 Task: Find connections with filter location Shoranūr with filter topic #Futurewith filter profile language Spanish with filter current company Adani Ports and SEZ with filter school University of Madras with filter industry Farming with filter service category Mortgage Lending with filter keywords title Sales Analyst
Action: Mouse moved to (523, 69)
Screenshot: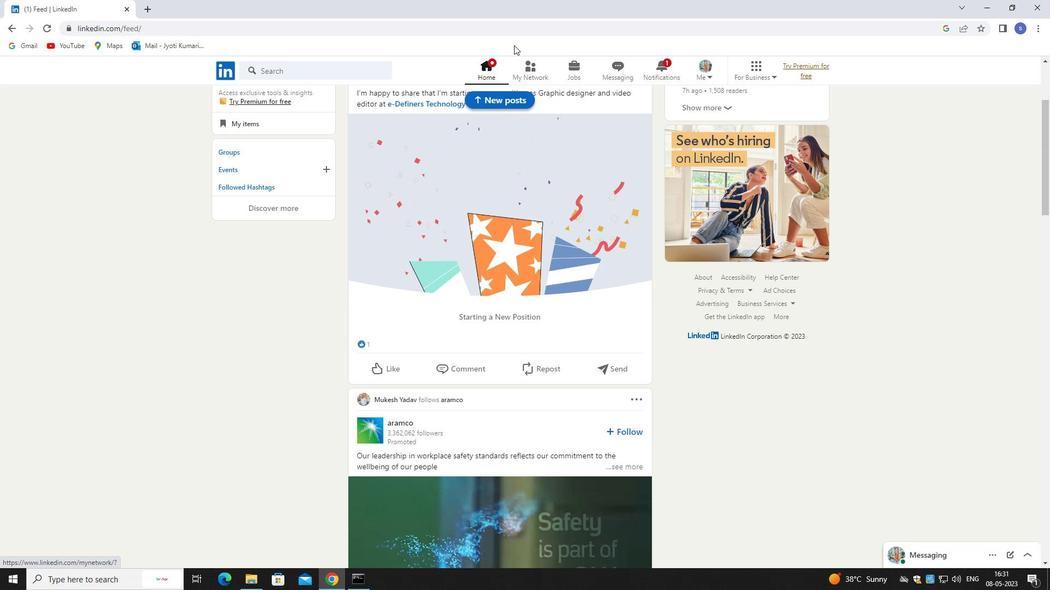 
Action: Mouse pressed left at (523, 69)
Screenshot: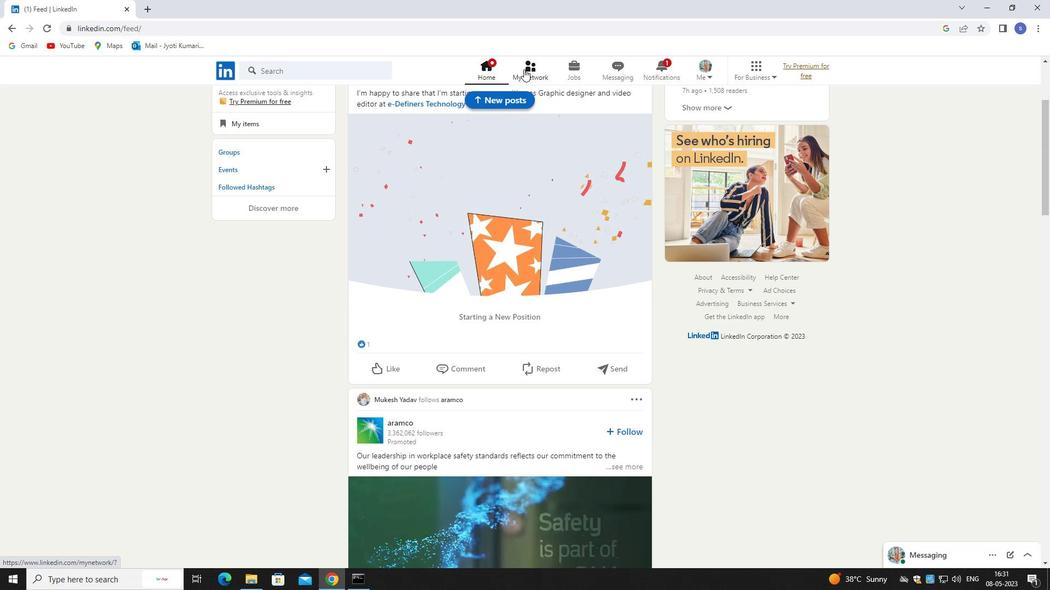 
Action: Mouse pressed left at (523, 69)
Screenshot: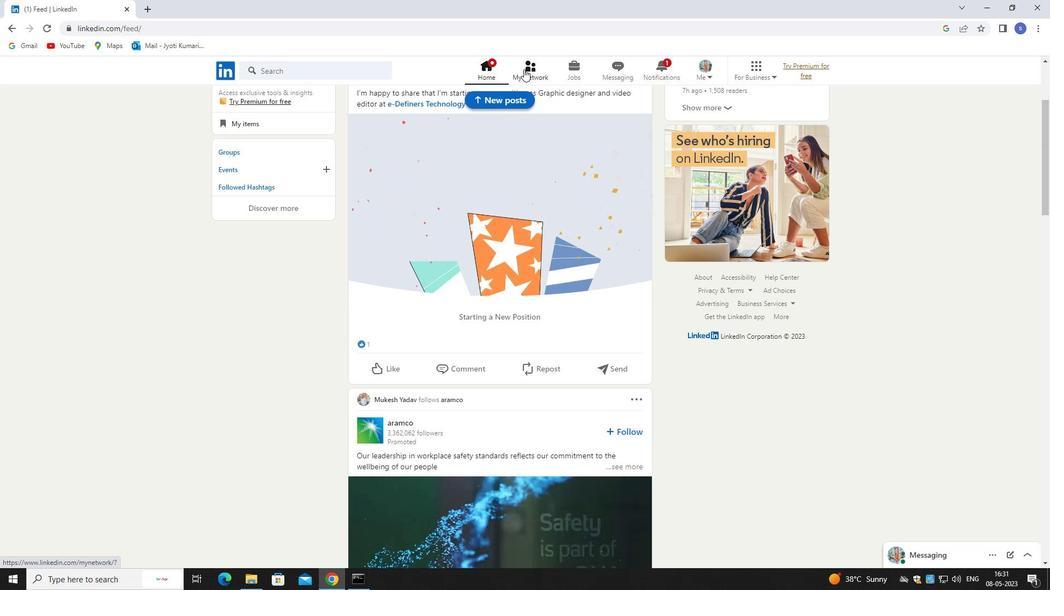 
Action: Mouse moved to (334, 127)
Screenshot: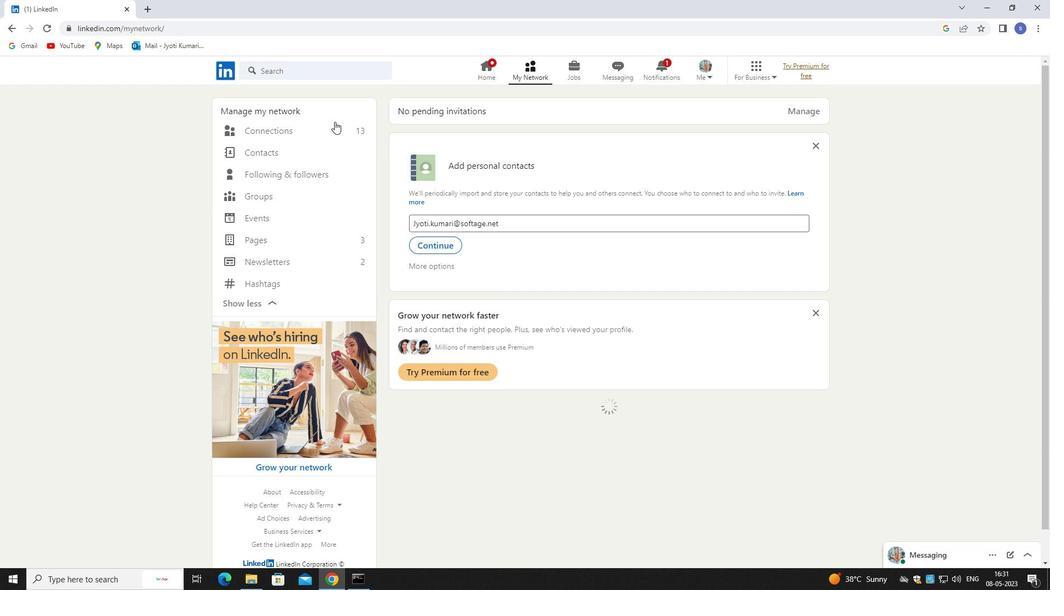 
Action: Mouse pressed left at (334, 127)
Screenshot: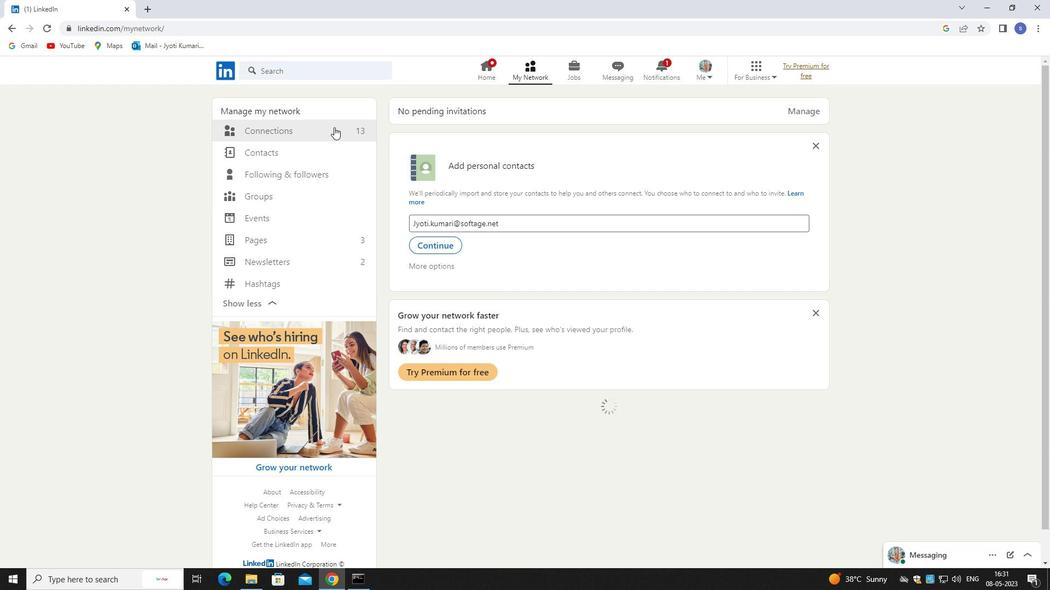
Action: Mouse moved to (334, 126)
Screenshot: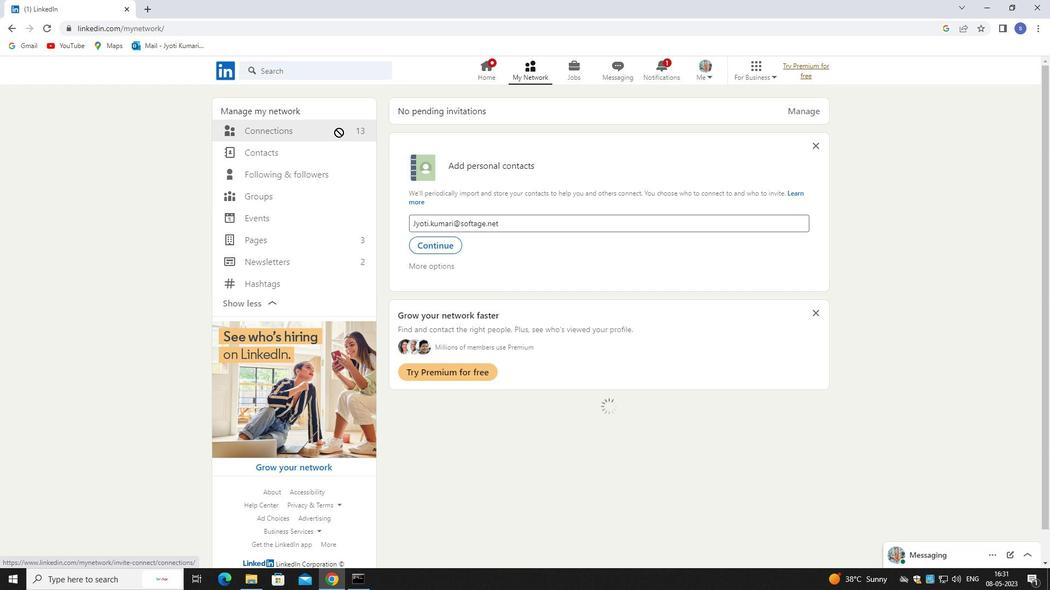 
Action: Mouse pressed left at (334, 126)
Screenshot: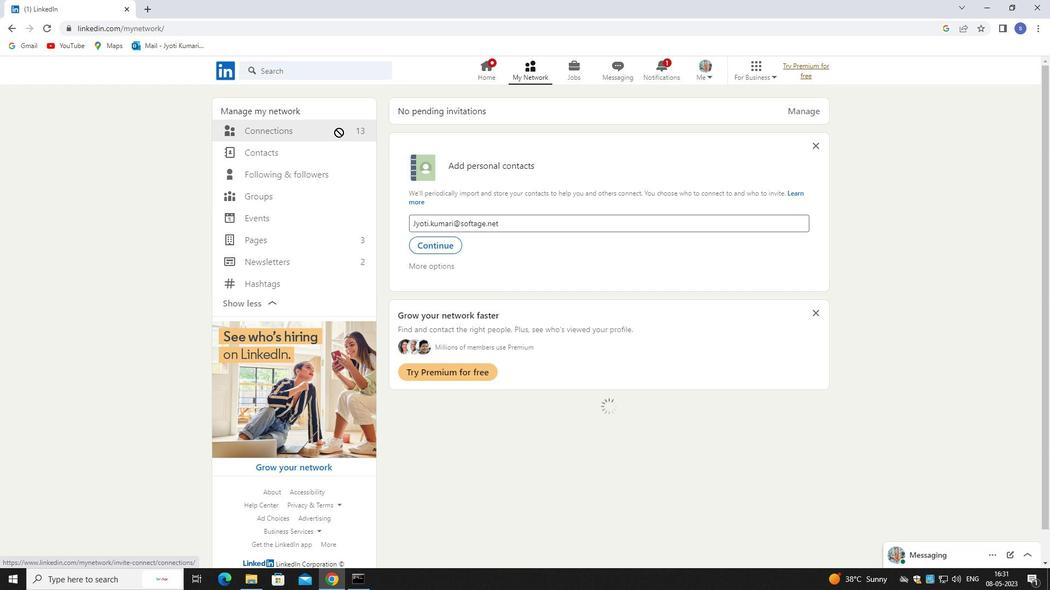 
Action: Mouse moved to (342, 130)
Screenshot: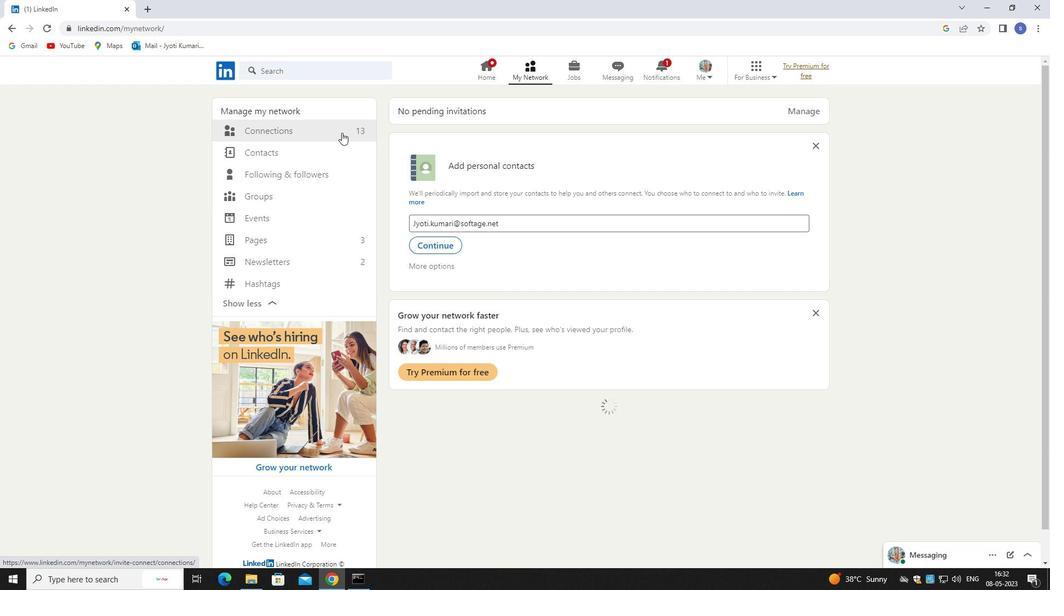 
Action: Mouse pressed left at (342, 130)
Screenshot: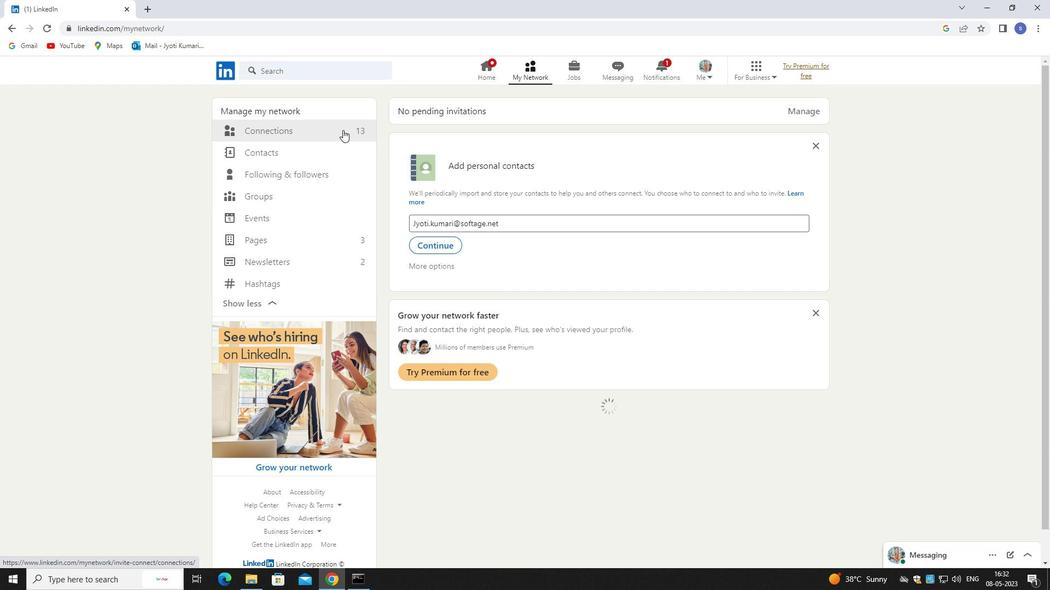 
Action: Mouse pressed left at (342, 130)
Screenshot: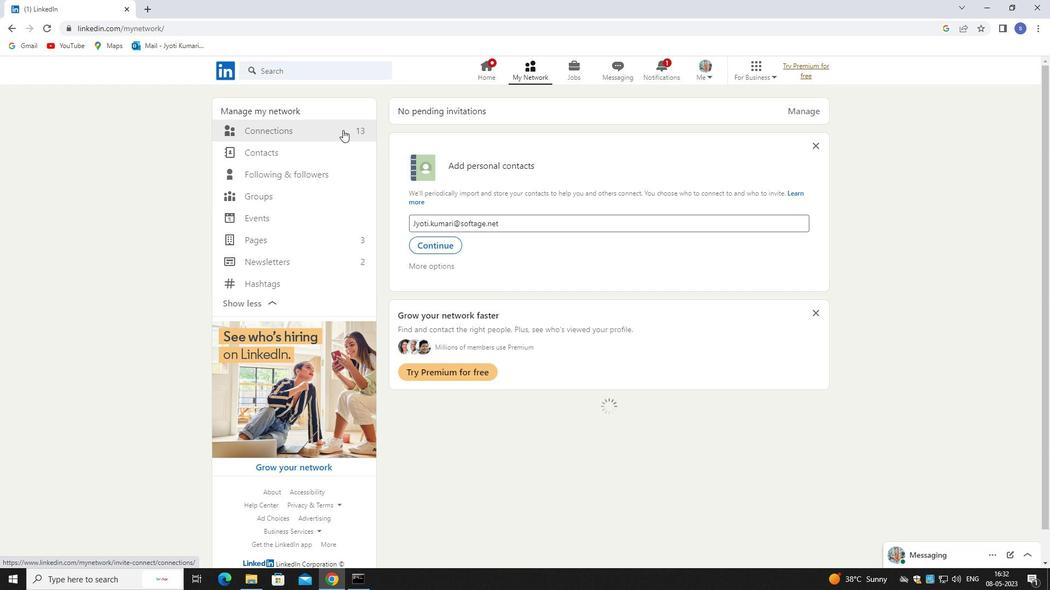
Action: Mouse moved to (618, 130)
Screenshot: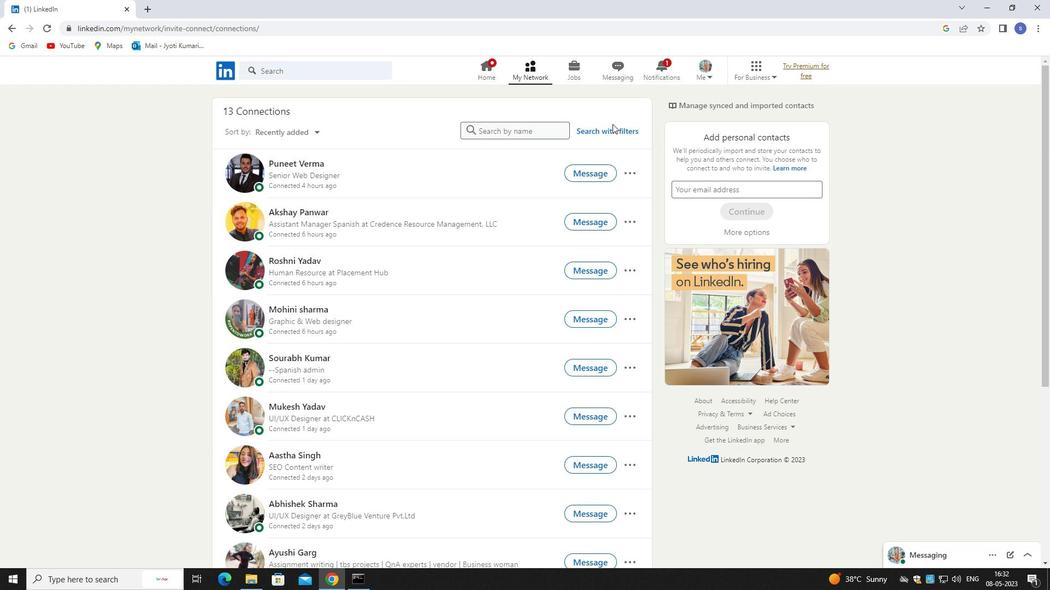 
Action: Mouse pressed left at (618, 130)
Screenshot: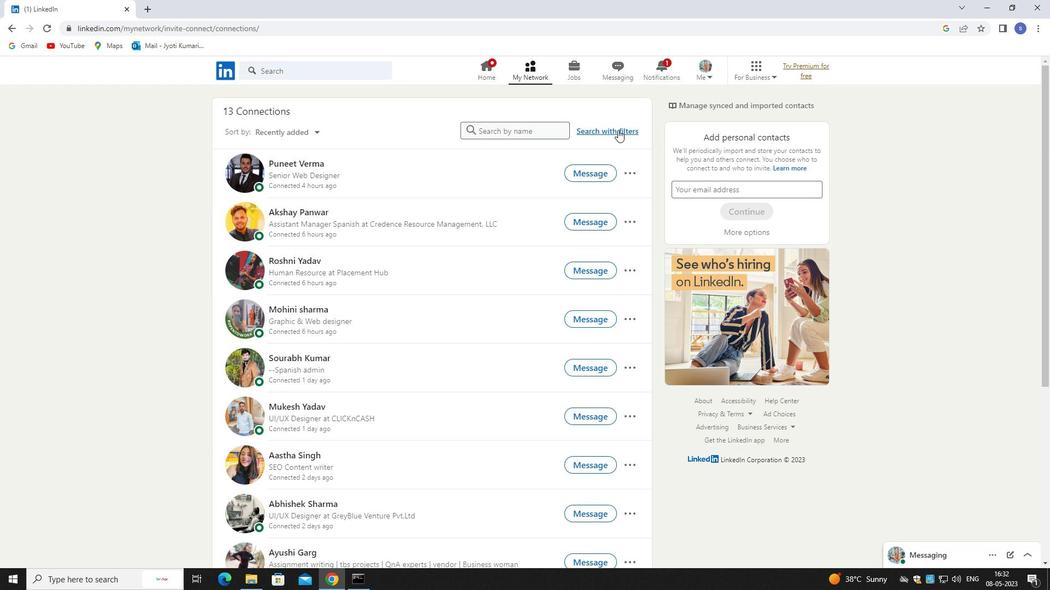 
Action: Mouse moved to (550, 96)
Screenshot: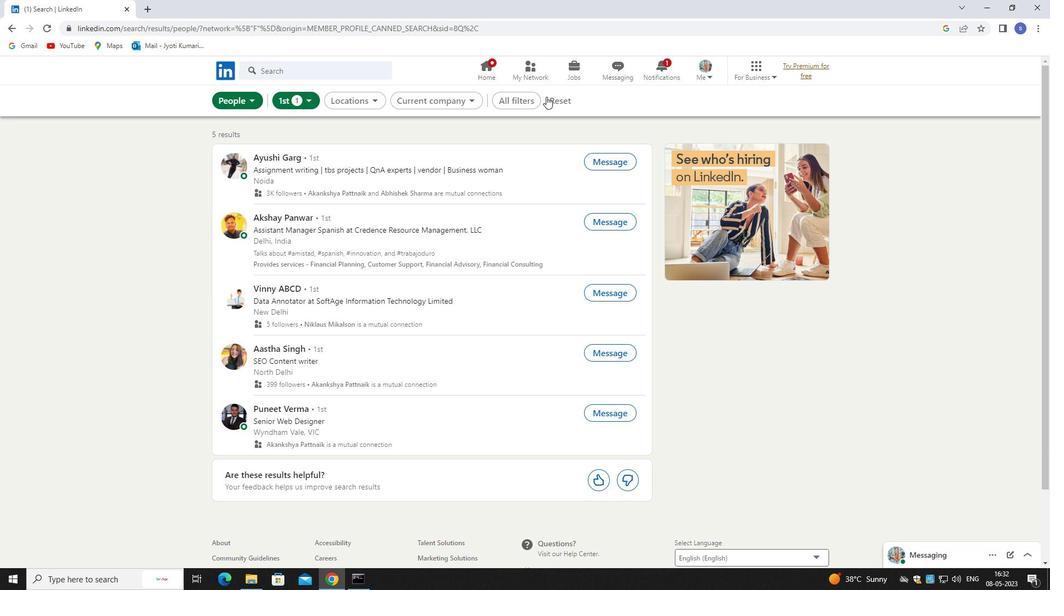 
Action: Mouse pressed left at (550, 96)
Screenshot: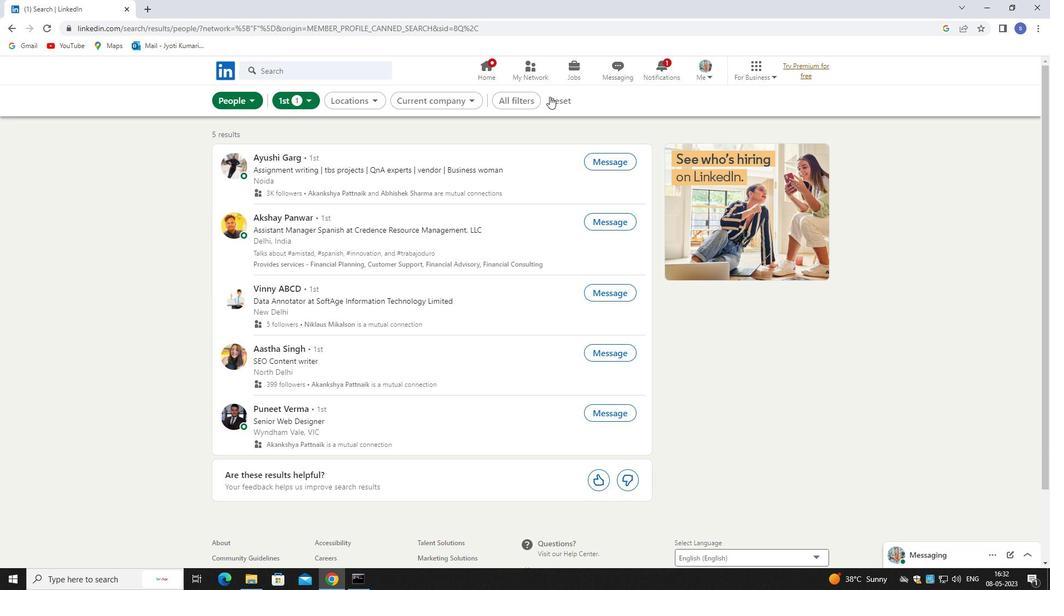 
Action: Mouse moved to (535, 98)
Screenshot: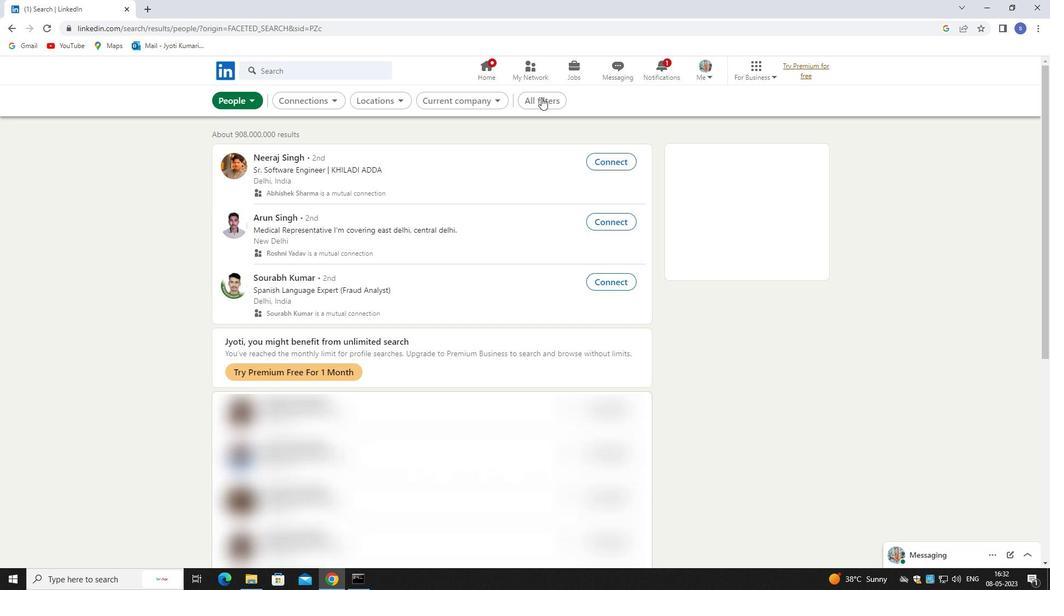 
Action: Mouse pressed left at (535, 98)
Screenshot: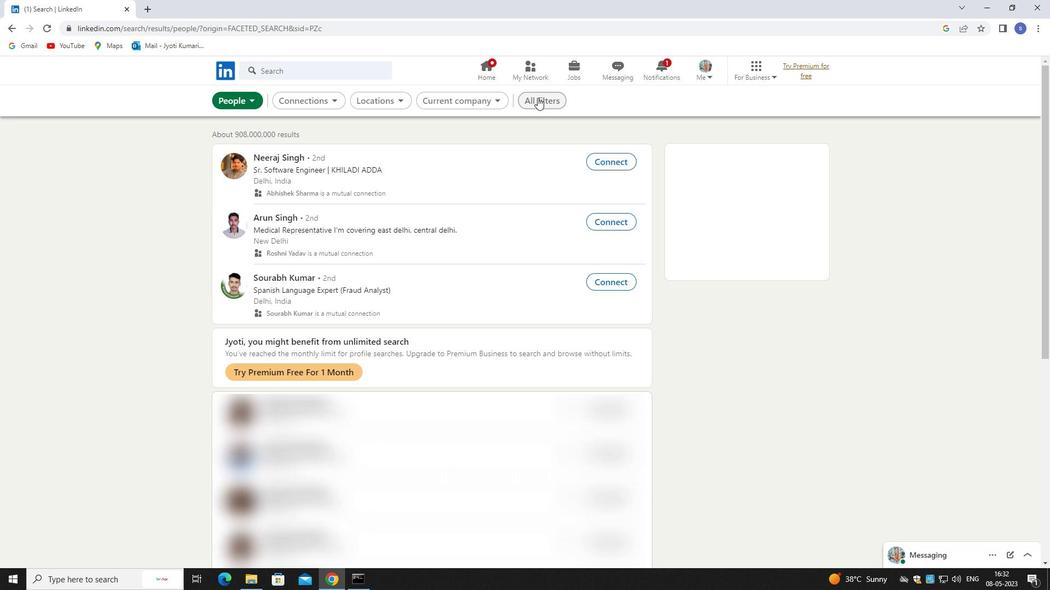 
Action: Mouse moved to (916, 426)
Screenshot: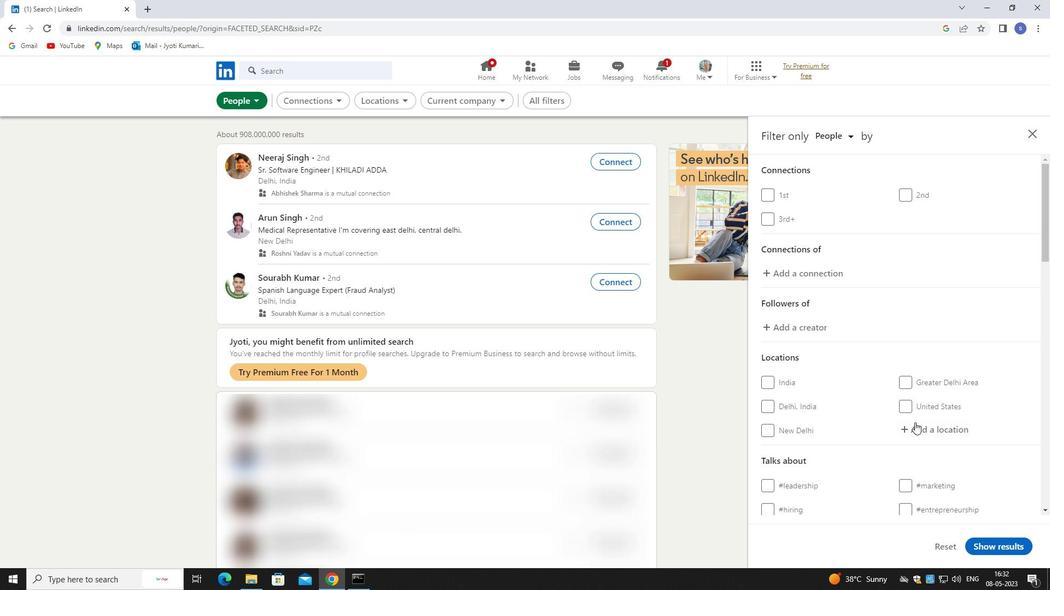 
Action: Mouse pressed left at (916, 426)
Screenshot: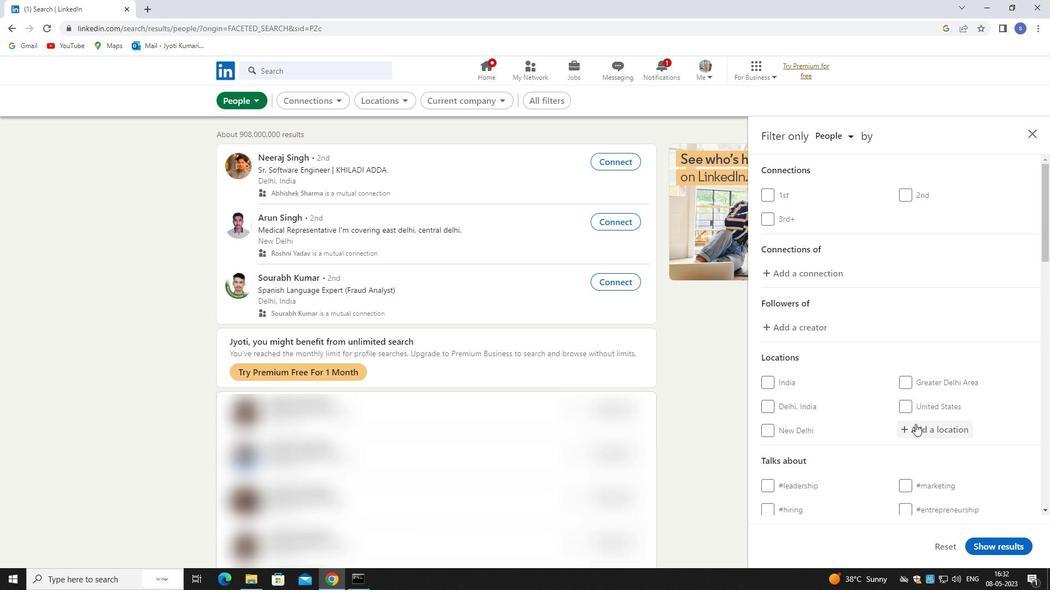 
Action: Mouse moved to (916, 433)
Screenshot: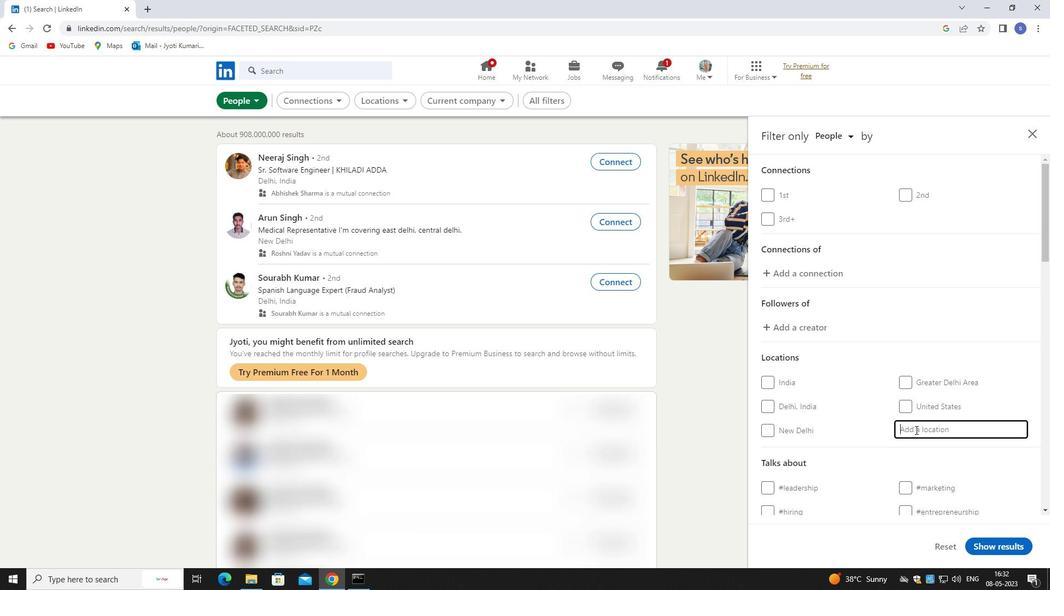 
Action: Key pressed shoranpur
Screenshot: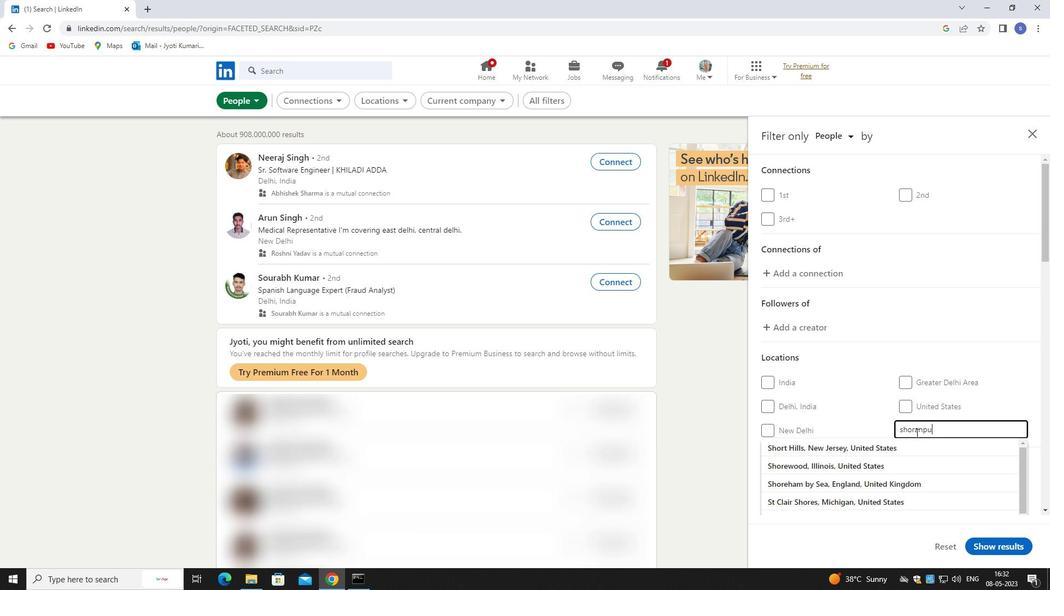 
Action: Mouse moved to (907, 428)
Screenshot: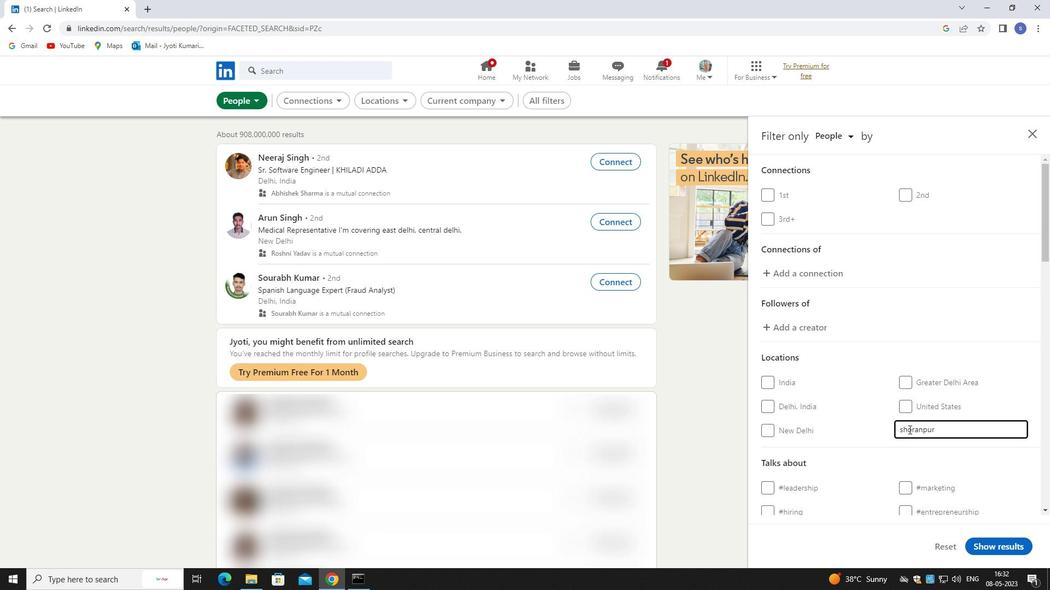
Action: Key pressed <Key.backspace><Key.backspace><Key.backspace>
Screenshot: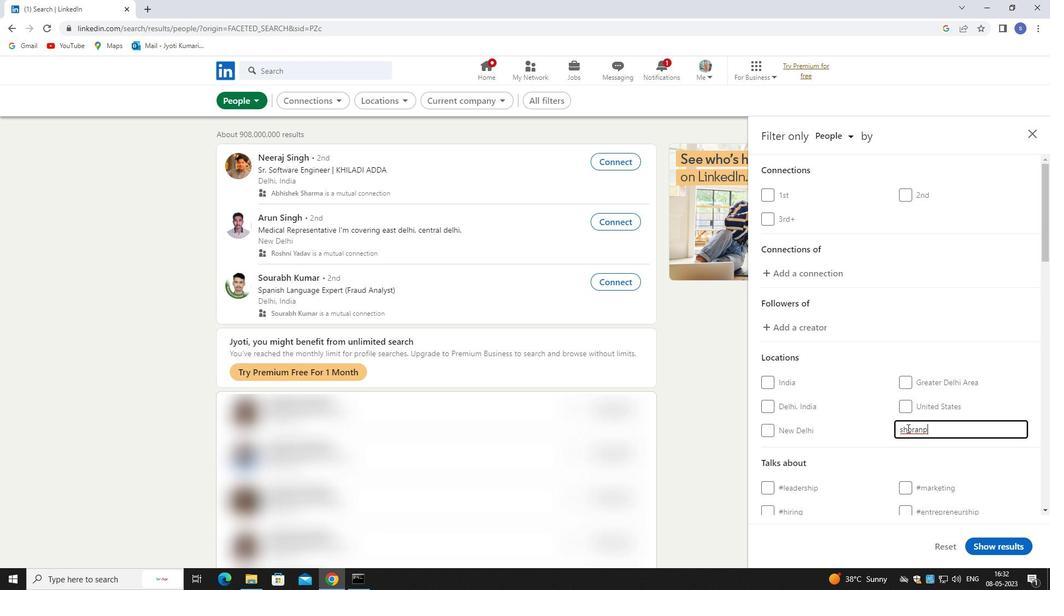 
Action: Mouse moved to (844, 446)
Screenshot: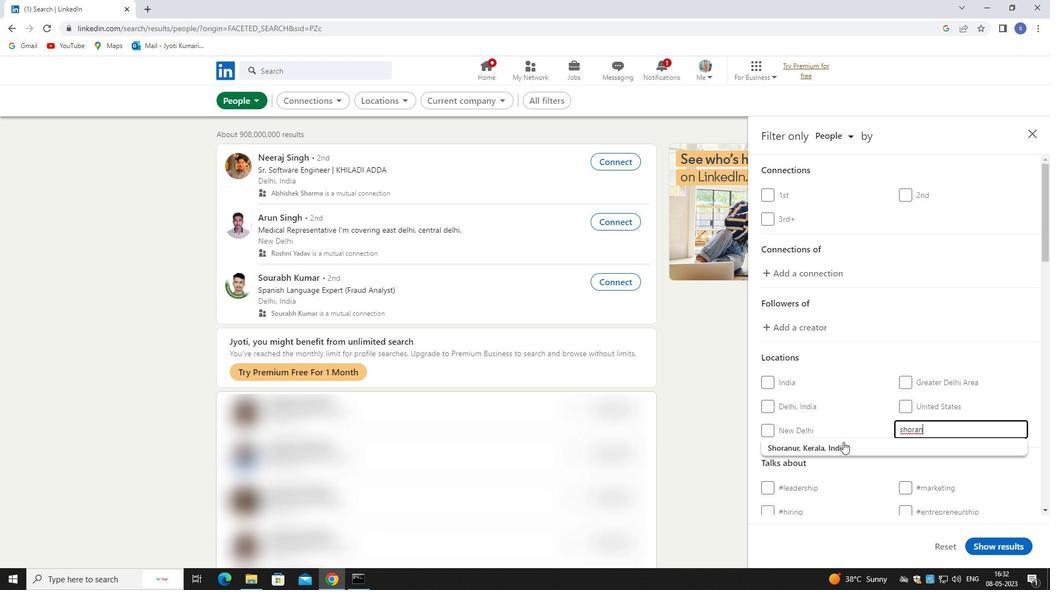 
Action: Mouse pressed left at (844, 446)
Screenshot: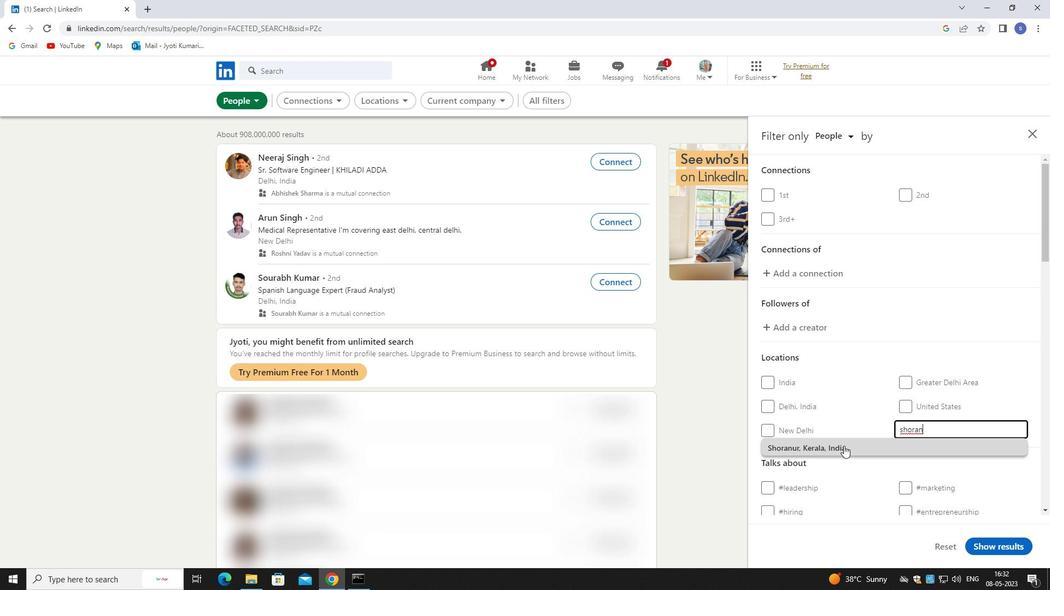 
Action: Mouse moved to (852, 529)
Screenshot: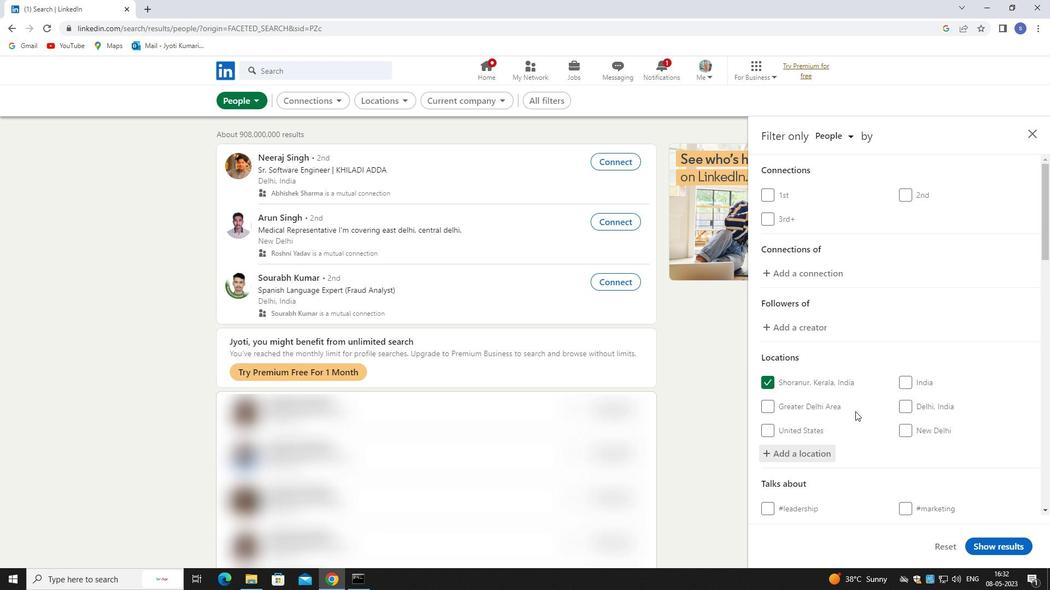 
Action: Mouse scrolled (852, 528) with delta (0, 0)
Screenshot: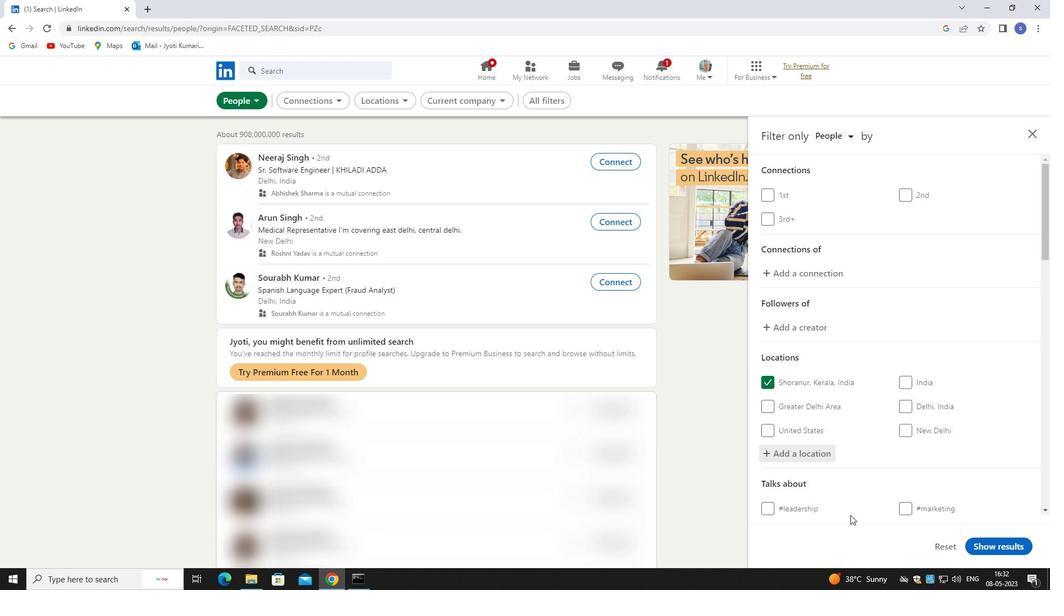 
Action: Mouse moved to (862, 517)
Screenshot: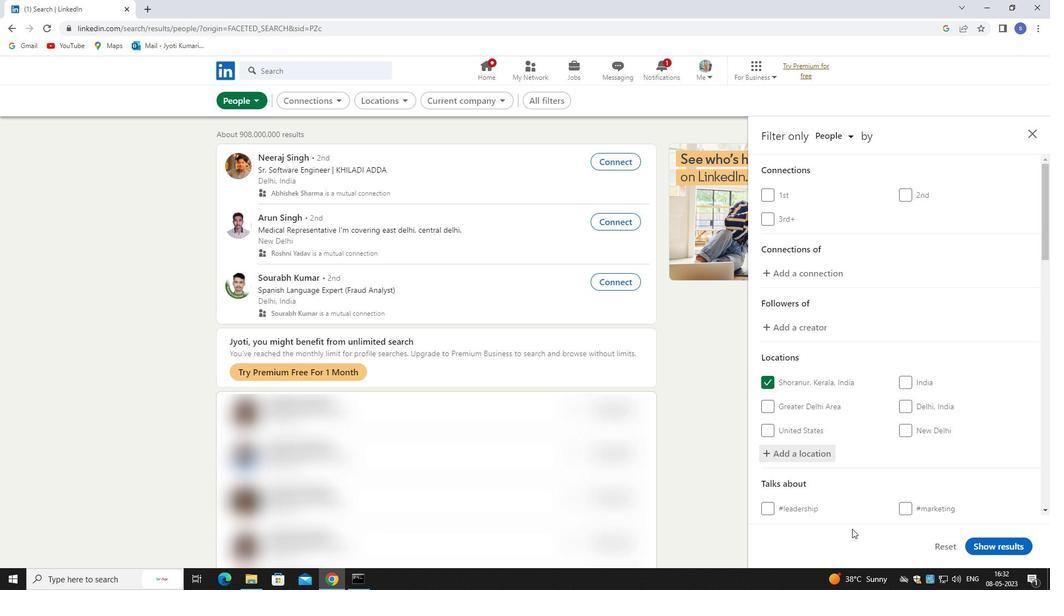 
Action: Mouse scrolled (862, 517) with delta (0, 0)
Screenshot: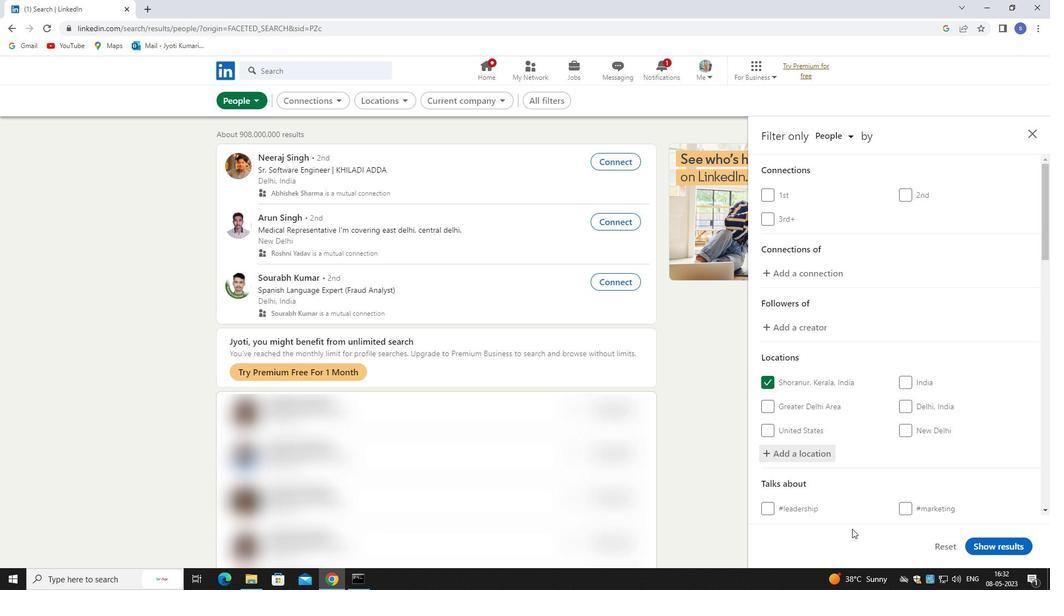 
Action: Mouse moved to (915, 430)
Screenshot: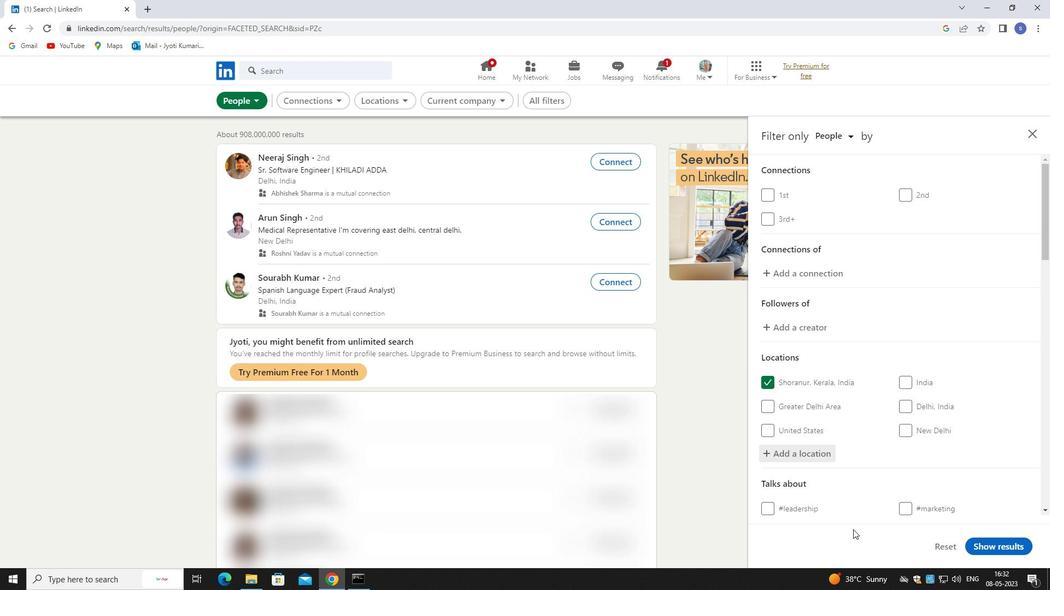
Action: Mouse scrolled (915, 430) with delta (0, 0)
Screenshot: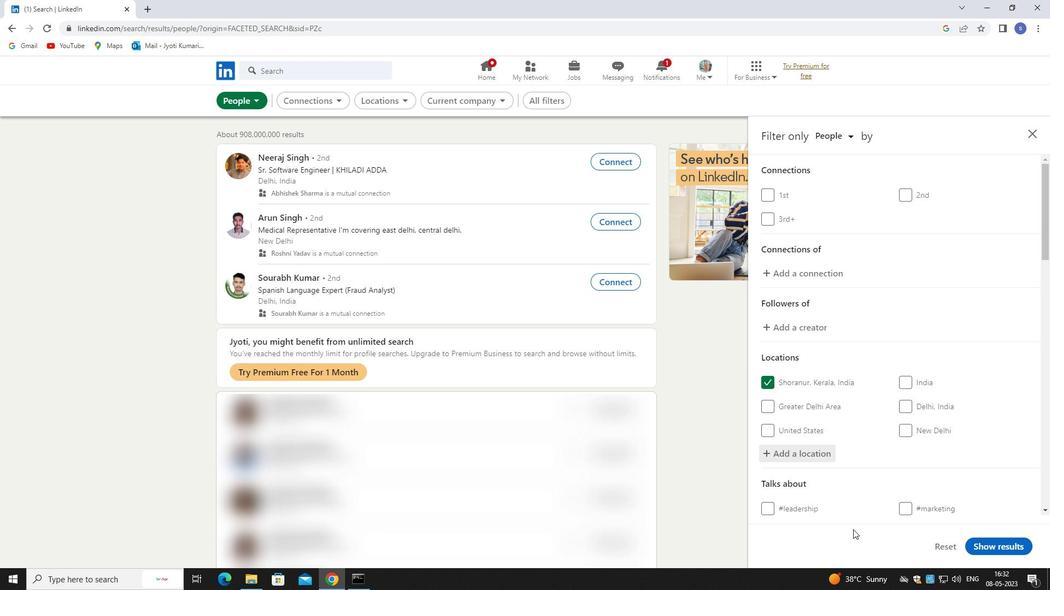 
Action: Mouse moved to (921, 420)
Screenshot: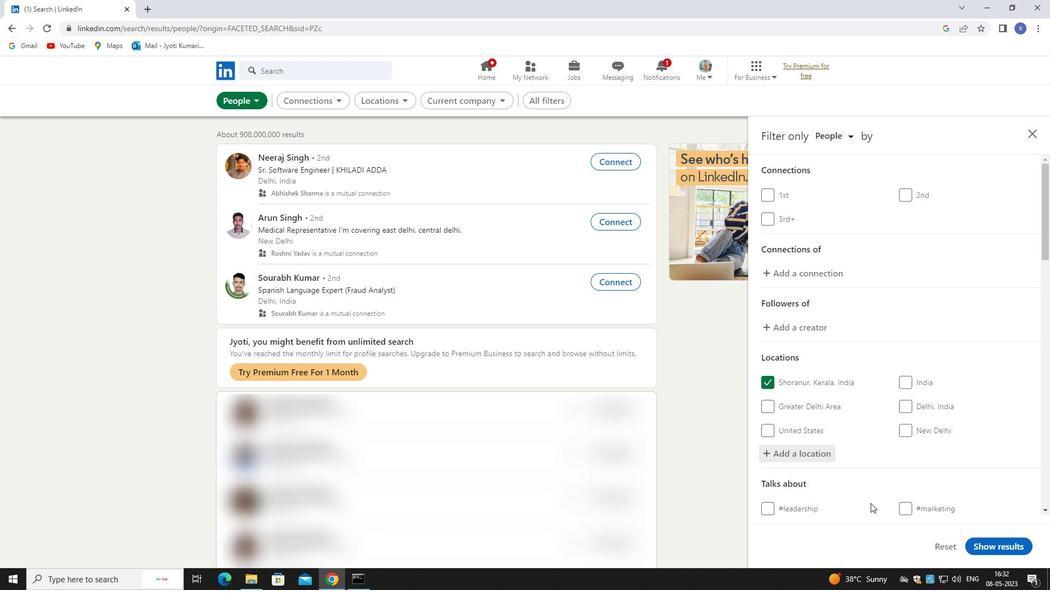 
Action: Mouse scrolled (921, 419) with delta (0, 0)
Screenshot: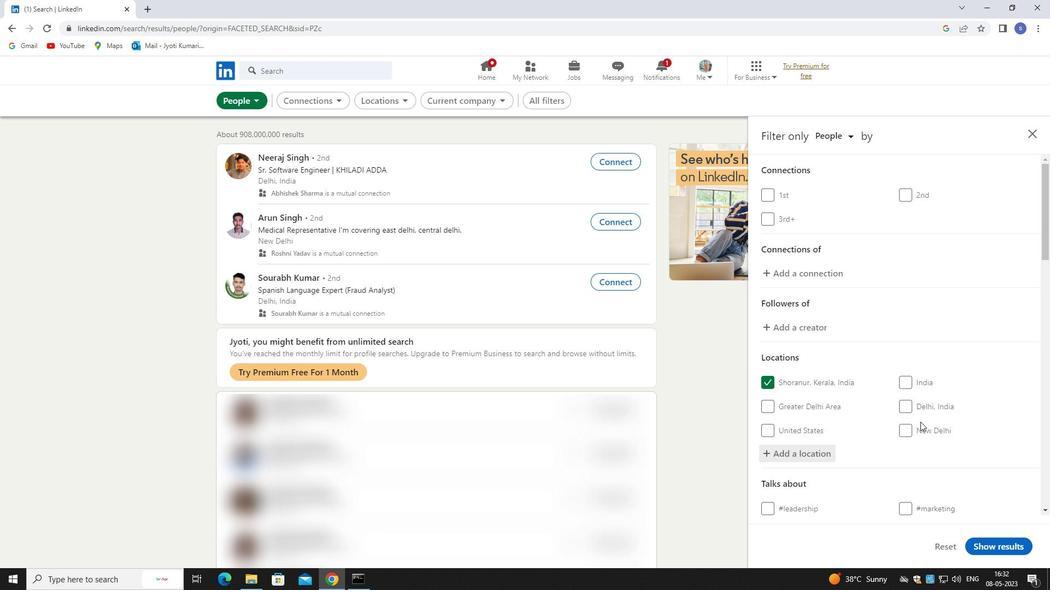 
Action: Mouse moved to (922, 422)
Screenshot: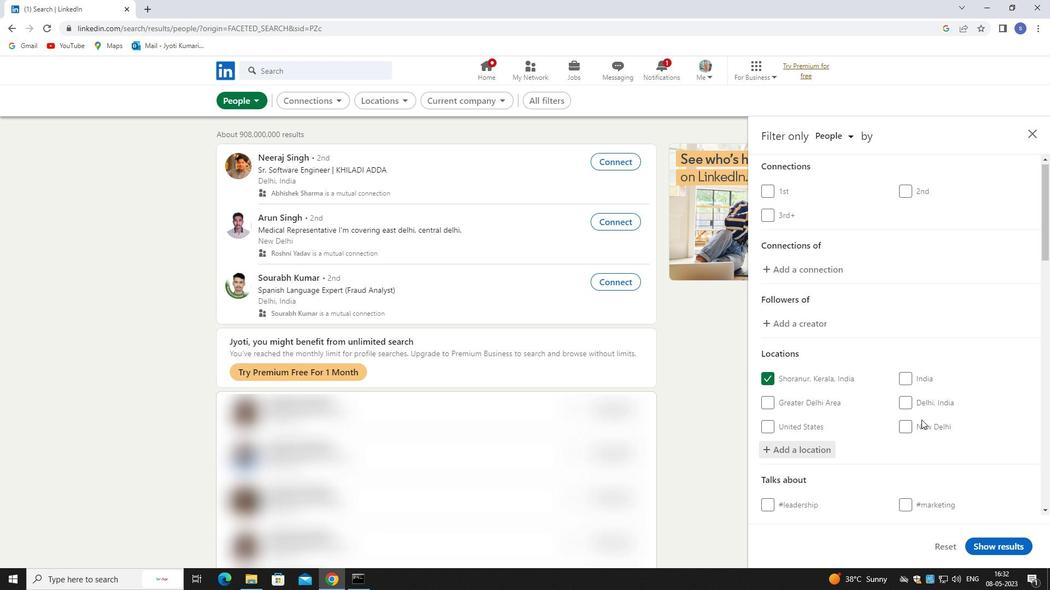 
Action: Mouse scrolled (922, 422) with delta (0, 0)
Screenshot: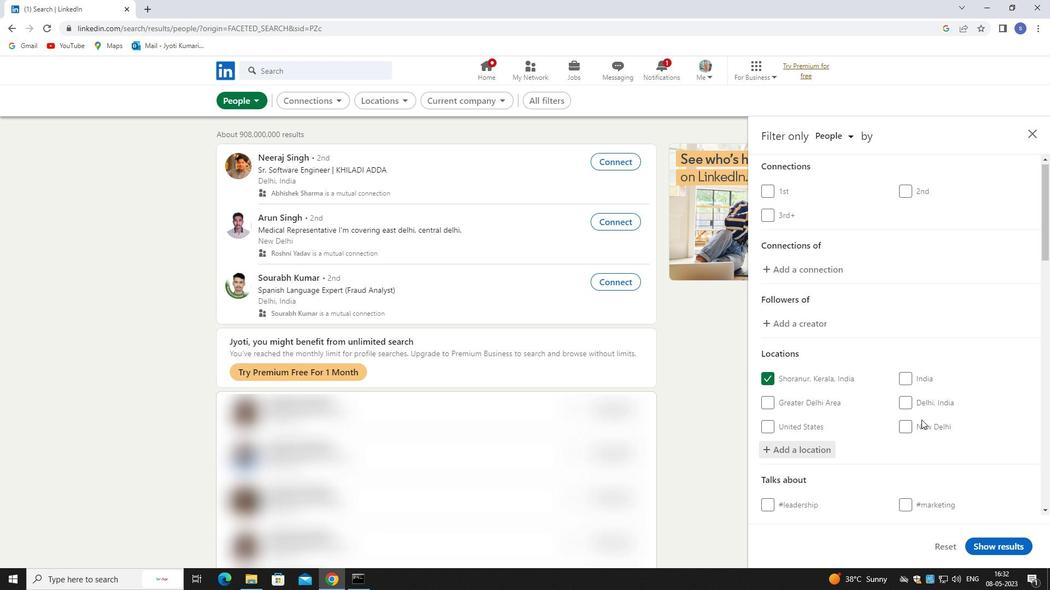 
Action: Mouse moved to (922, 423)
Screenshot: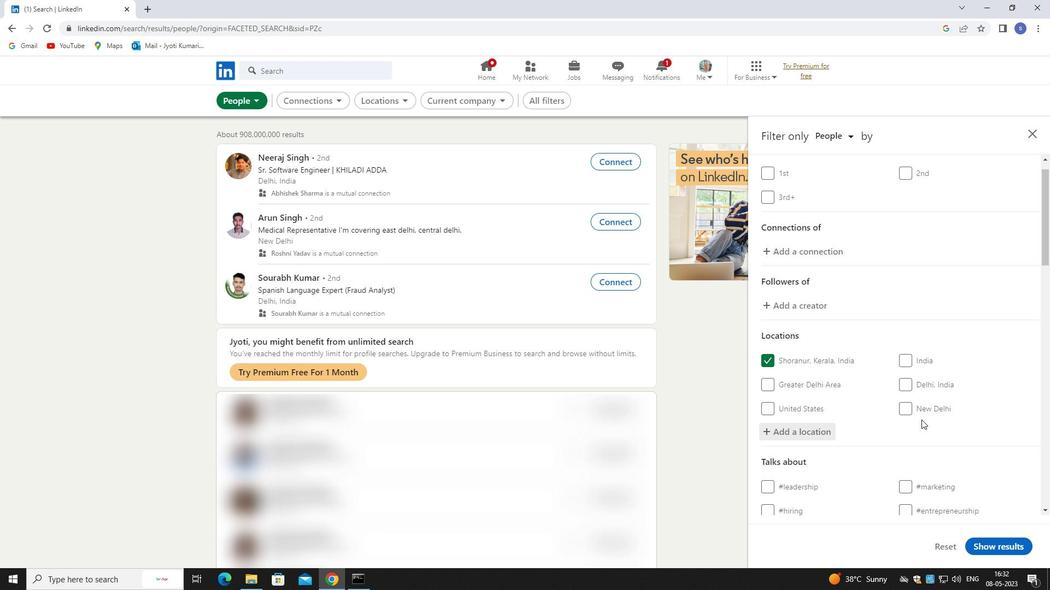 
Action: Mouse scrolled (922, 422) with delta (0, 0)
Screenshot: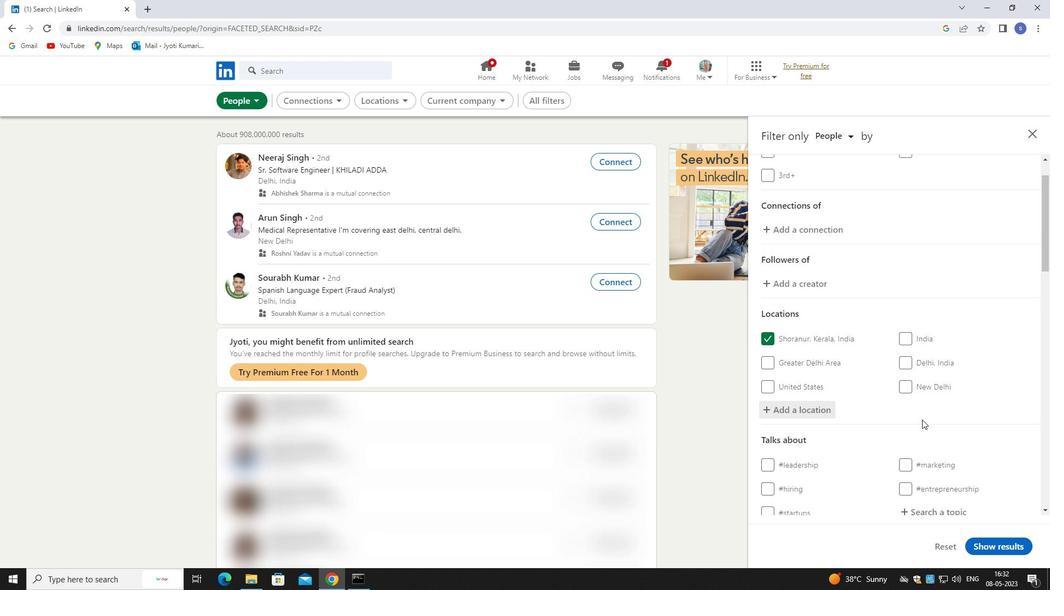 
Action: Mouse moved to (932, 342)
Screenshot: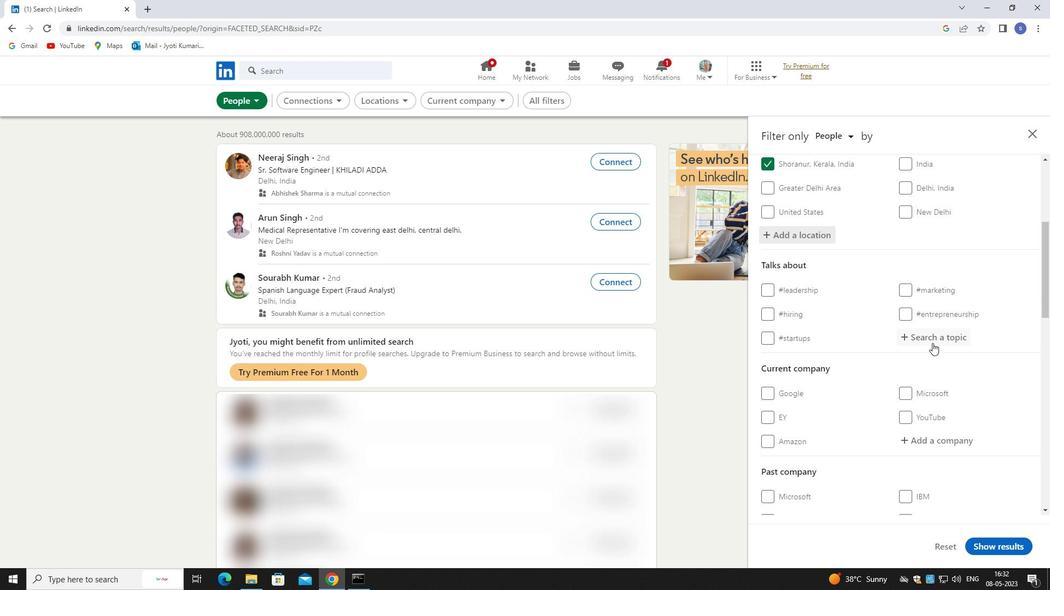 
Action: Mouse pressed left at (932, 342)
Screenshot: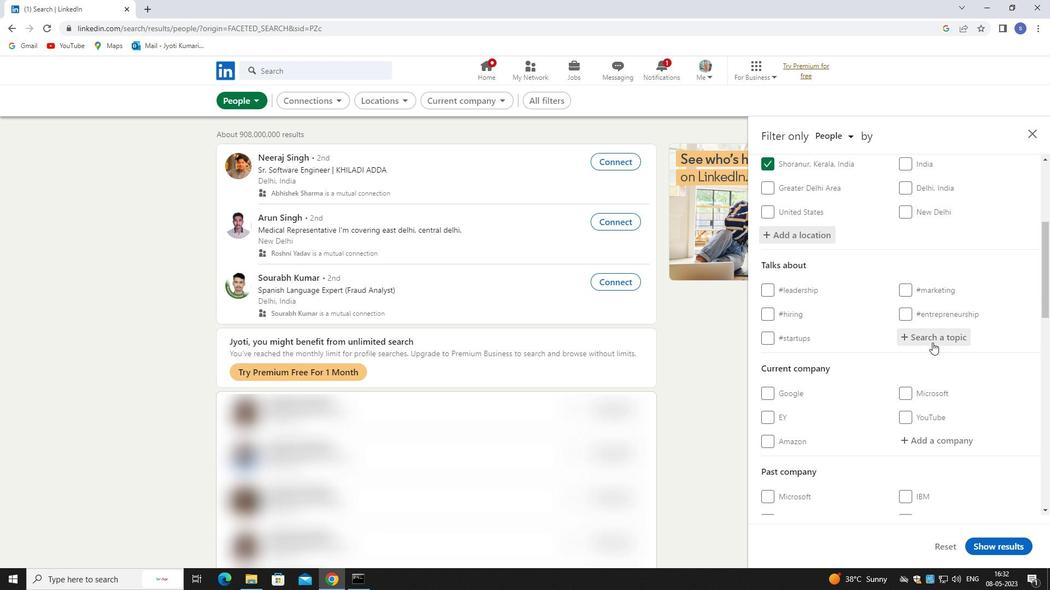 
Action: Mouse moved to (930, 339)
Screenshot: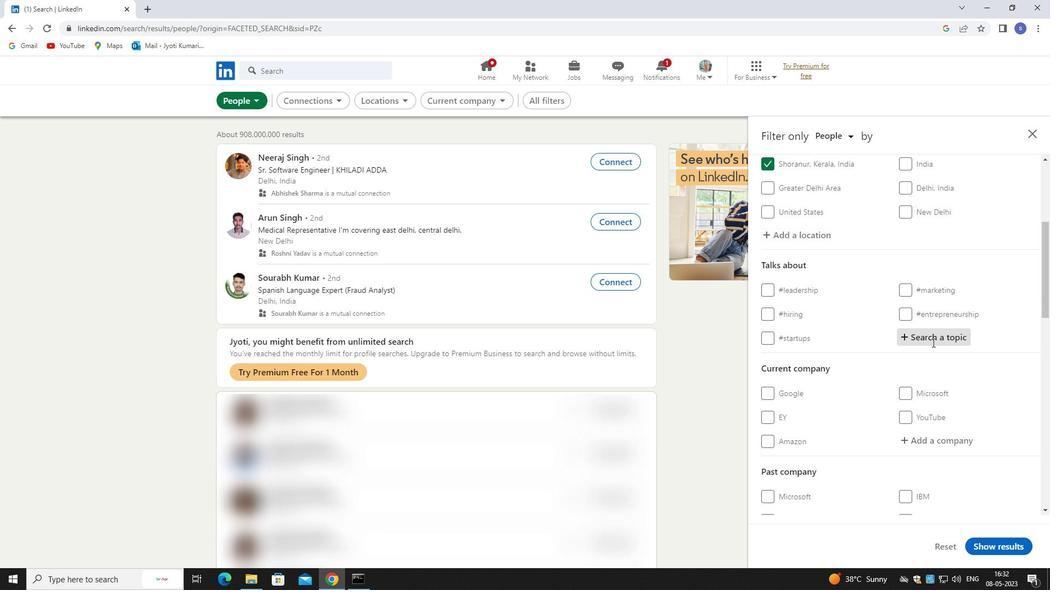 
Action: Key pressed future
Screenshot: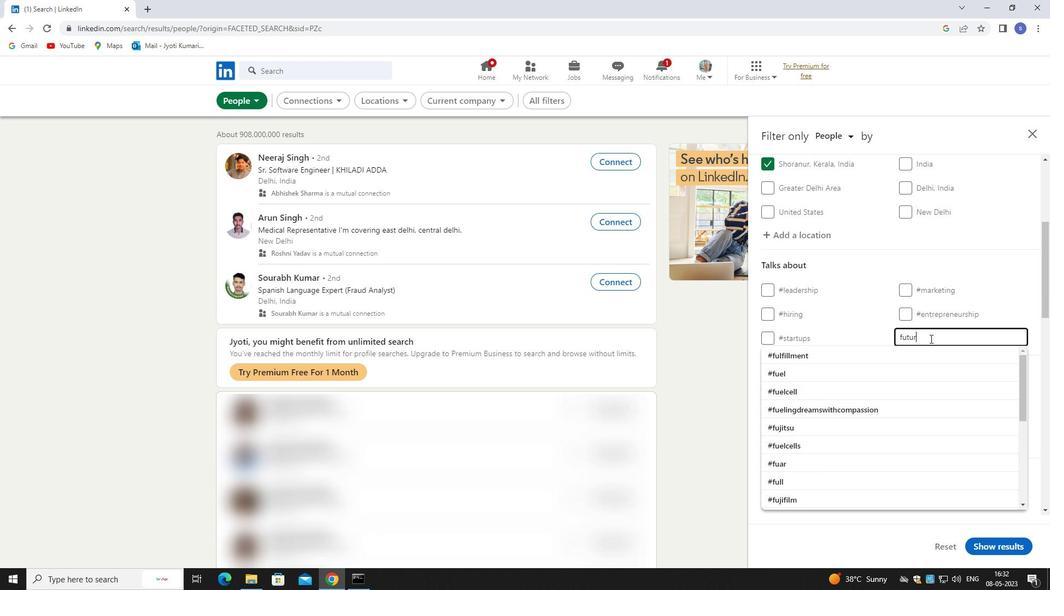 
Action: Mouse moved to (945, 348)
Screenshot: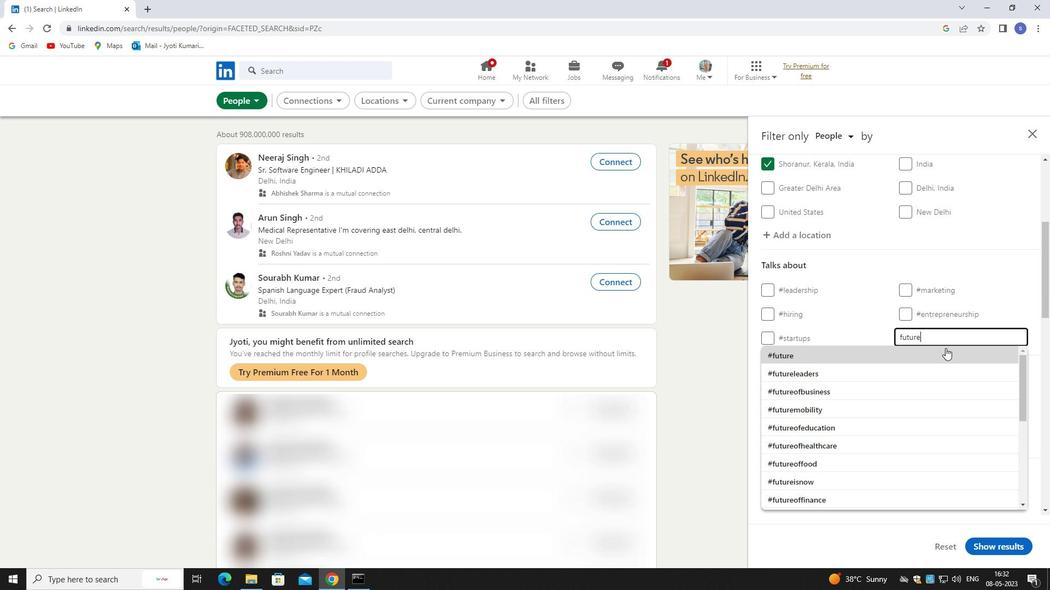 
Action: Mouse pressed left at (945, 348)
Screenshot: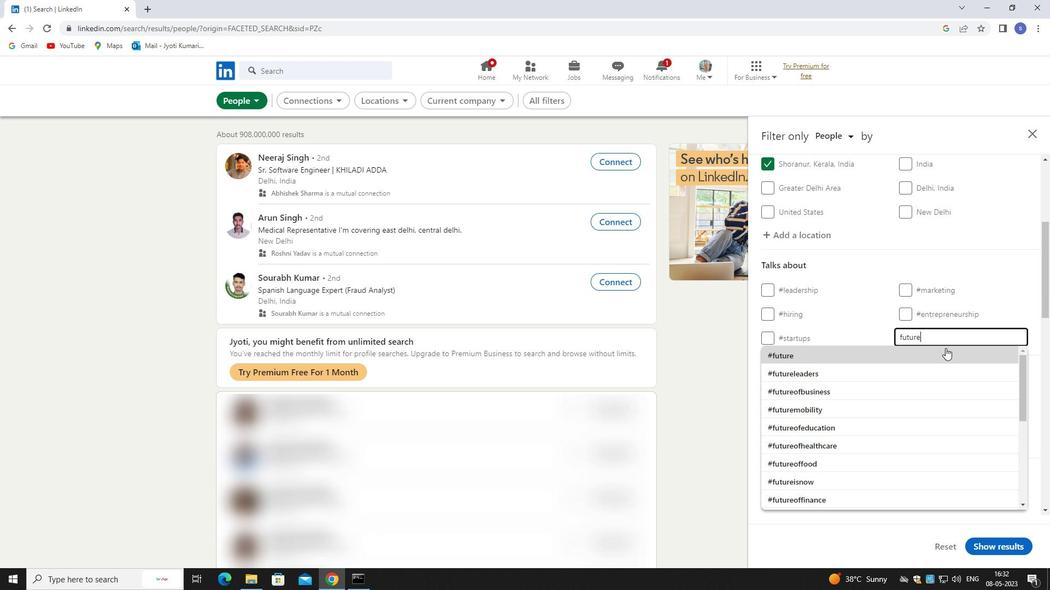 
Action: Mouse moved to (953, 358)
Screenshot: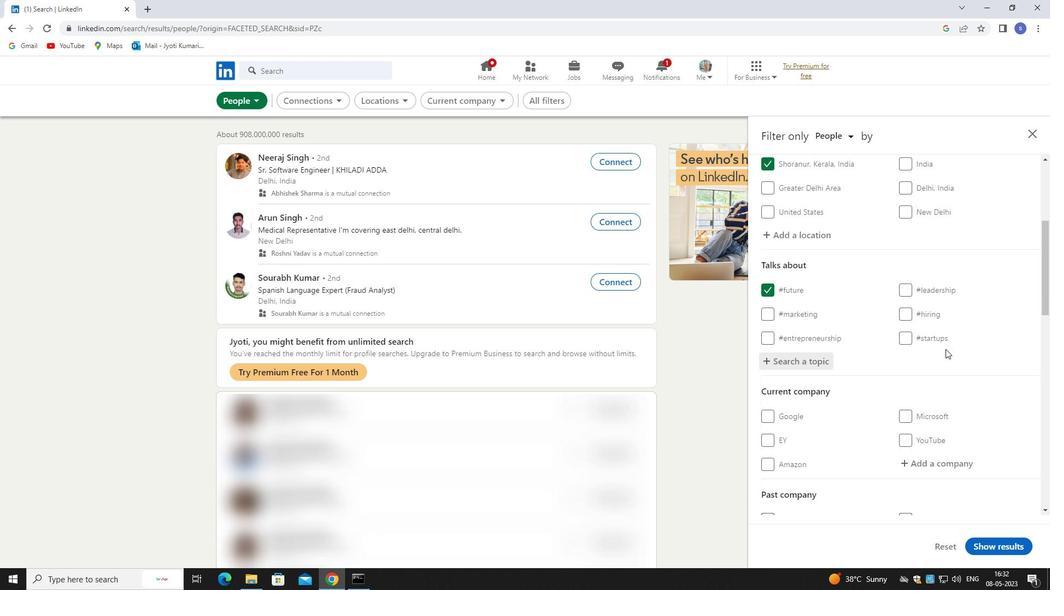
Action: Mouse scrolled (953, 358) with delta (0, 0)
Screenshot: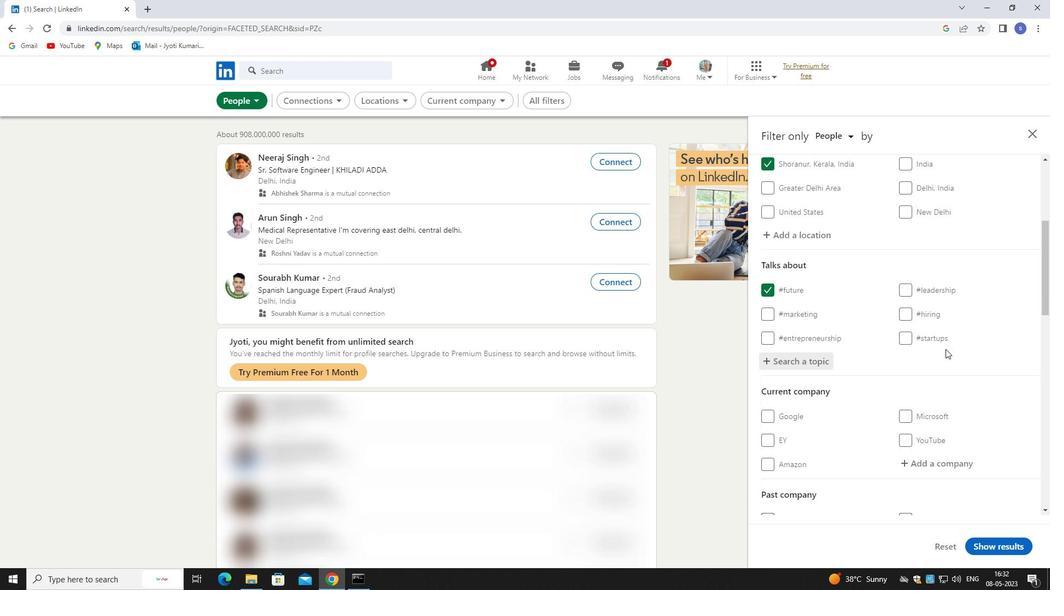 
Action: Mouse moved to (963, 365)
Screenshot: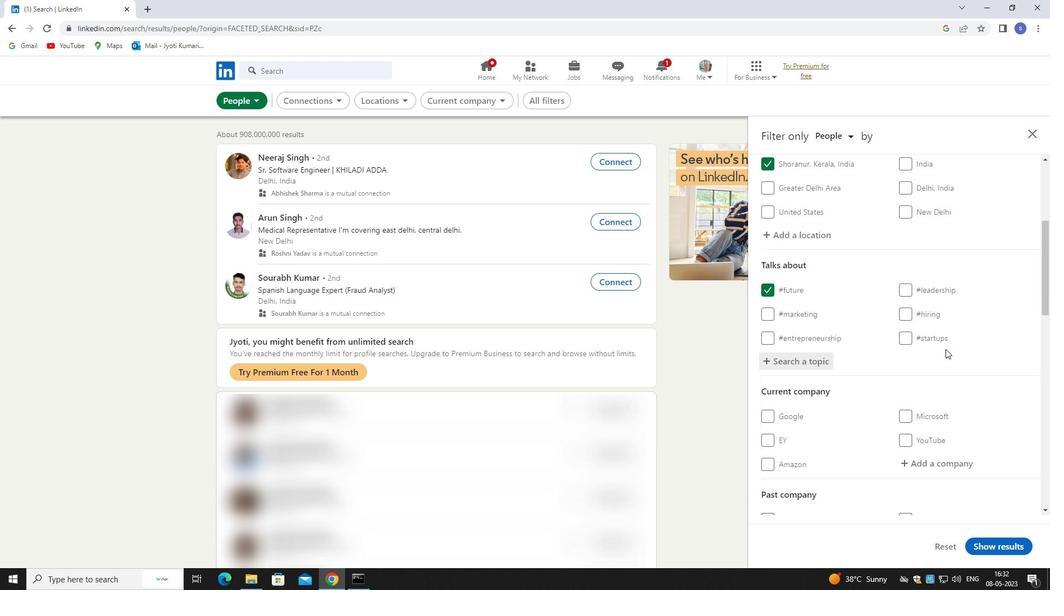 
Action: Mouse scrolled (963, 365) with delta (0, 0)
Screenshot: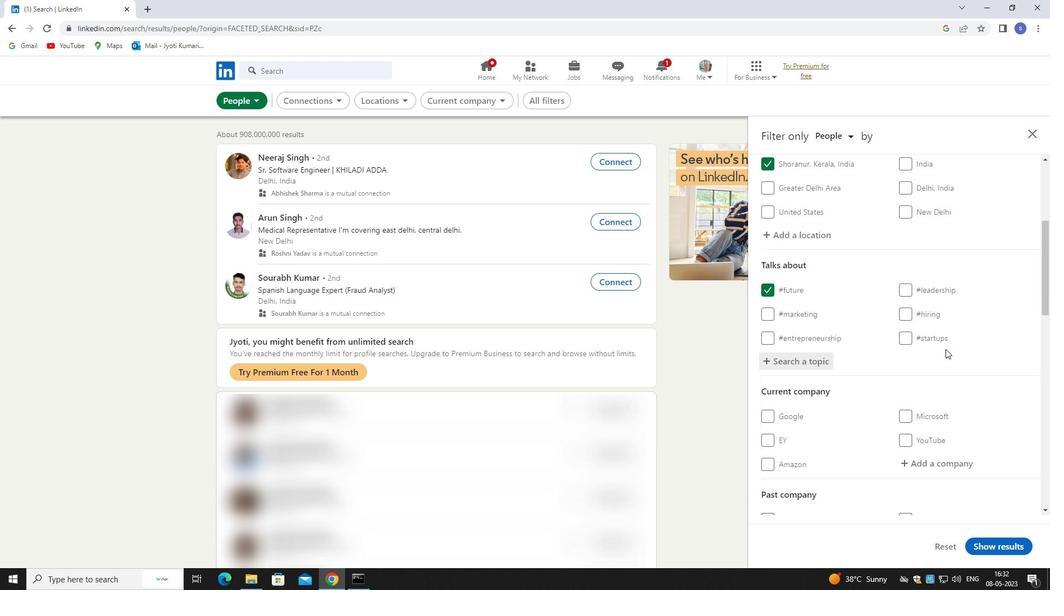
Action: Mouse moved to (965, 367)
Screenshot: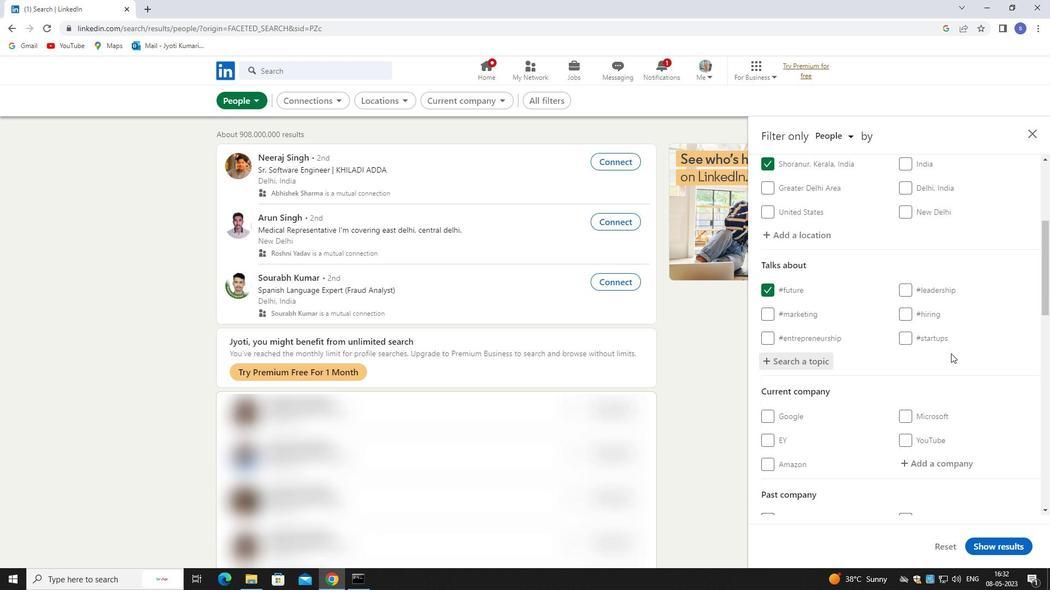 
Action: Mouse scrolled (965, 366) with delta (0, 0)
Screenshot: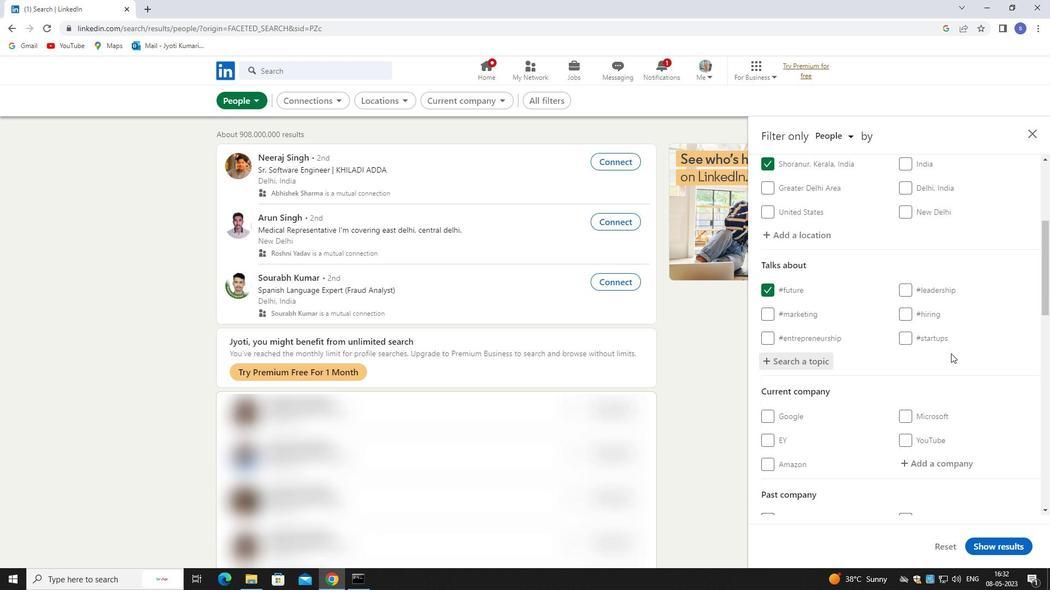 
Action: Mouse moved to (966, 368)
Screenshot: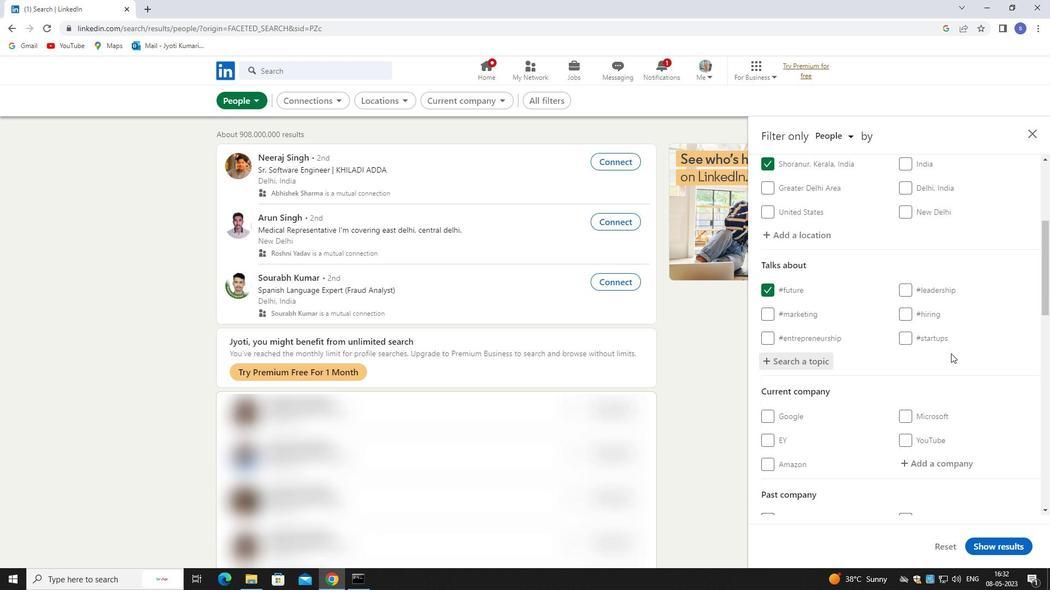 
Action: Mouse scrolled (966, 368) with delta (0, 0)
Screenshot: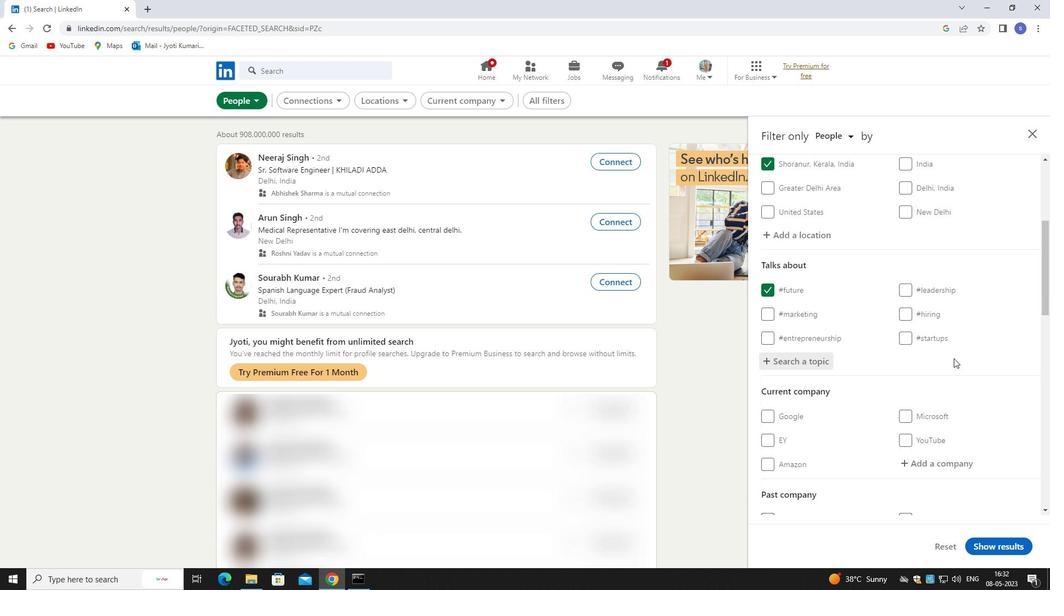 
Action: Mouse moved to (941, 246)
Screenshot: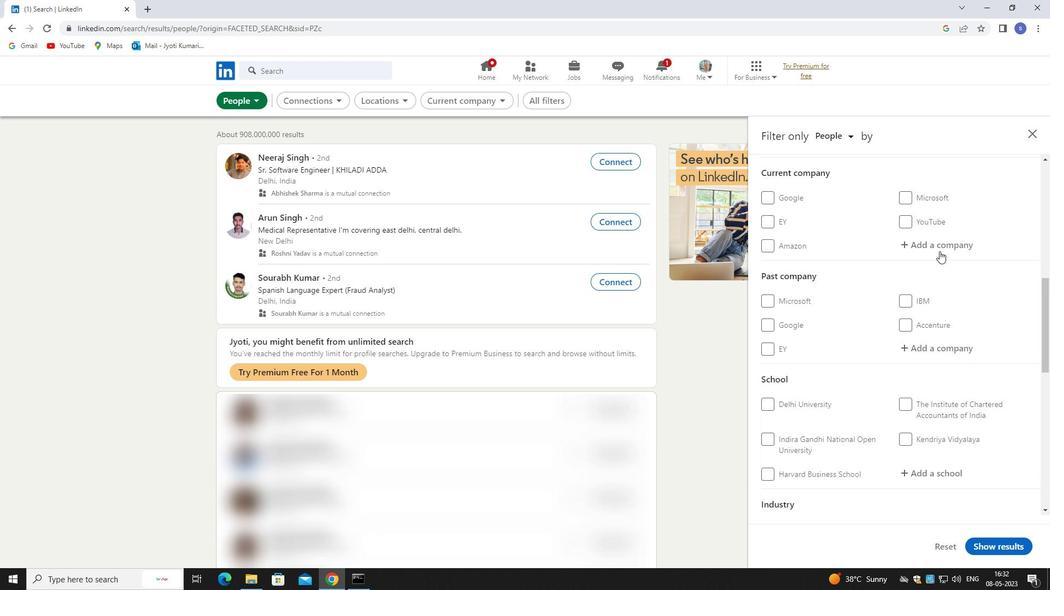 
Action: Mouse pressed left at (941, 246)
Screenshot: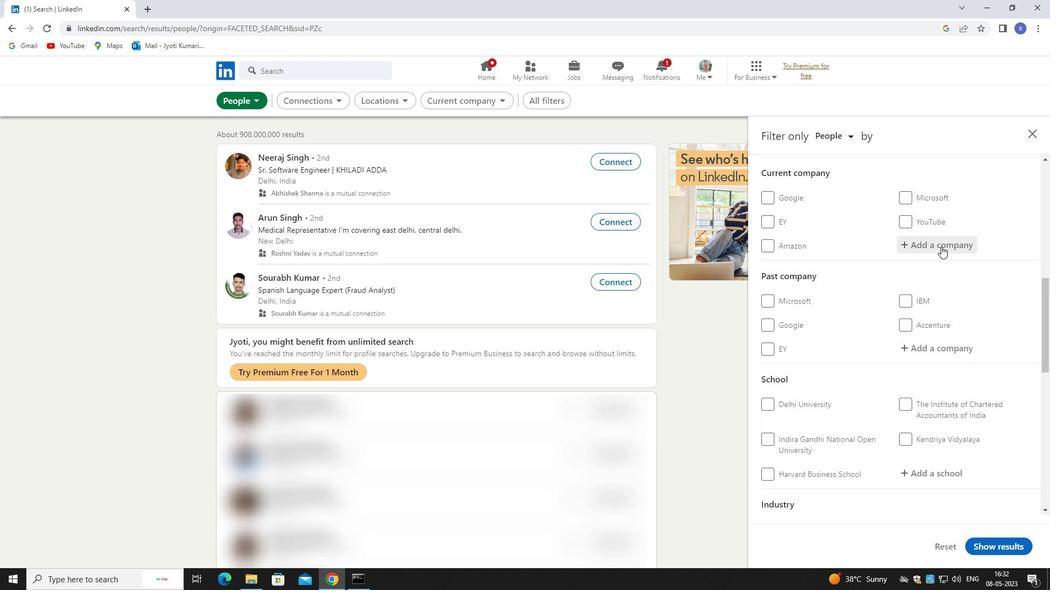 
Action: Key pressed adani<Key.space>
Screenshot: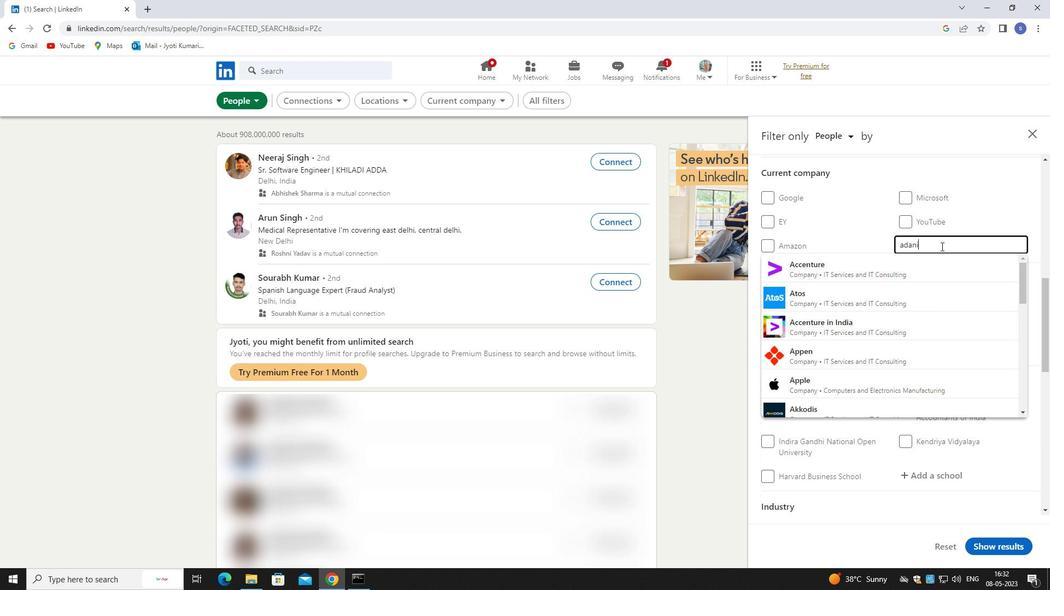 
Action: Mouse moved to (939, 289)
Screenshot: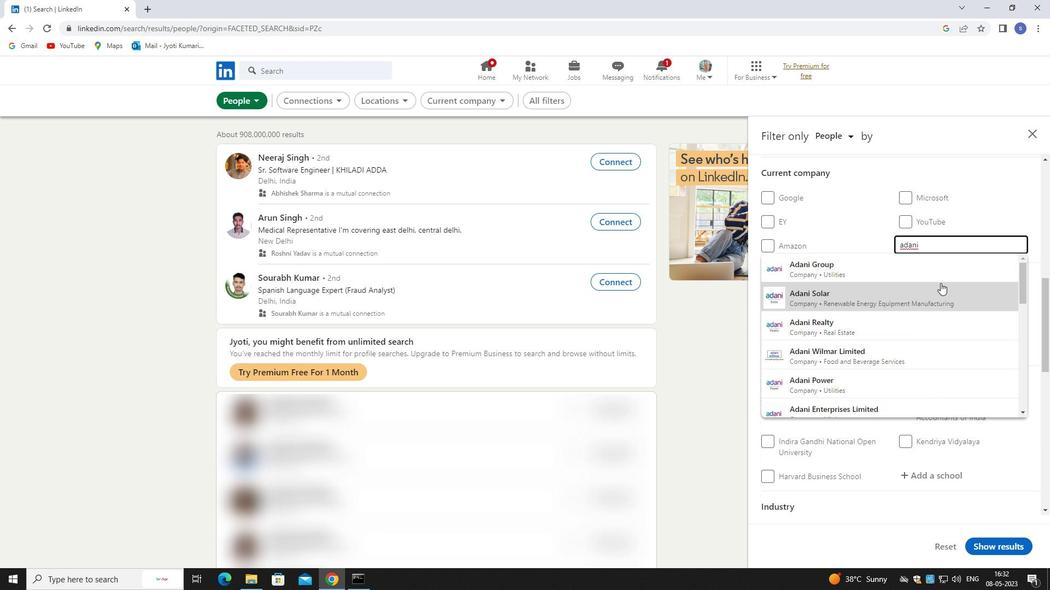 
Action: Key pressed ports
Screenshot: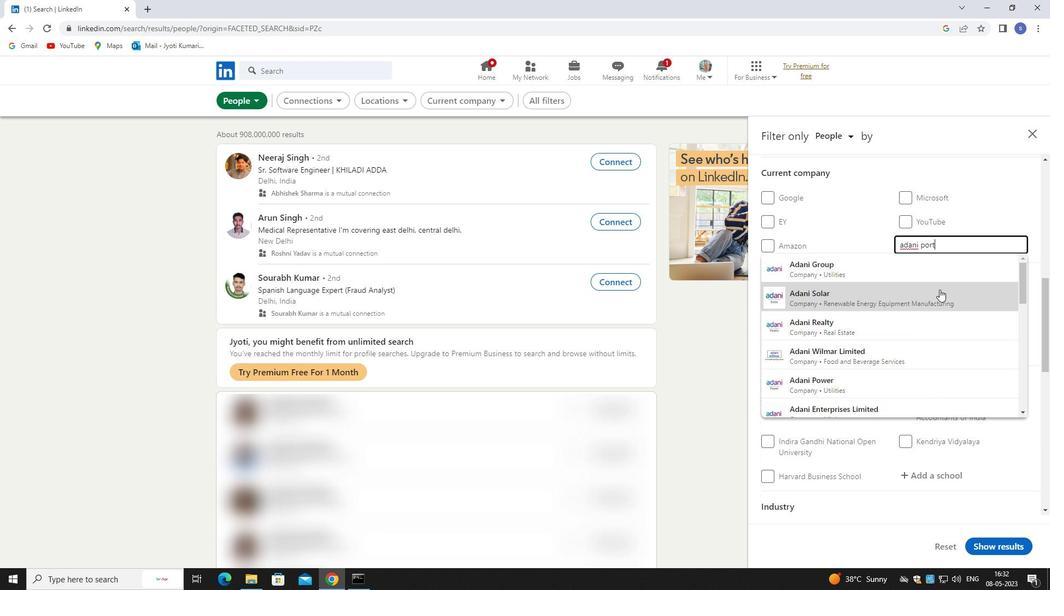 
Action: Mouse moved to (942, 277)
Screenshot: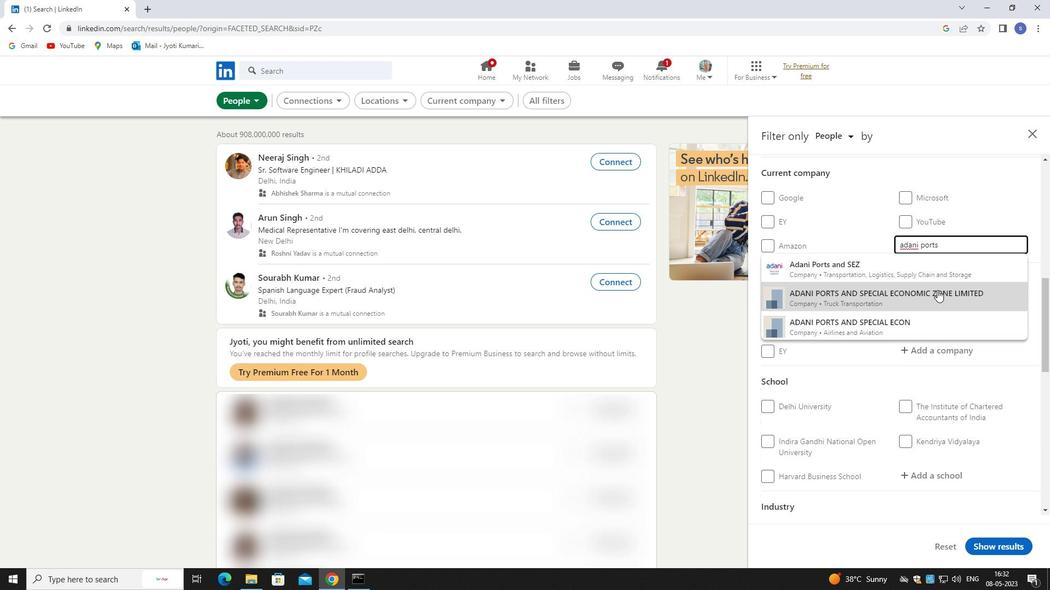
Action: Mouse pressed left at (942, 277)
Screenshot: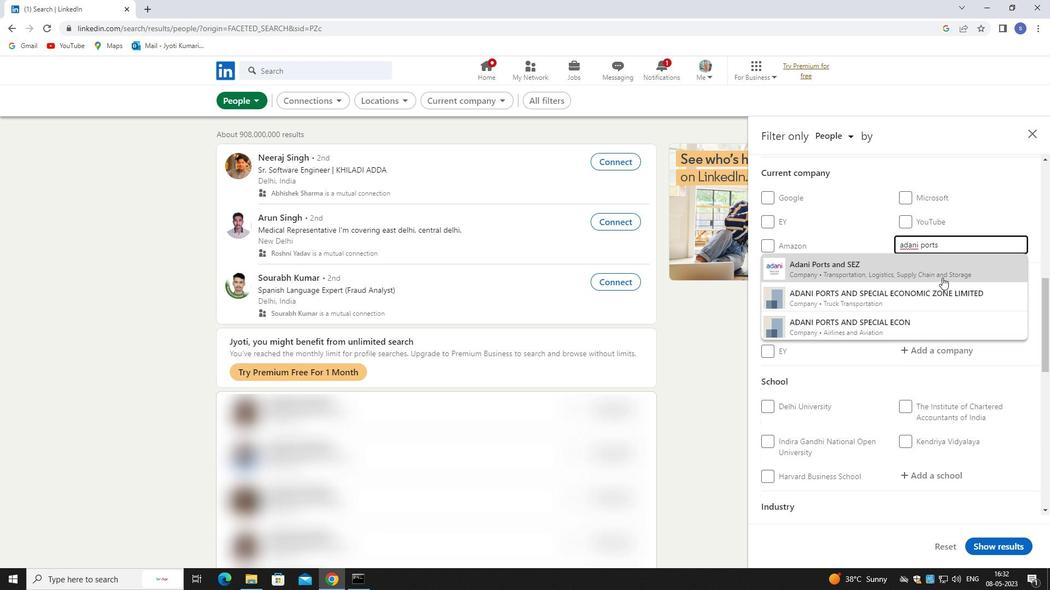 
Action: Mouse scrolled (942, 277) with delta (0, 0)
Screenshot: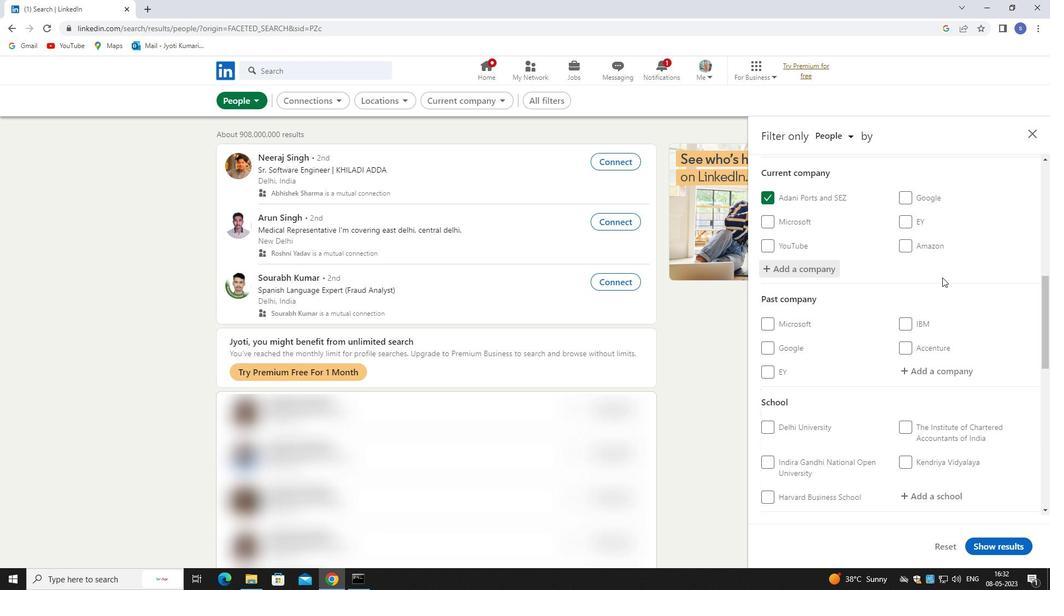 
Action: Mouse scrolled (942, 277) with delta (0, 0)
Screenshot: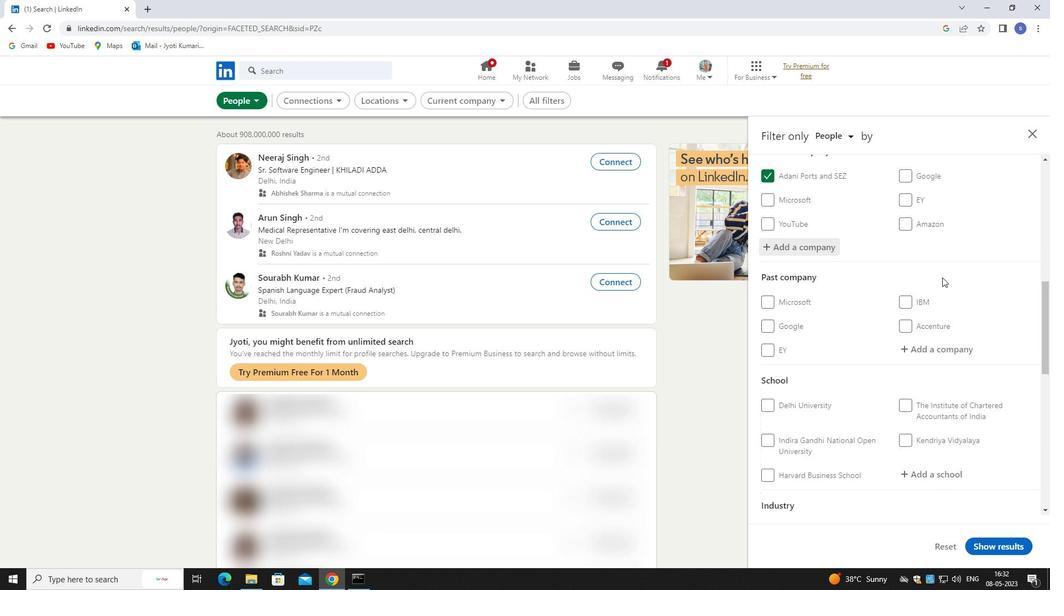 
Action: Mouse moved to (925, 389)
Screenshot: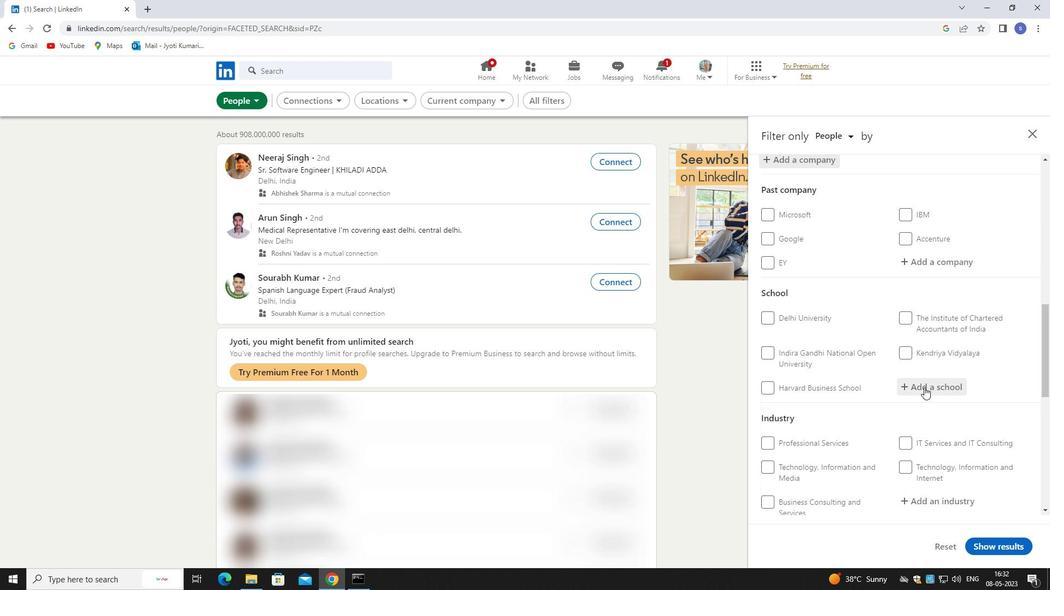 
Action: Mouse pressed left at (925, 389)
Screenshot: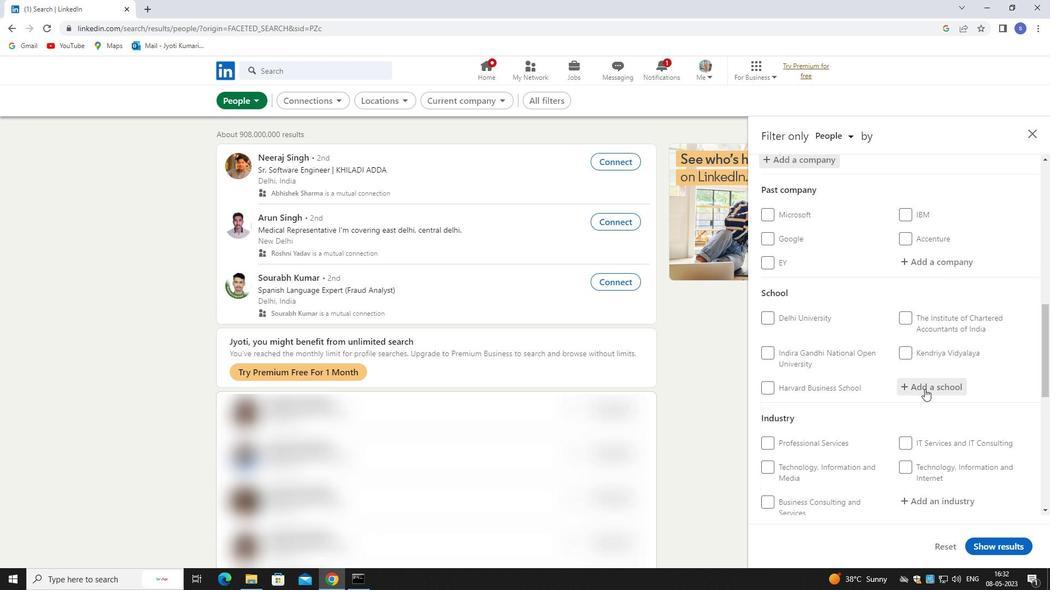 
Action: Key pressed university<Key.space>of<Key.space>maf<Key.backspace>d
Screenshot: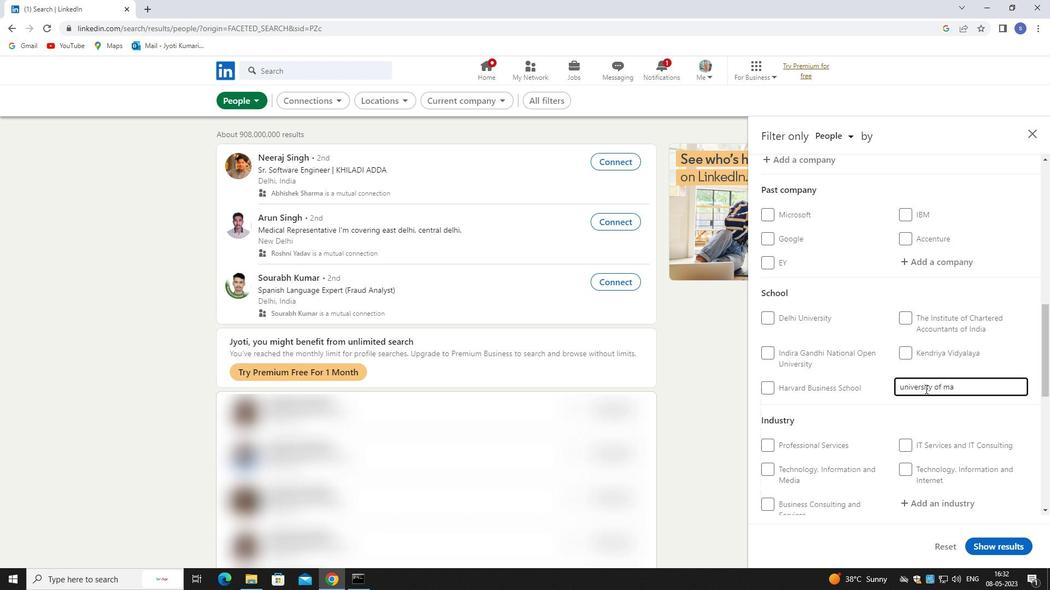 
Action: Mouse moved to (930, 408)
Screenshot: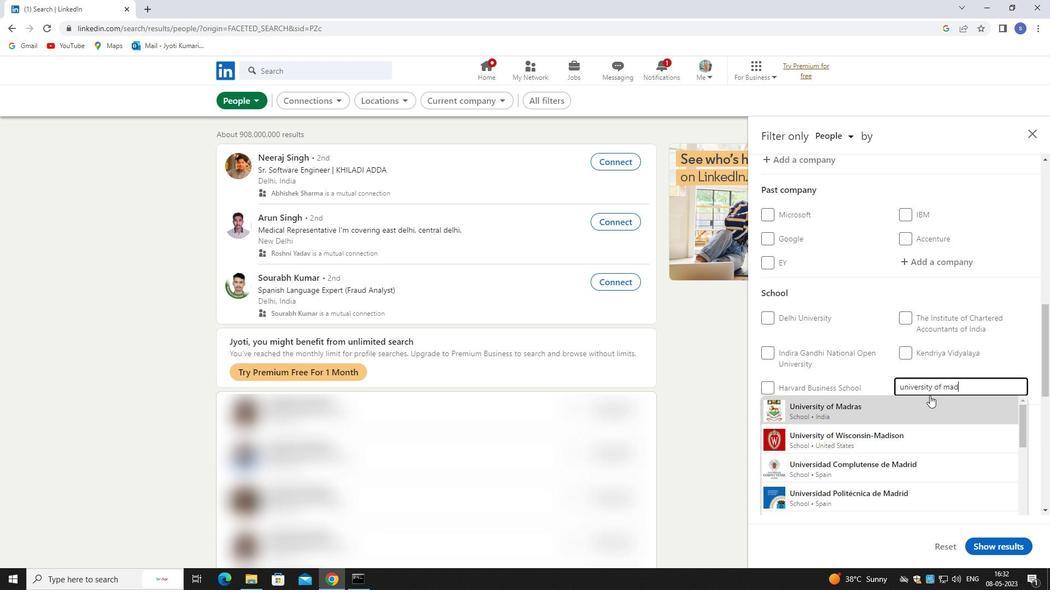 
Action: Mouse pressed left at (930, 408)
Screenshot: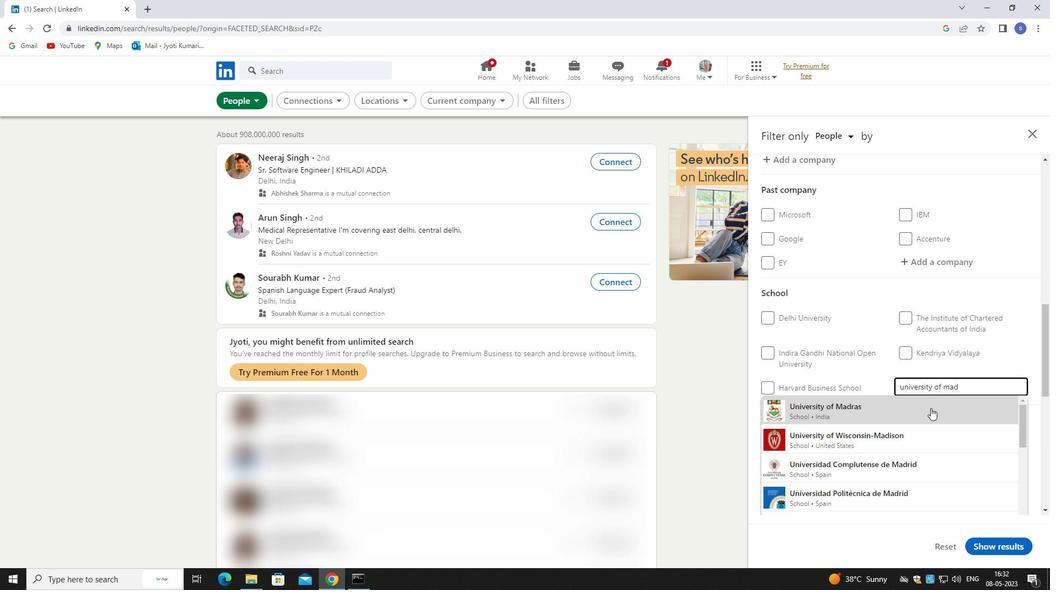 
Action: Mouse scrolled (930, 407) with delta (0, 0)
Screenshot: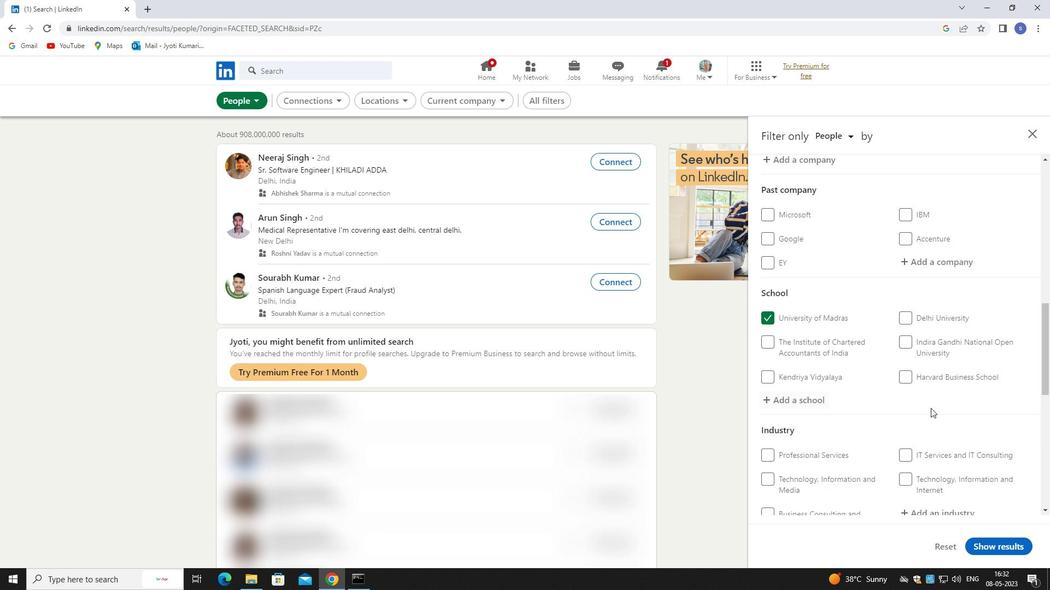 
Action: Mouse moved to (930, 409)
Screenshot: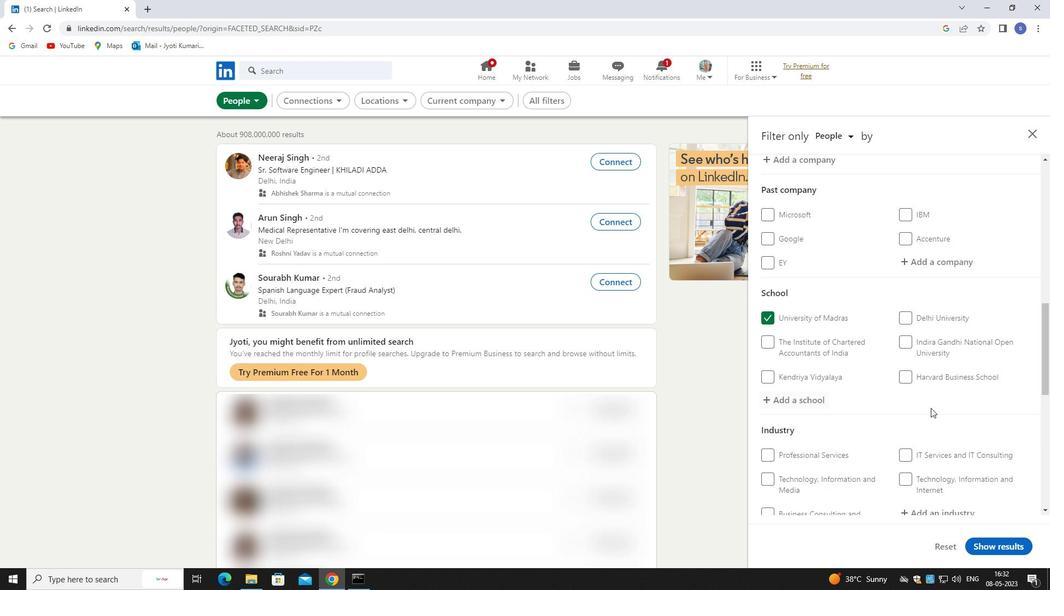 
Action: Mouse scrolled (930, 408) with delta (0, 0)
Screenshot: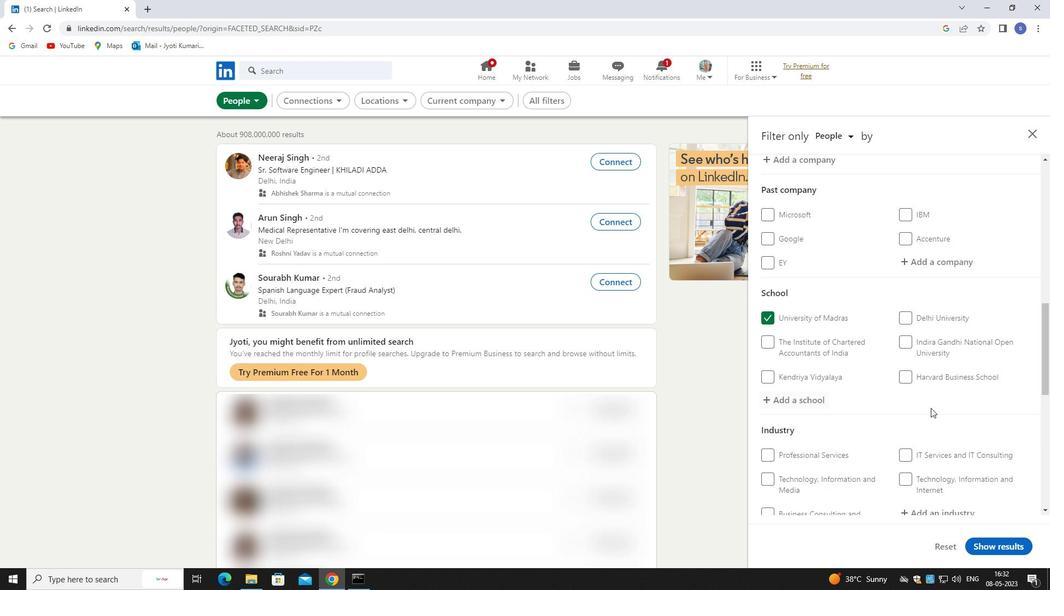
Action: Mouse scrolled (930, 408) with delta (0, 0)
Screenshot: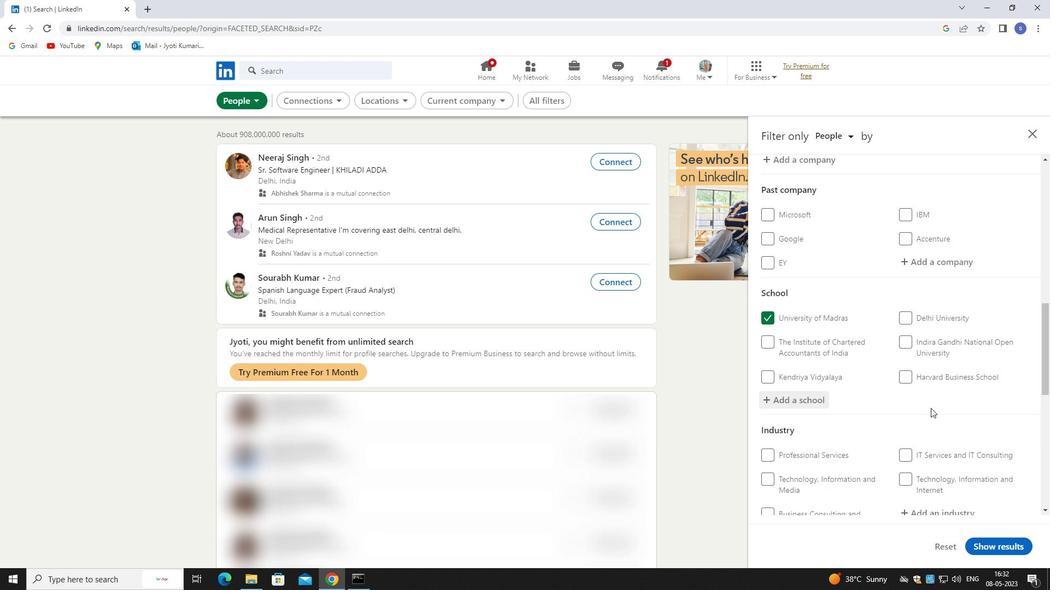 
Action: Mouse scrolled (930, 408) with delta (0, 0)
Screenshot: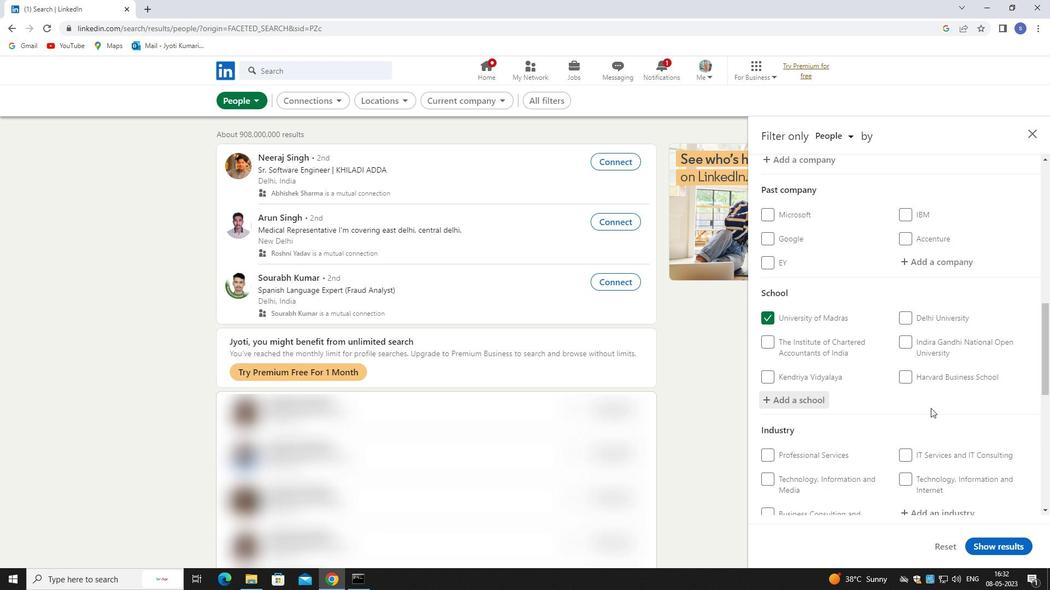 
Action: Mouse moved to (930, 409)
Screenshot: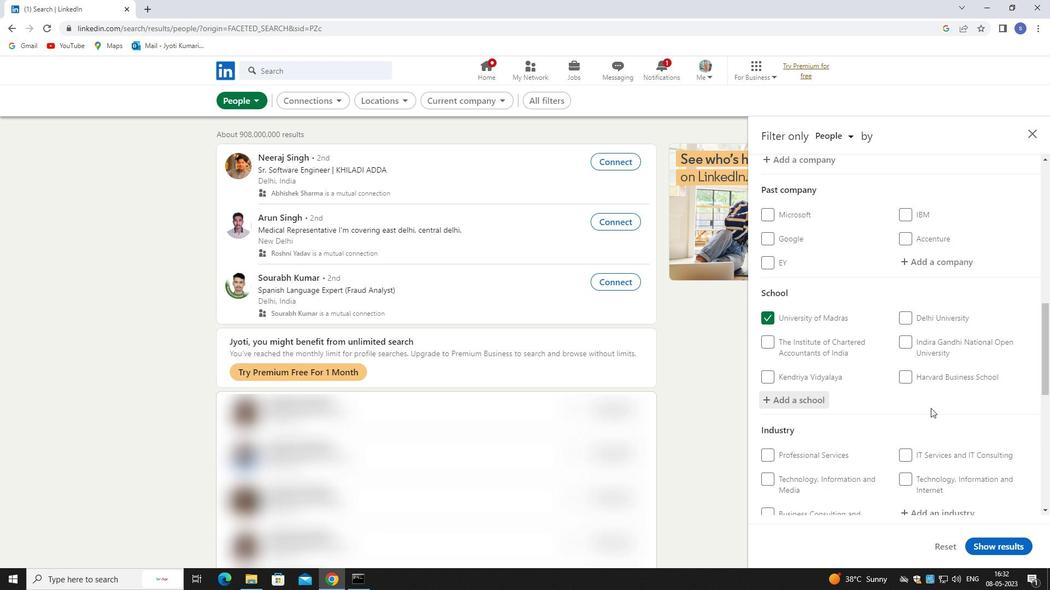 
Action: Mouse scrolled (930, 409) with delta (0, 0)
Screenshot: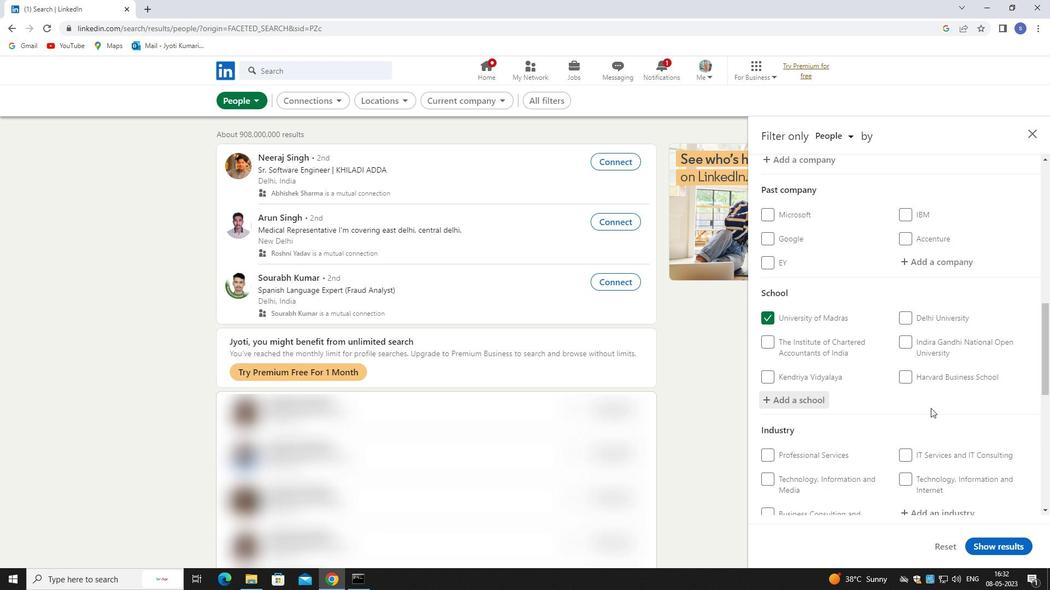 
Action: Mouse moved to (946, 240)
Screenshot: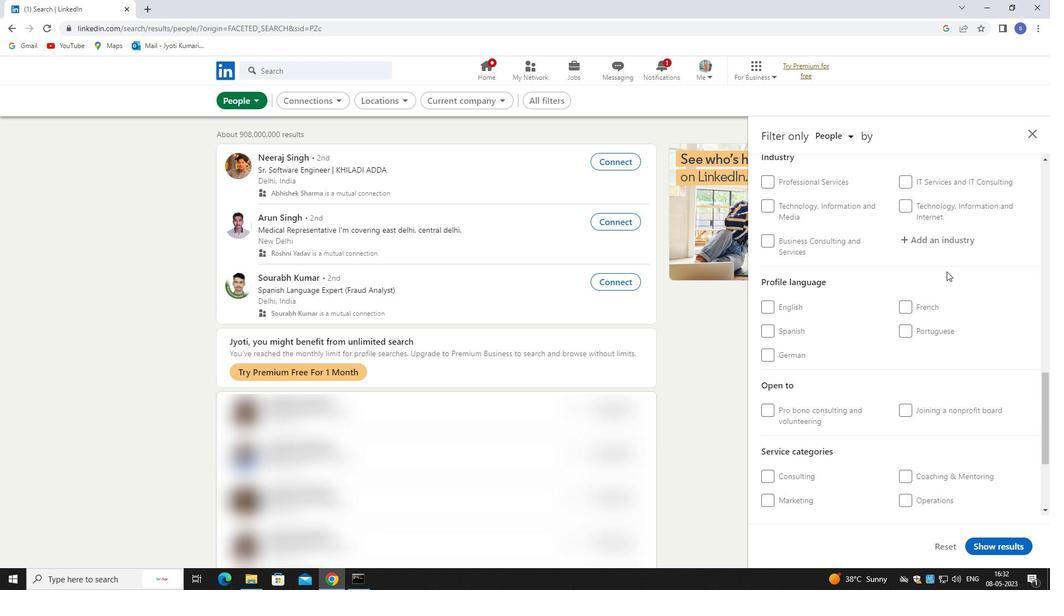 
Action: Mouse pressed left at (946, 240)
Screenshot: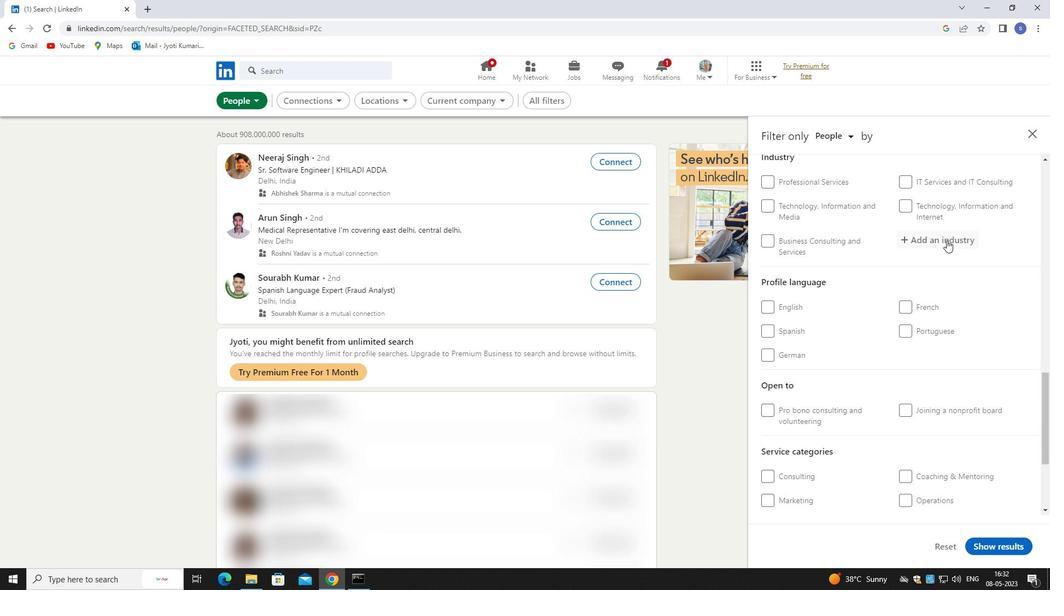 
Action: Mouse moved to (946, 240)
Screenshot: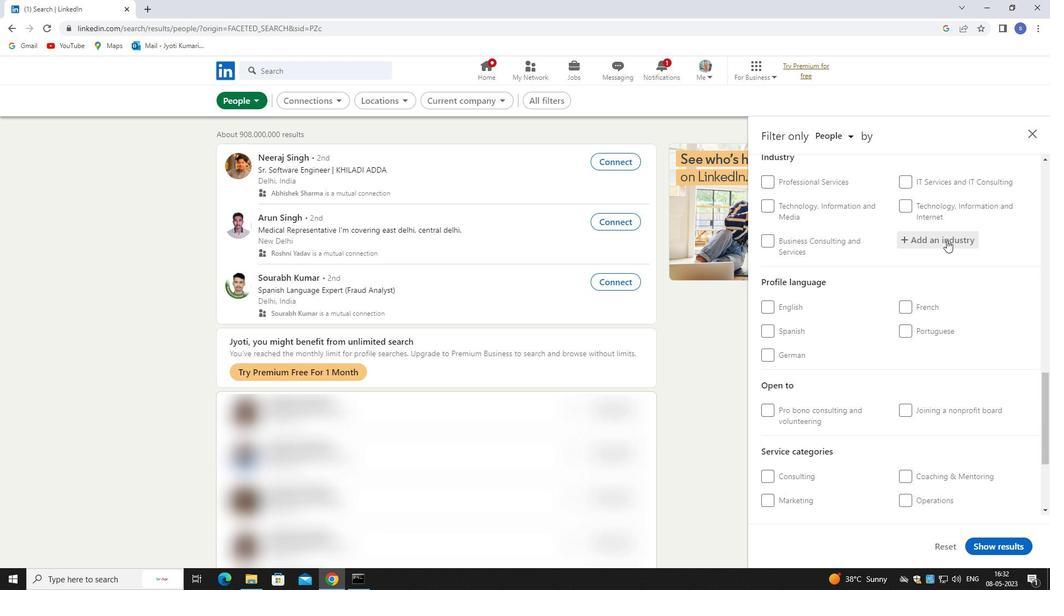 
Action: Key pressed farmng
Screenshot: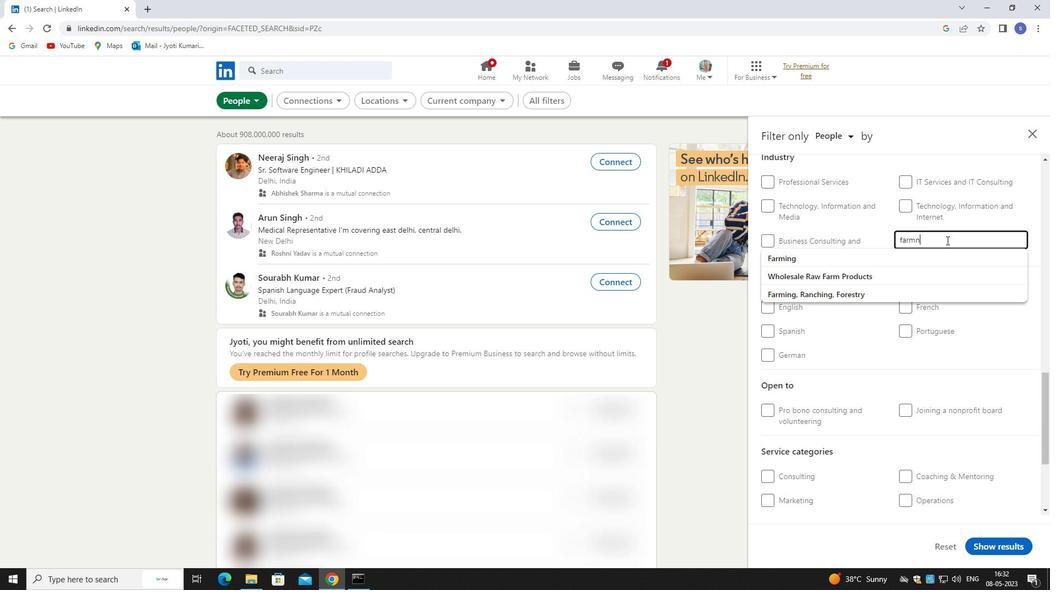 
Action: Mouse moved to (926, 258)
Screenshot: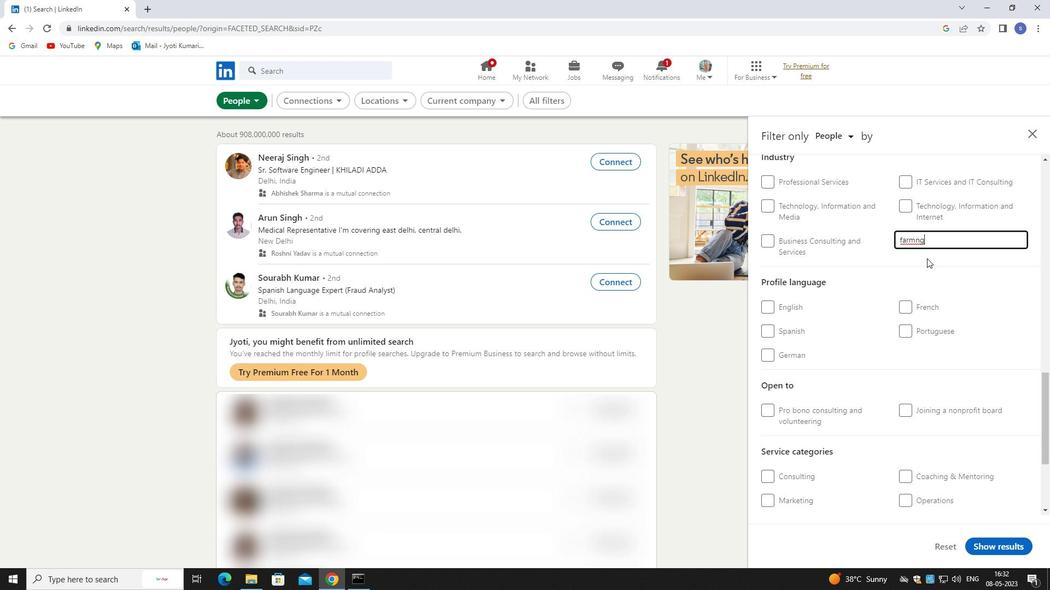 
Action: Key pressed <Key.backspace><Key.backspace><Key.backspace>
Screenshot: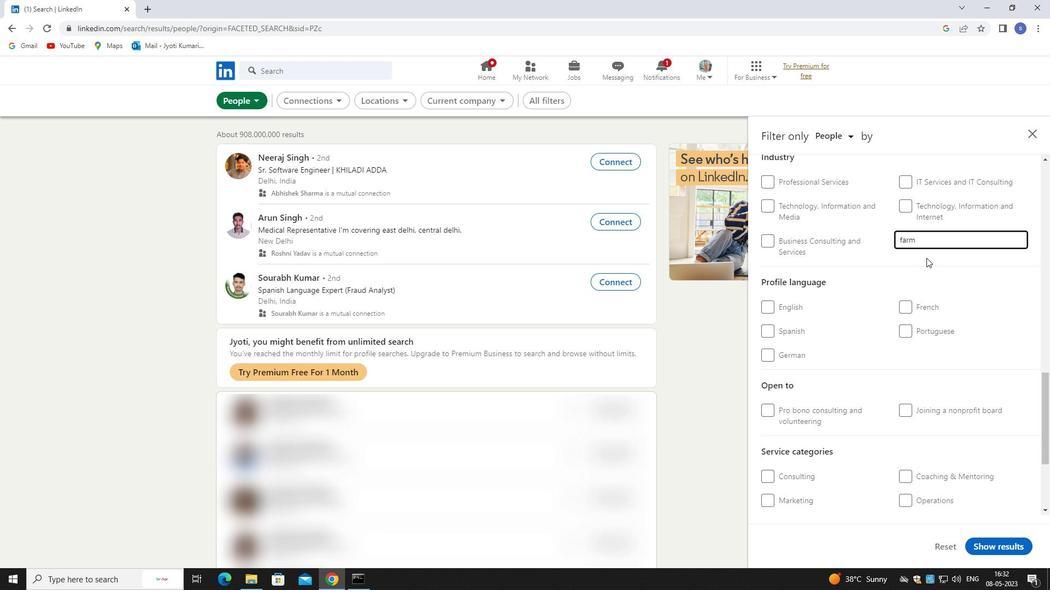 
Action: Mouse pressed left at (926, 258)
Screenshot: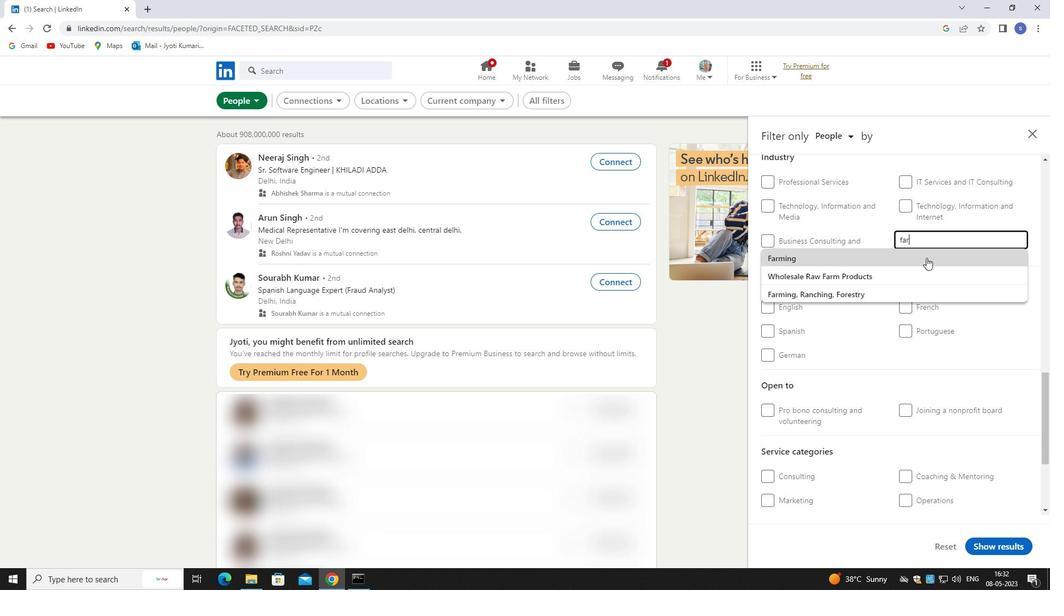 
Action: Mouse scrolled (926, 257) with delta (0, 0)
Screenshot: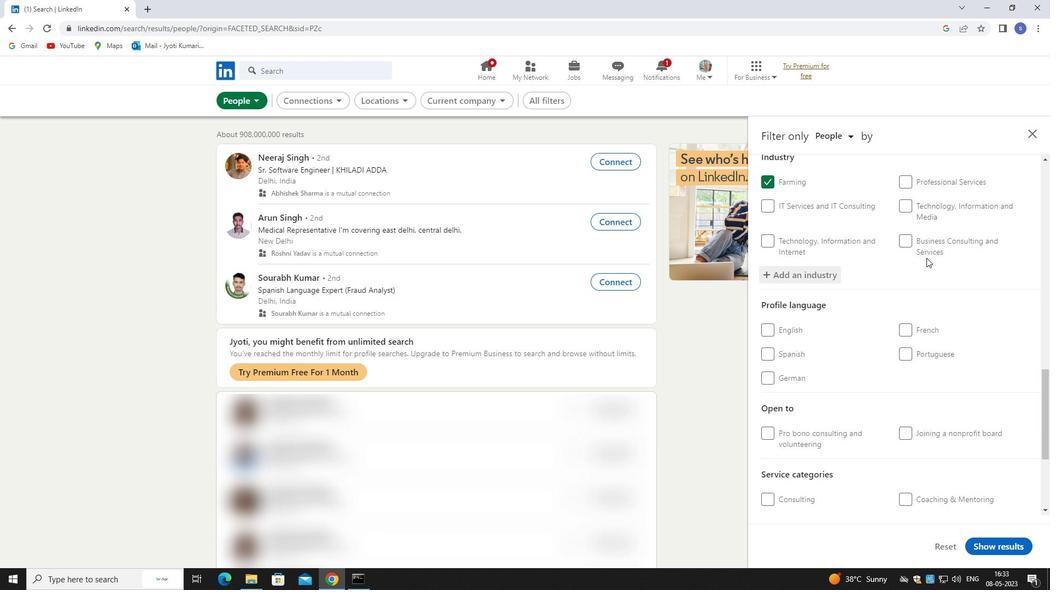 
Action: Mouse scrolled (926, 257) with delta (0, 0)
Screenshot: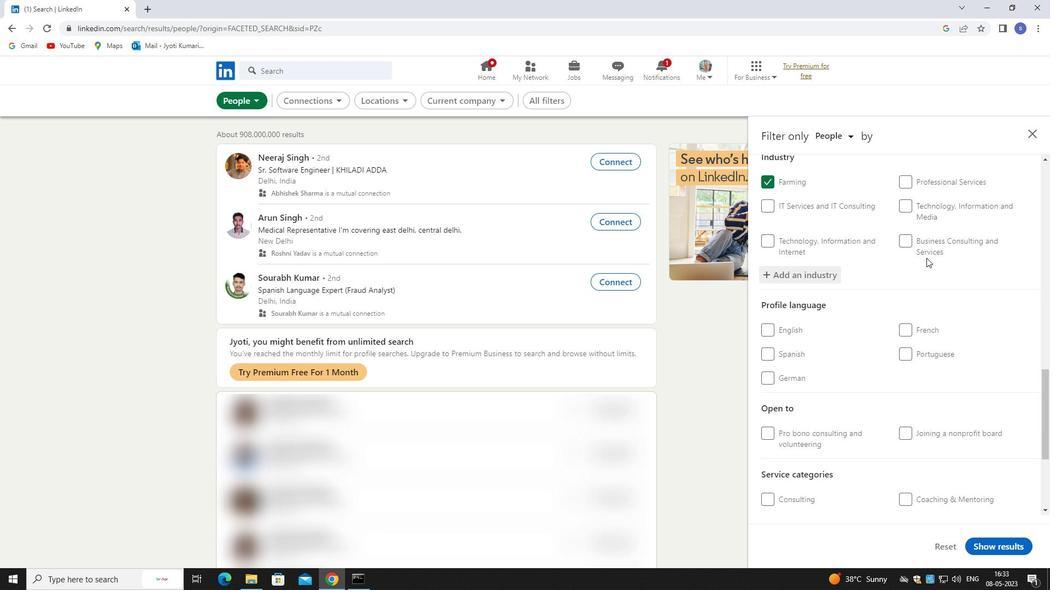 
Action: Mouse scrolled (926, 257) with delta (0, 0)
Screenshot: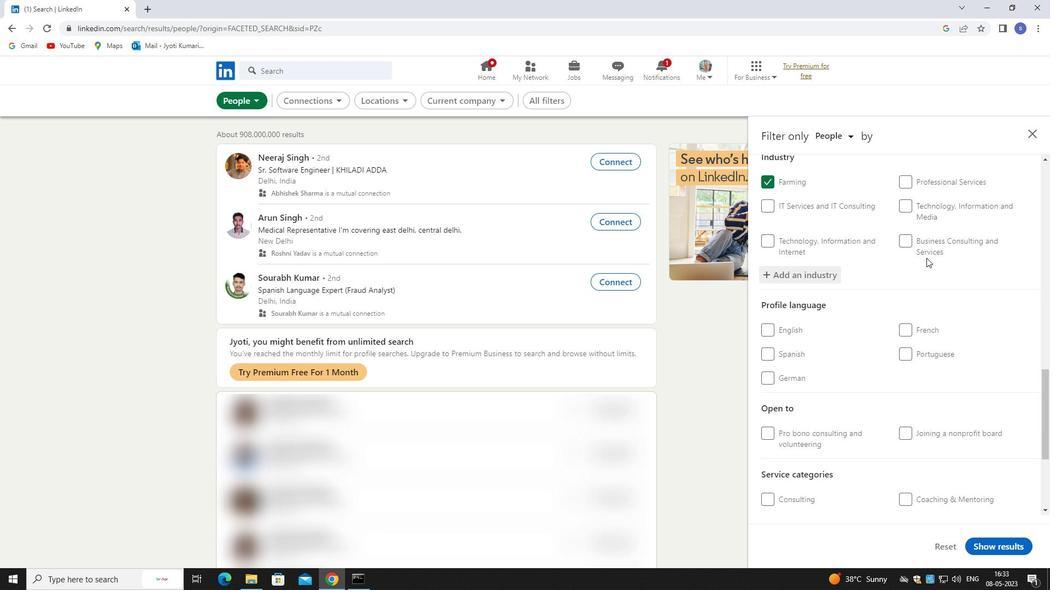 
Action: Mouse scrolled (926, 257) with delta (0, 0)
Screenshot: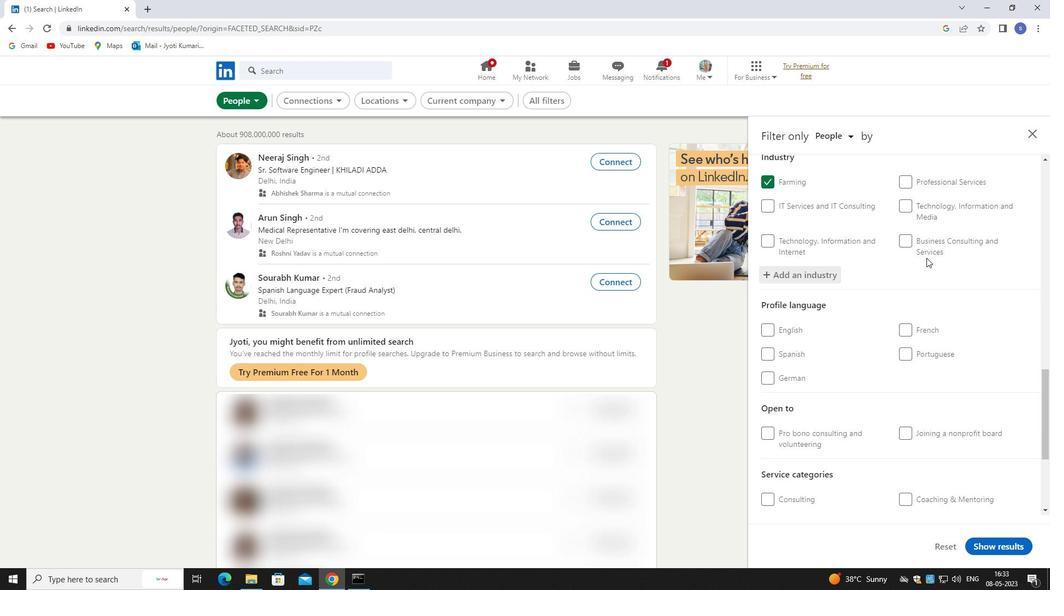 
Action: Mouse scrolled (926, 257) with delta (0, 0)
Screenshot: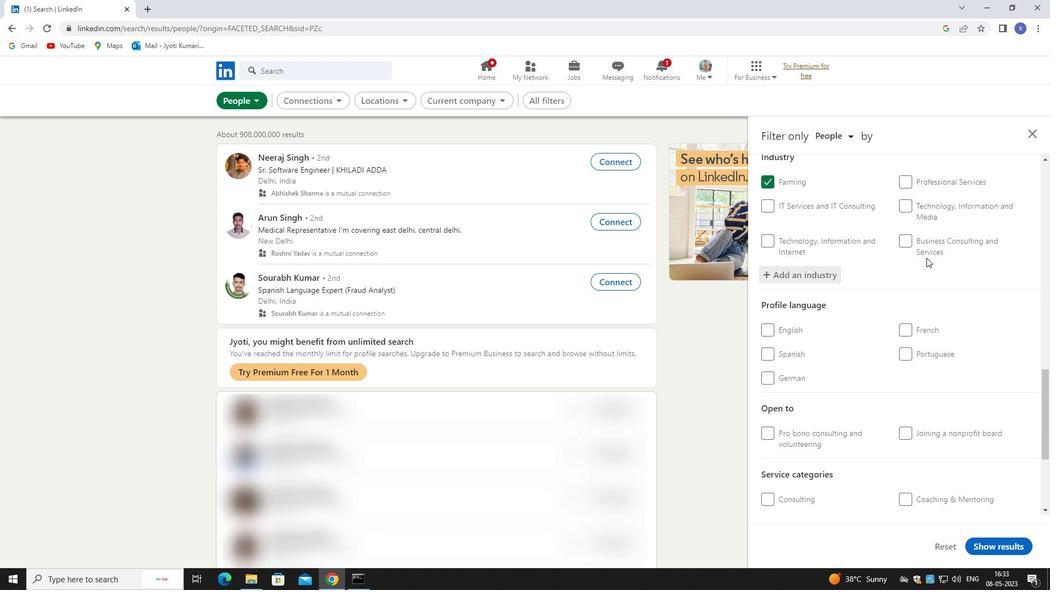 
Action: Mouse moved to (903, 228)
Screenshot: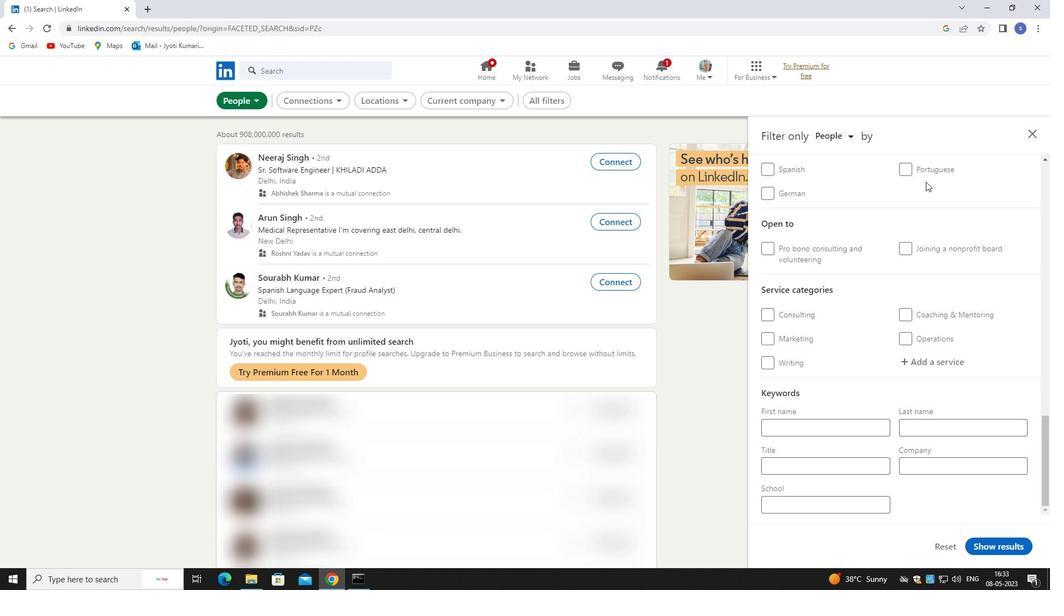 
Action: Mouse scrolled (903, 228) with delta (0, 0)
Screenshot: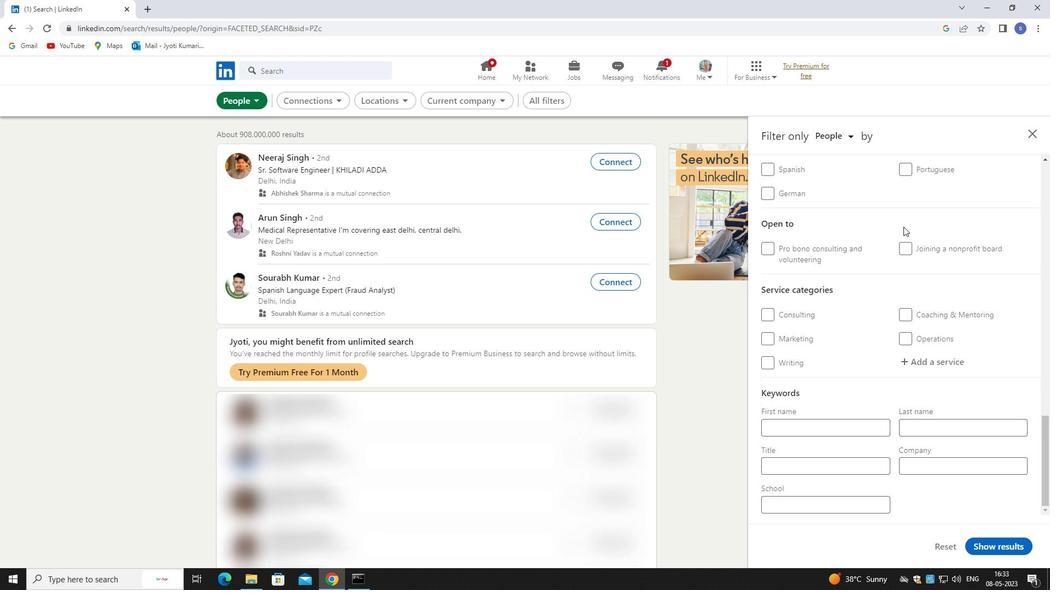 
Action: Mouse scrolled (903, 228) with delta (0, 0)
Screenshot: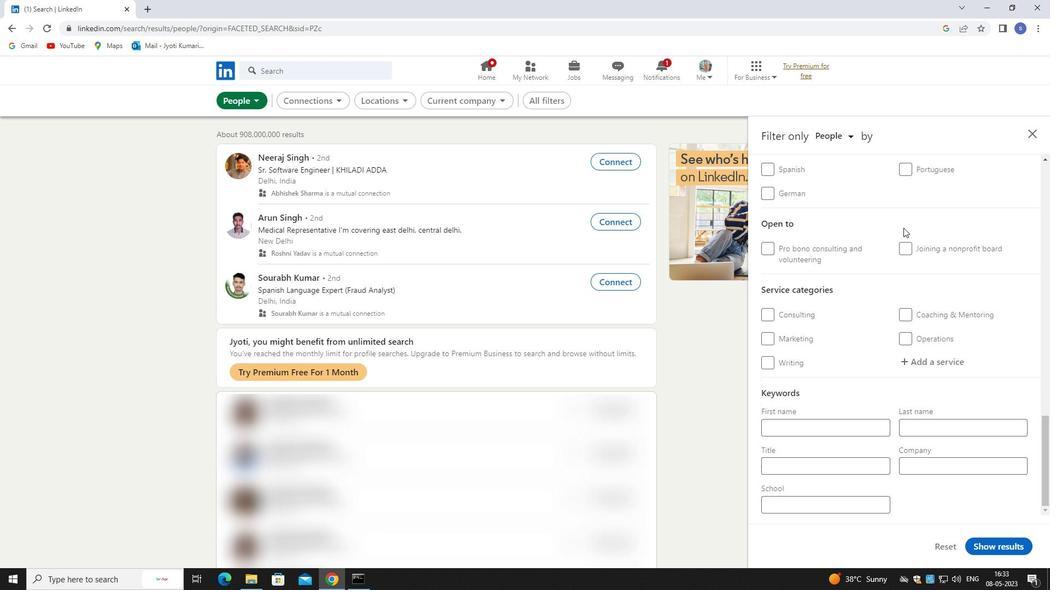 
Action: Mouse moved to (784, 273)
Screenshot: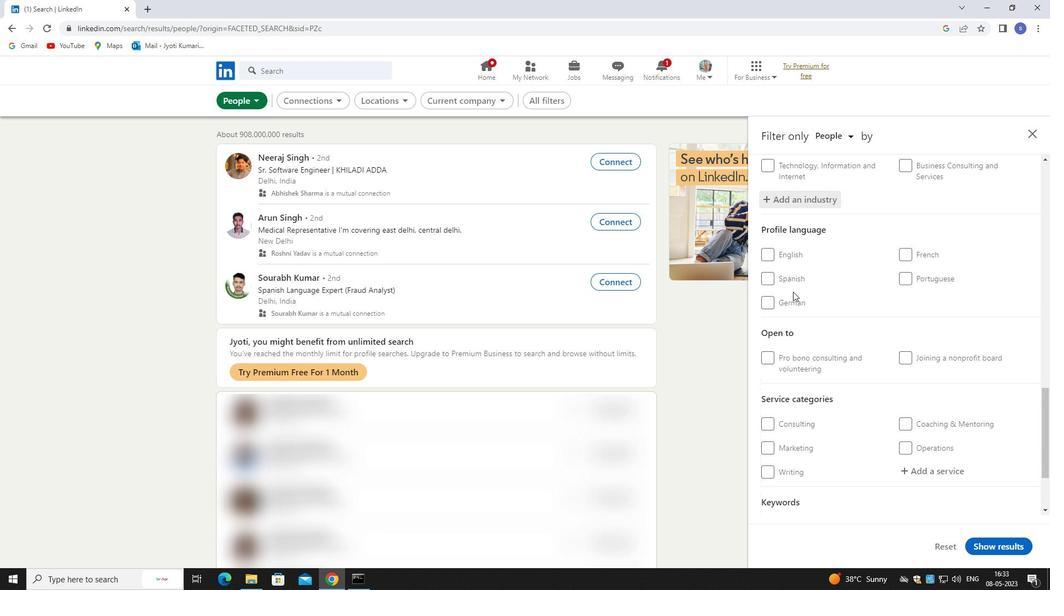 
Action: Mouse pressed left at (784, 273)
Screenshot: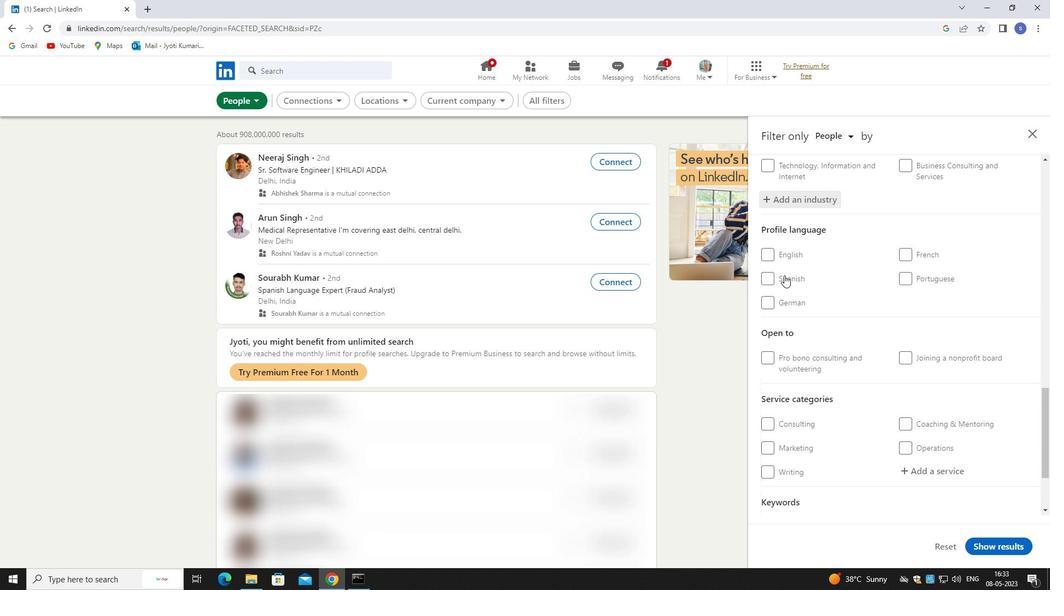 
Action: Mouse moved to (1010, 323)
Screenshot: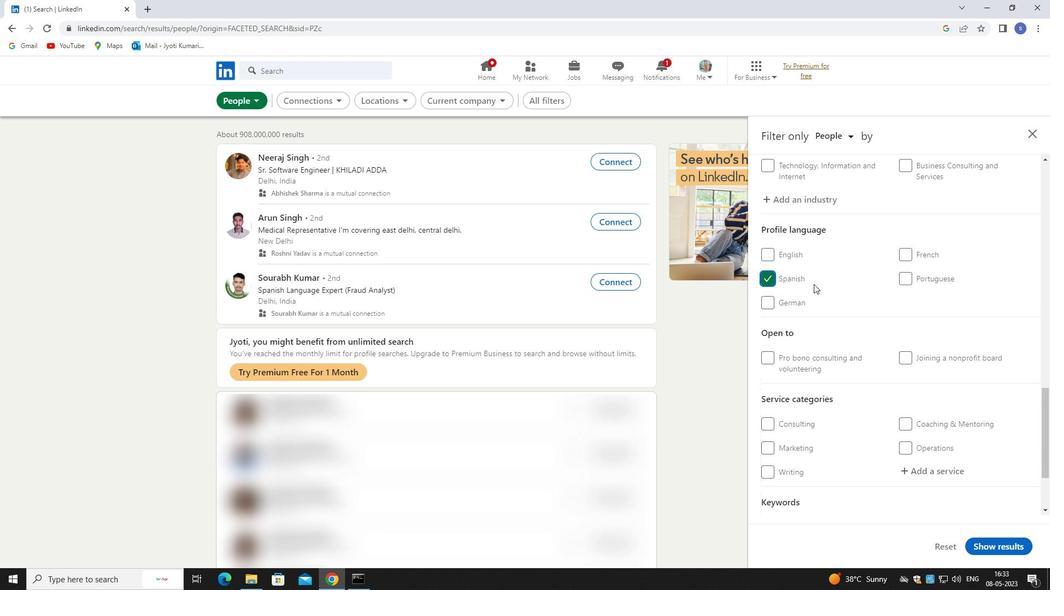 
Action: Mouse scrolled (1010, 323) with delta (0, 0)
Screenshot: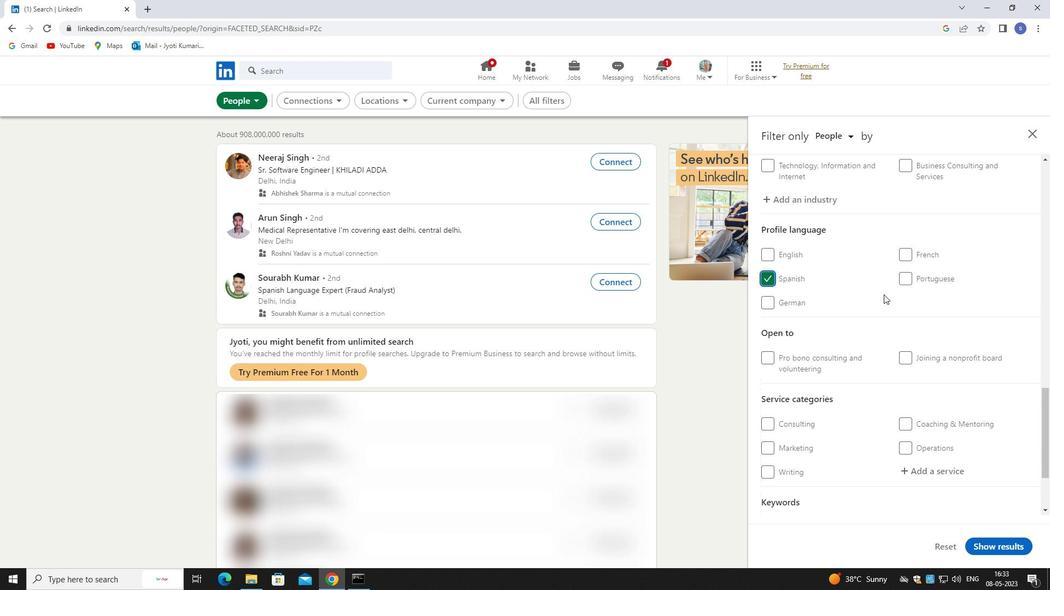 
Action: Mouse moved to (1010, 324)
Screenshot: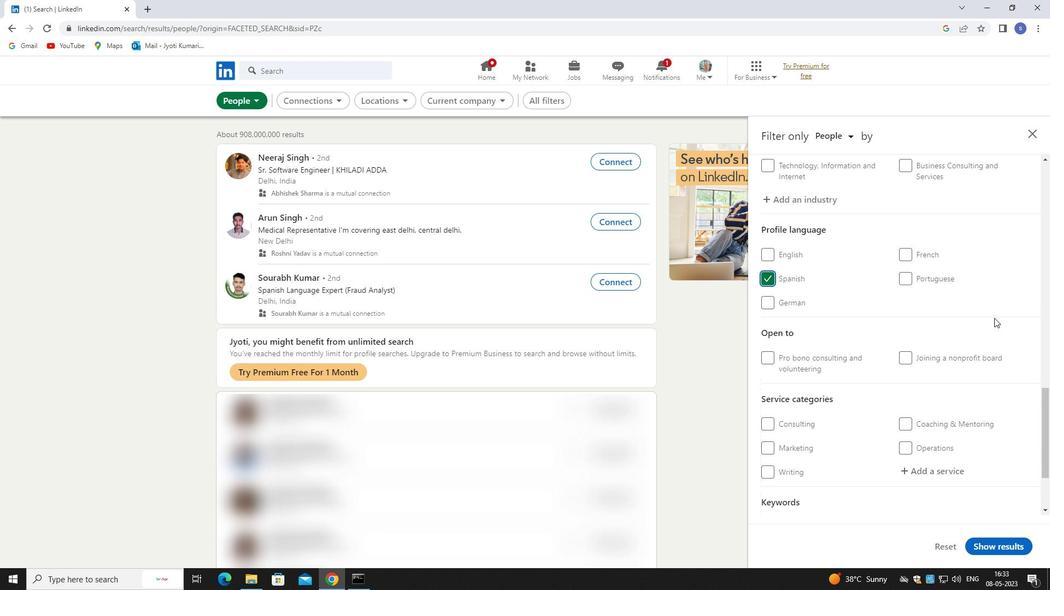 
Action: Mouse scrolled (1010, 323) with delta (0, 0)
Screenshot: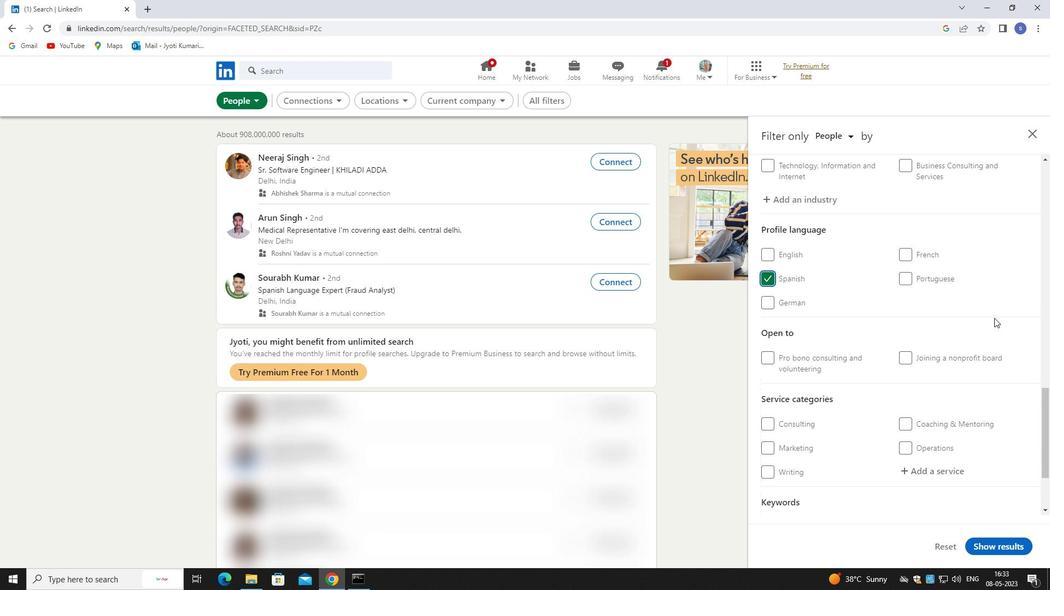 
Action: Mouse moved to (1010, 325)
Screenshot: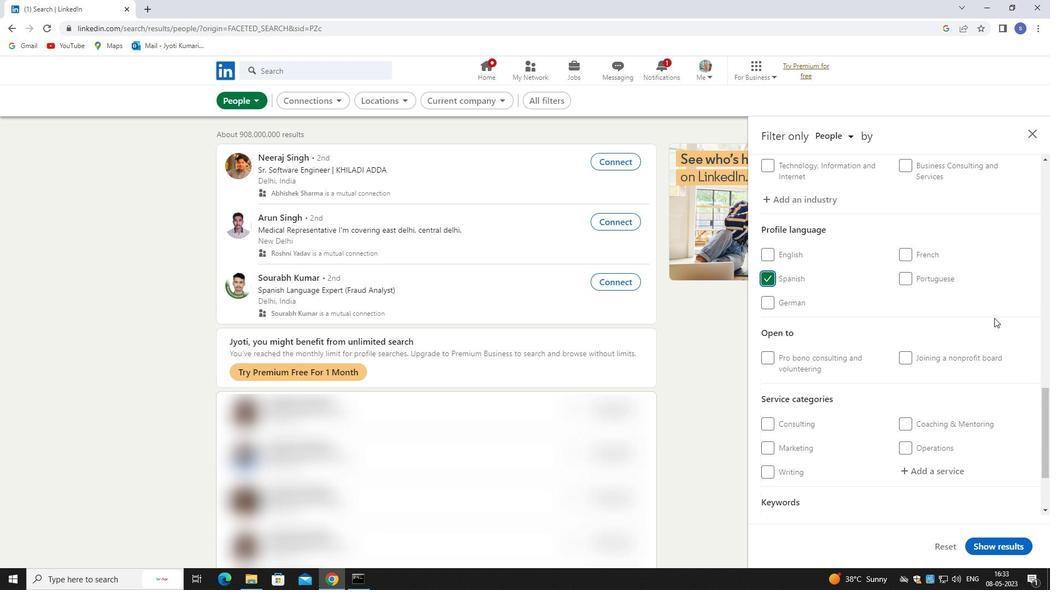 
Action: Mouse scrolled (1010, 324) with delta (0, 0)
Screenshot: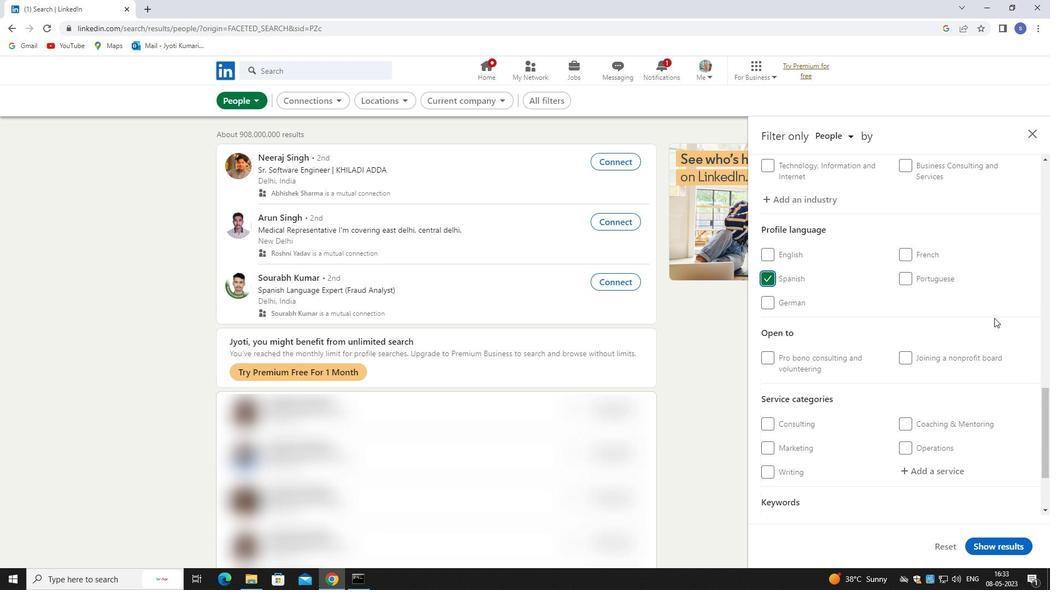 
Action: Mouse moved to (954, 364)
Screenshot: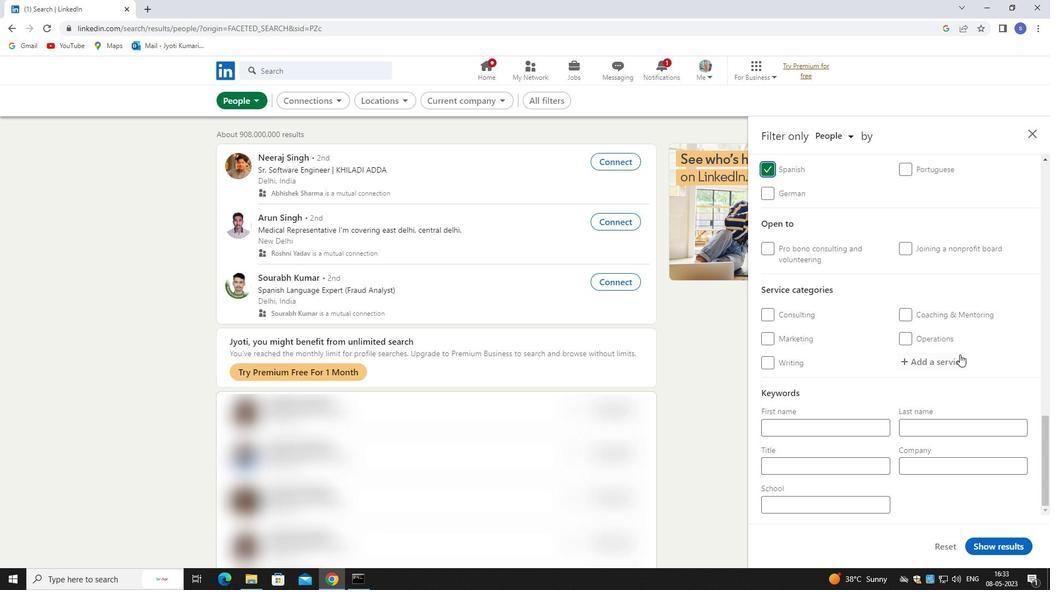 
Action: Mouse pressed left at (954, 364)
Screenshot: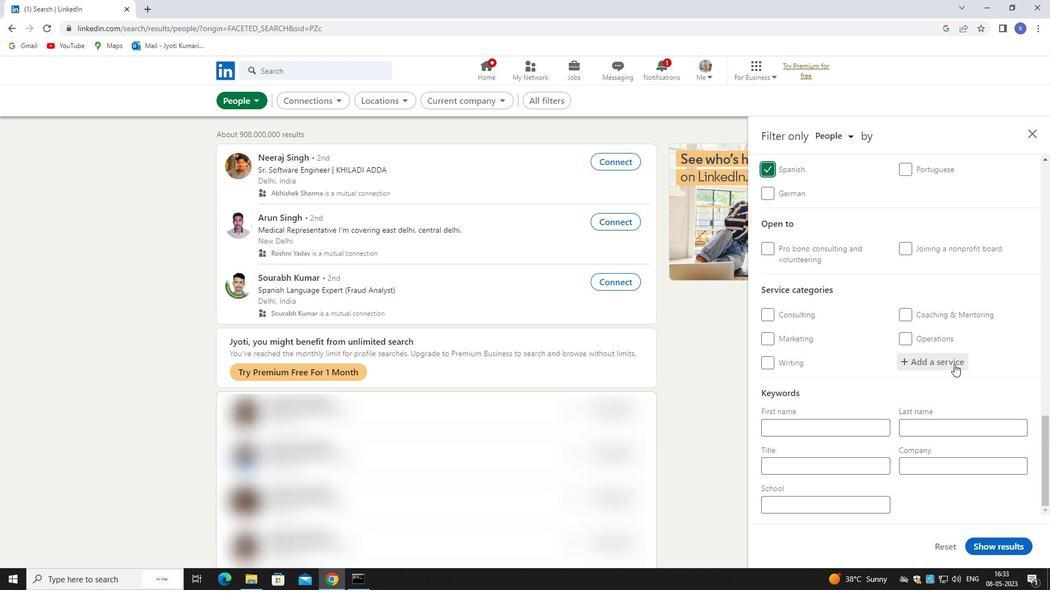
Action: Mouse moved to (954, 366)
Screenshot: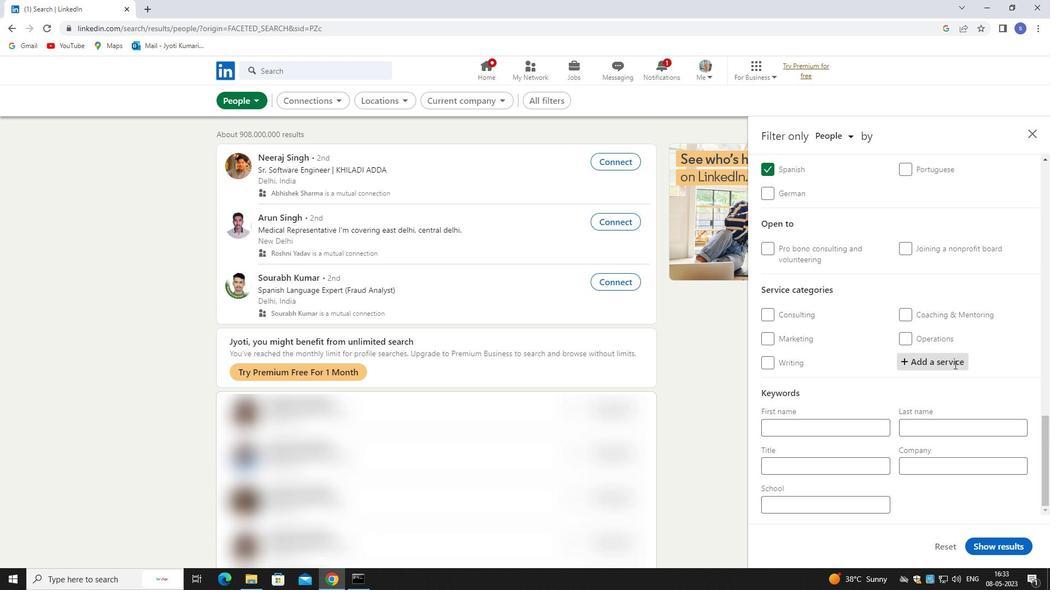 
Action: Key pressed mior\<Key.backspace>\<Key.backspace><Key.backspace><Key.backspace><Key.backspace>ortgage
Screenshot: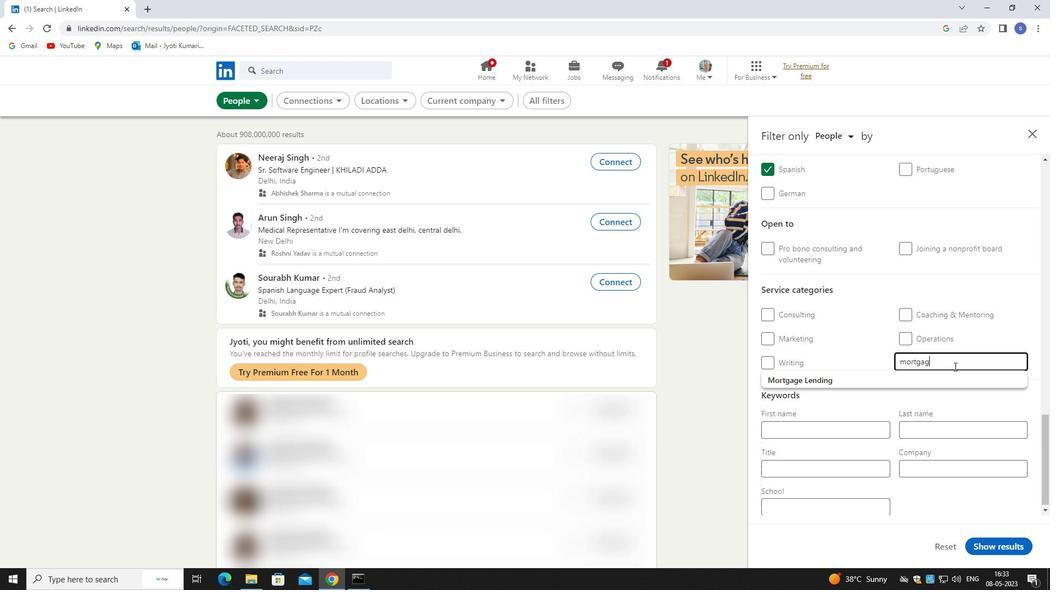 
Action: Mouse moved to (955, 377)
Screenshot: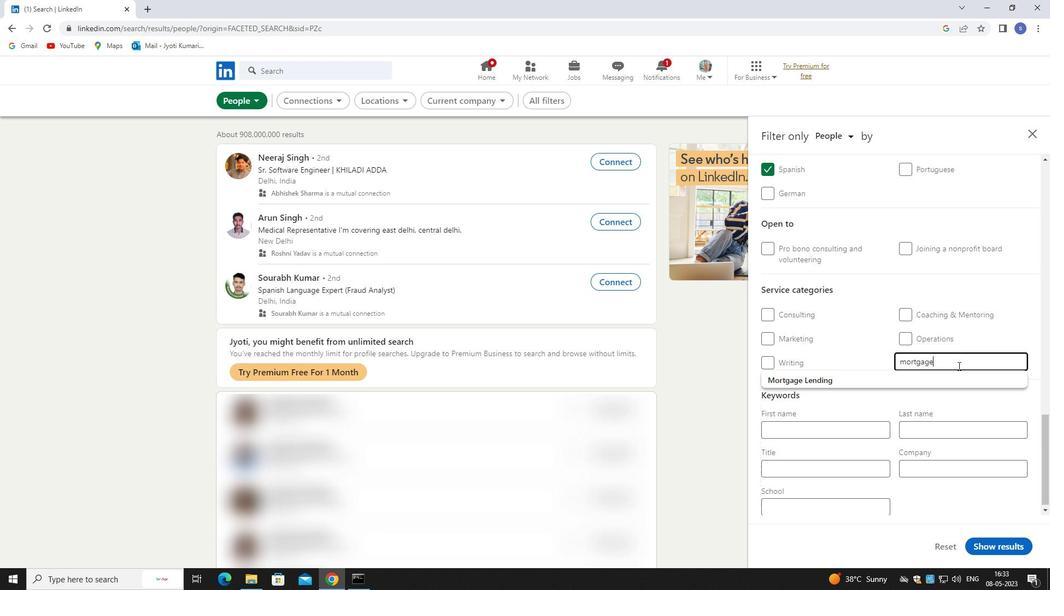 
Action: Mouse pressed left at (955, 377)
Screenshot: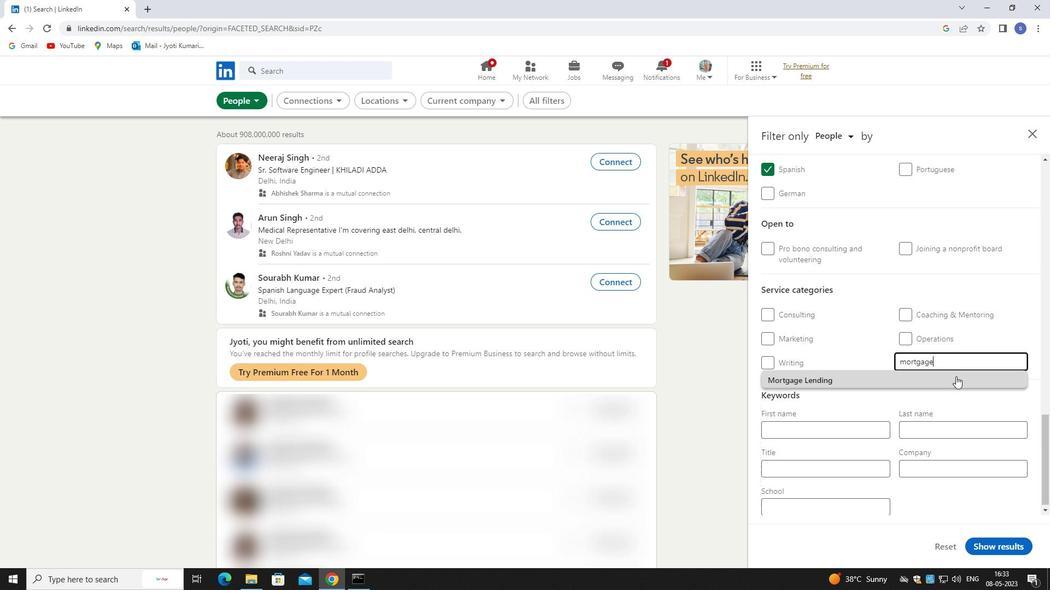 
Action: Mouse moved to (955, 399)
Screenshot: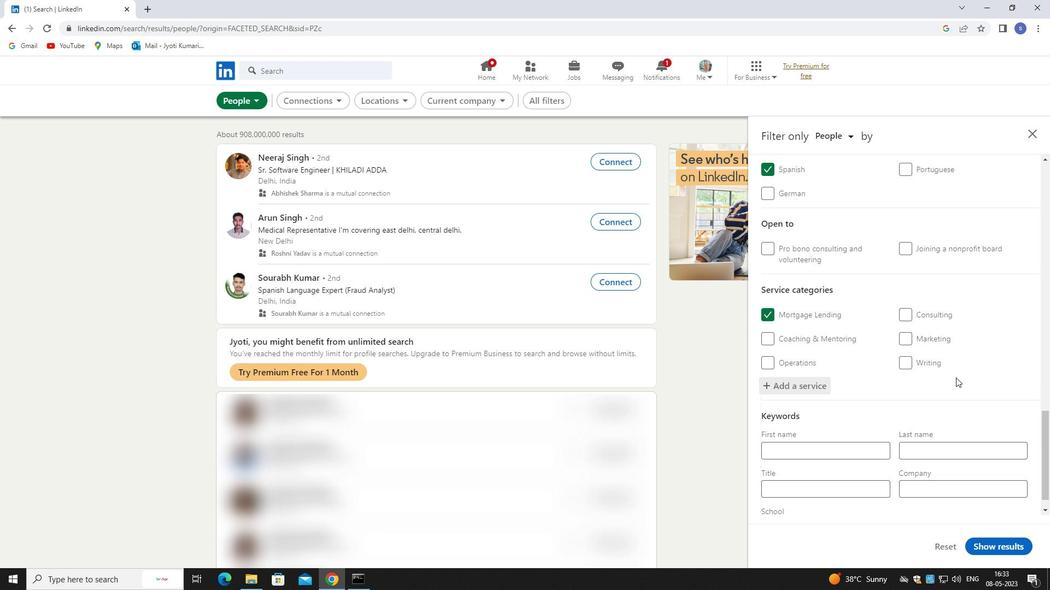 
Action: Mouse scrolled (955, 399) with delta (0, 0)
Screenshot: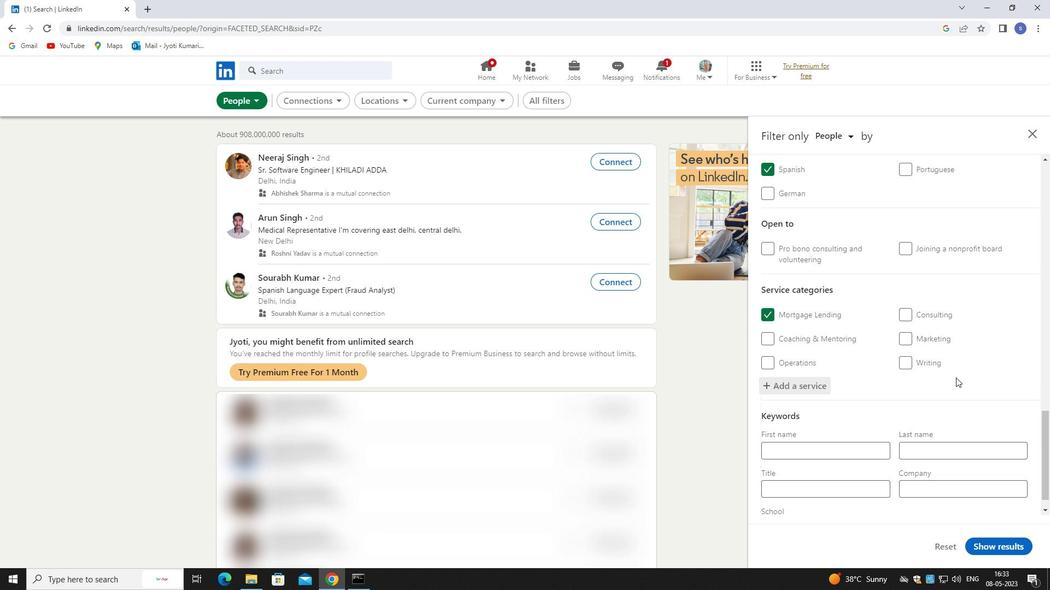 
Action: Mouse moved to (954, 414)
Screenshot: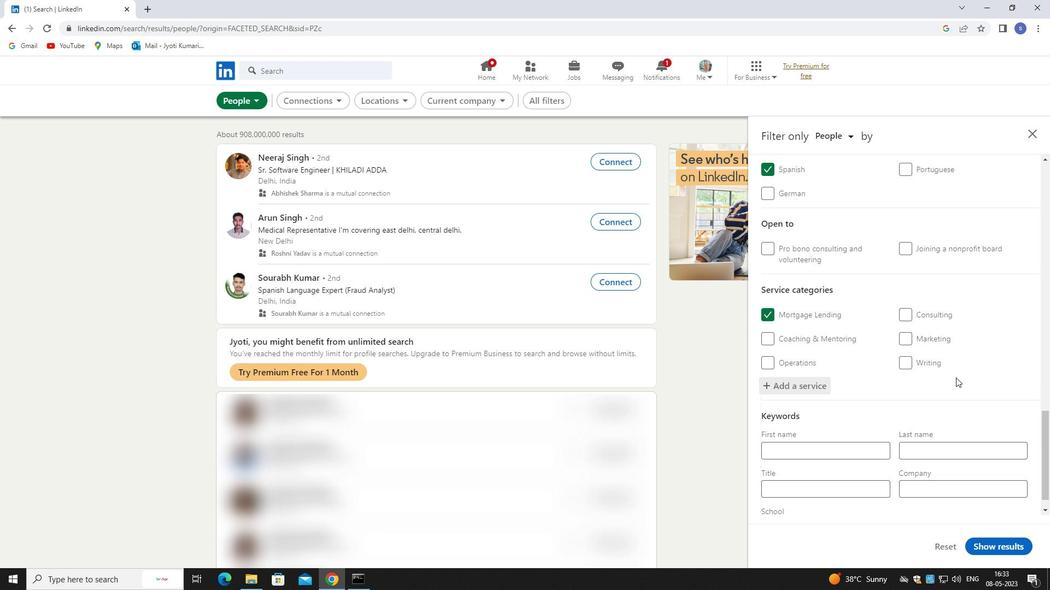 
Action: Mouse scrolled (954, 413) with delta (0, 0)
Screenshot: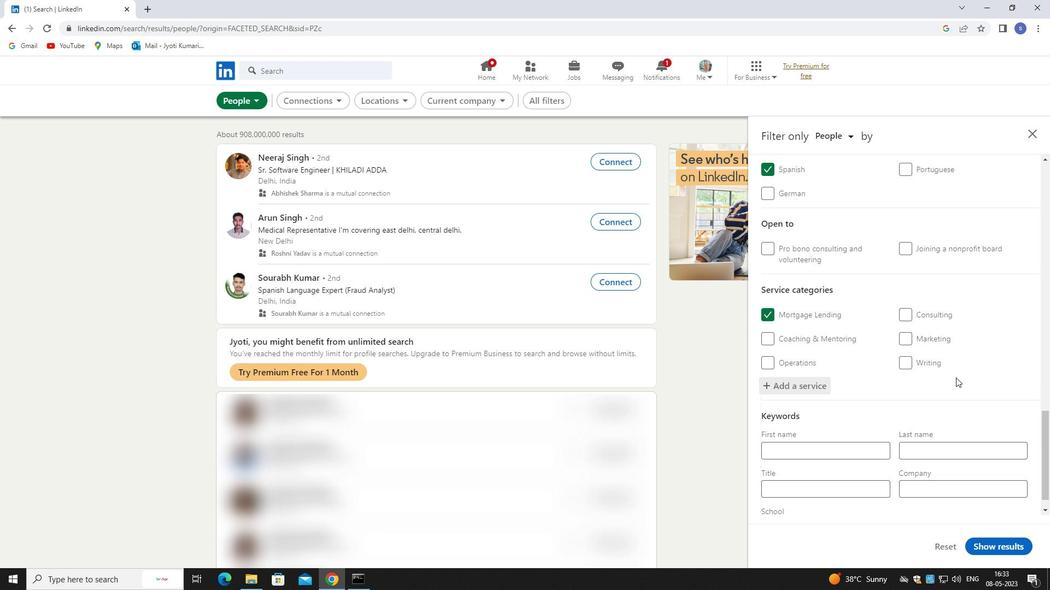 
Action: Mouse moved to (952, 418)
Screenshot: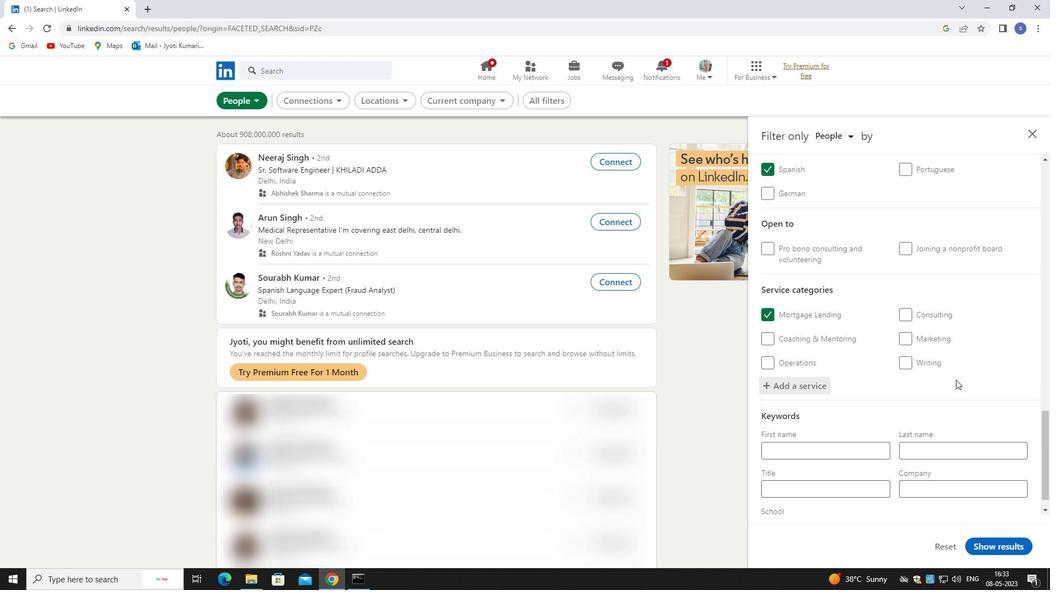 
Action: Mouse scrolled (952, 418) with delta (0, 0)
Screenshot: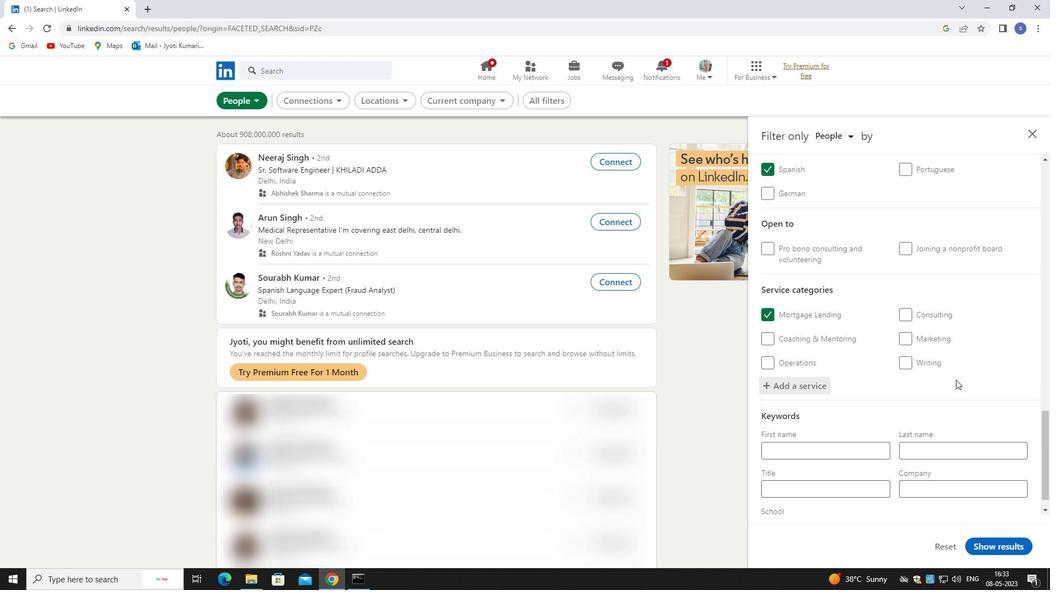 
Action: Mouse moved to (878, 462)
Screenshot: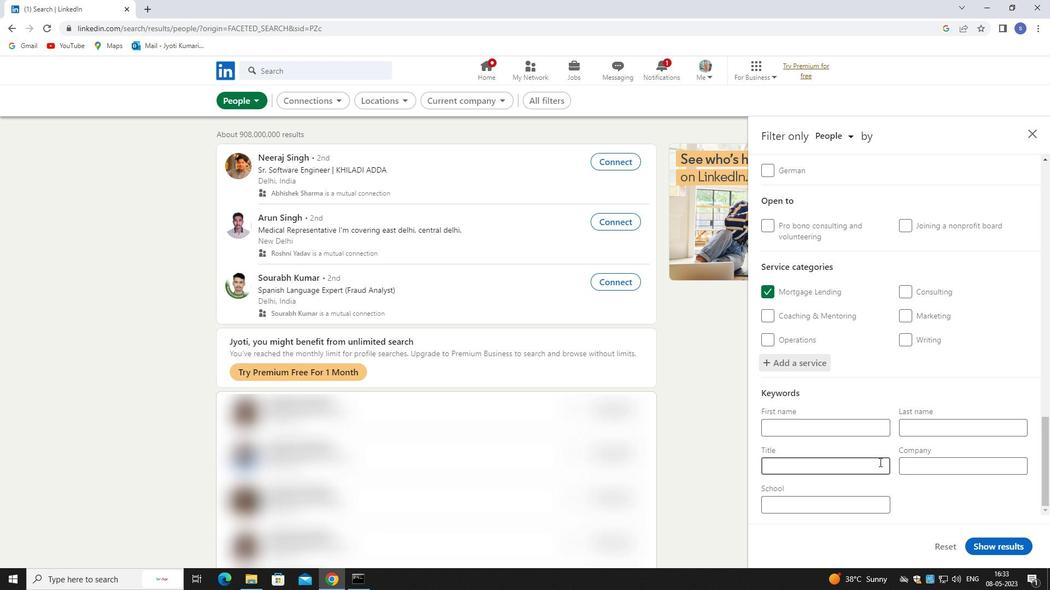 
Action: Mouse pressed left at (878, 462)
Screenshot: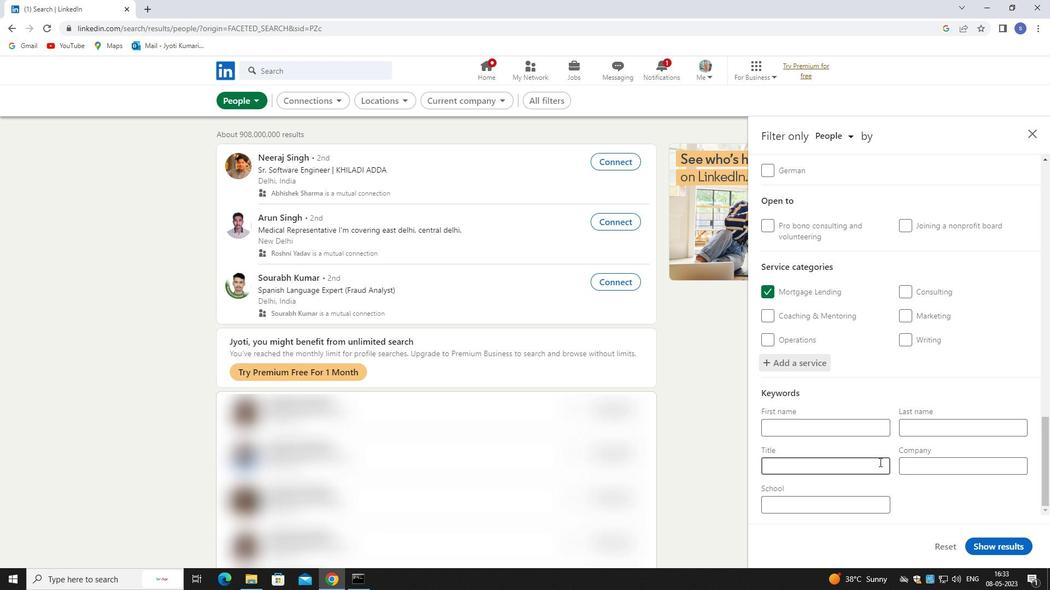 
Action: Key pressed <Key.shift>SALES<Key.space><Key.shift>ANALYST
Screenshot: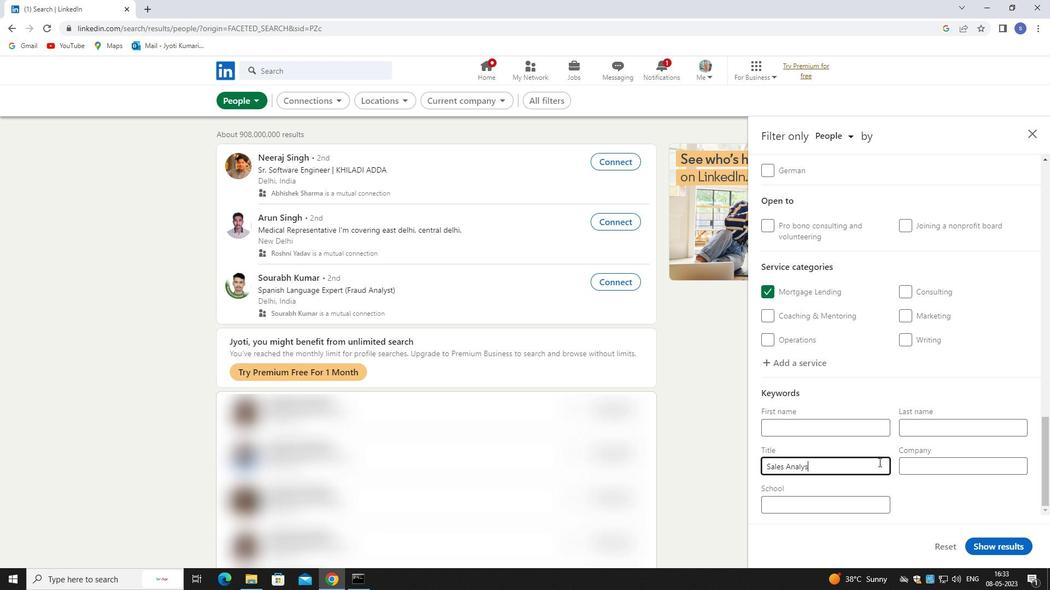 
Action: Mouse moved to (978, 544)
Screenshot: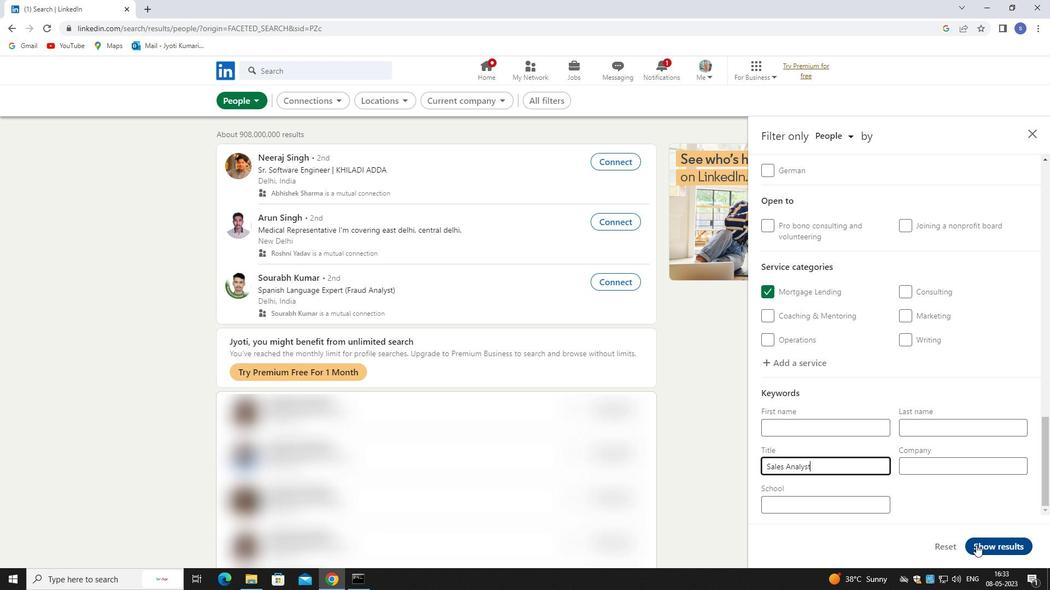 
Action: Mouse pressed left at (978, 544)
Screenshot: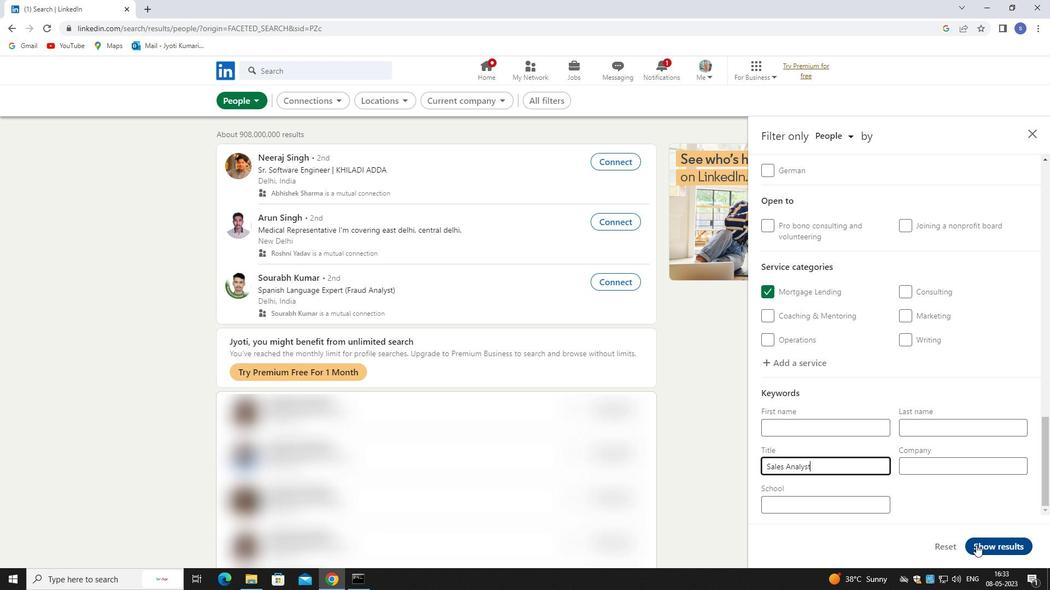 
Action: Mouse moved to (974, 528)
Screenshot: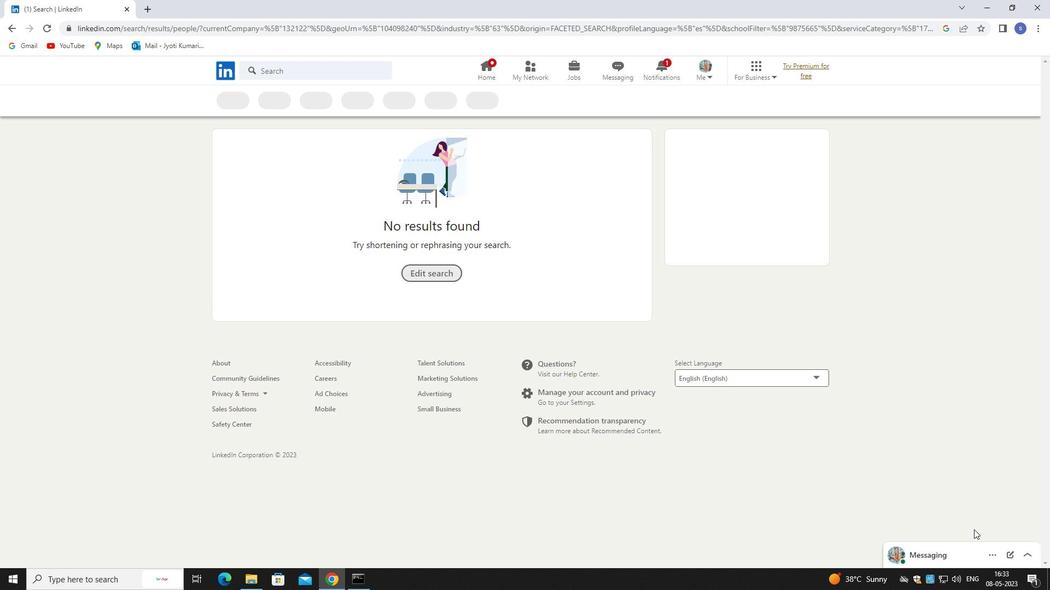 
